 Task: Calculate the route for a scenic bicycle ride through wine country.
Action: Mouse moved to (115, 94)
Screenshot: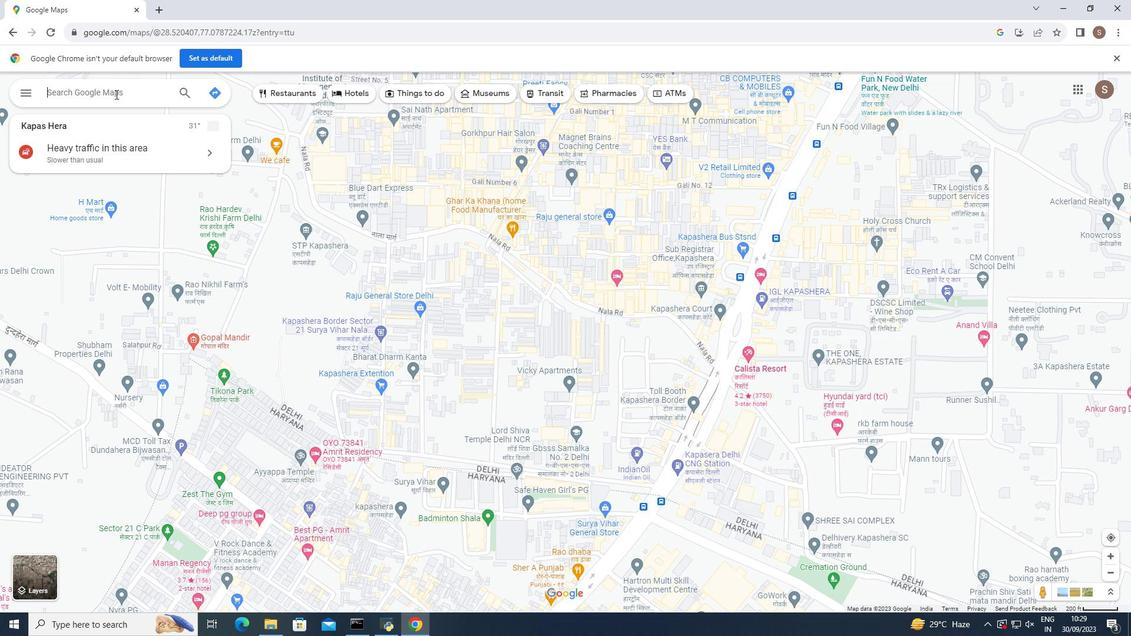 
Action: Mouse pressed left at (115, 94)
Screenshot: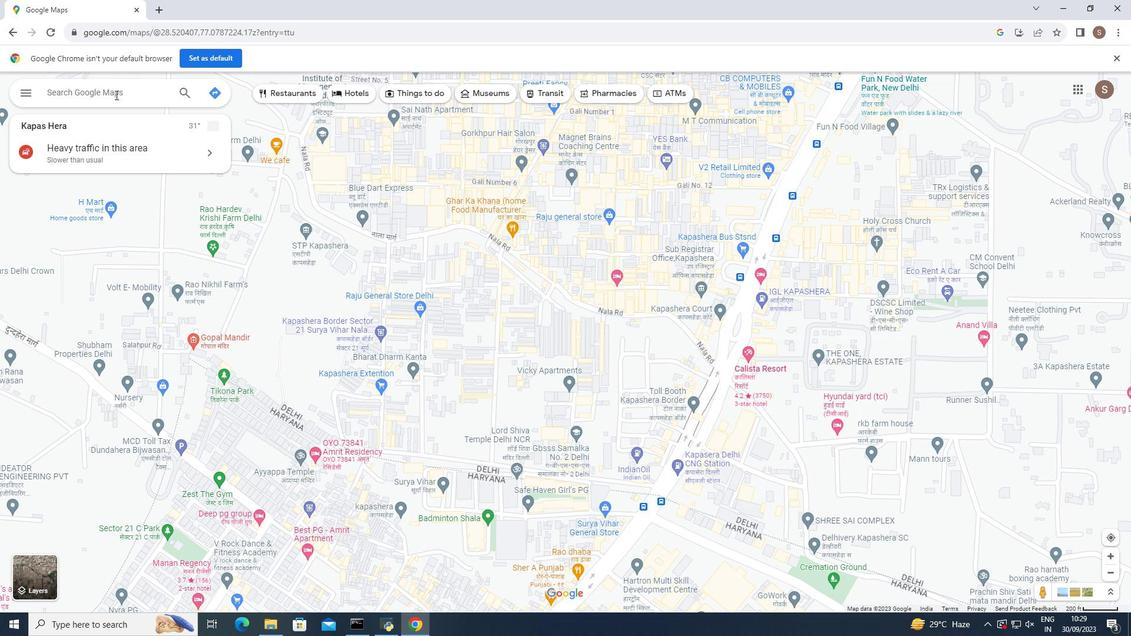 
Action: Key pressed wine<Key.space>country
Screenshot: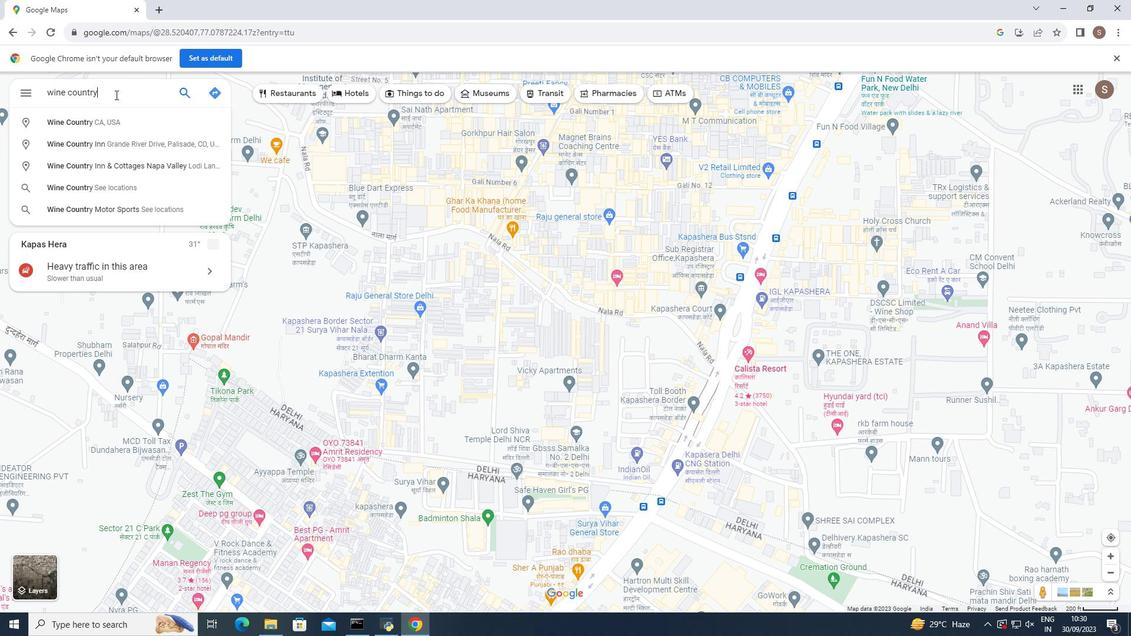 
Action: Mouse moved to (113, 121)
Screenshot: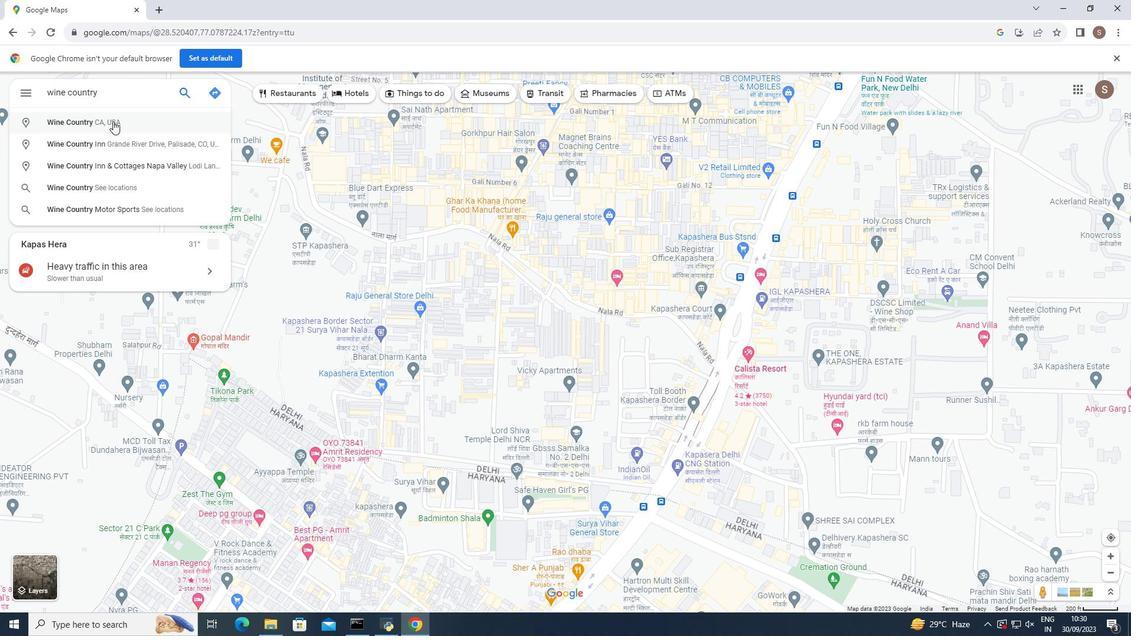 
Action: Mouse pressed left at (113, 121)
Screenshot: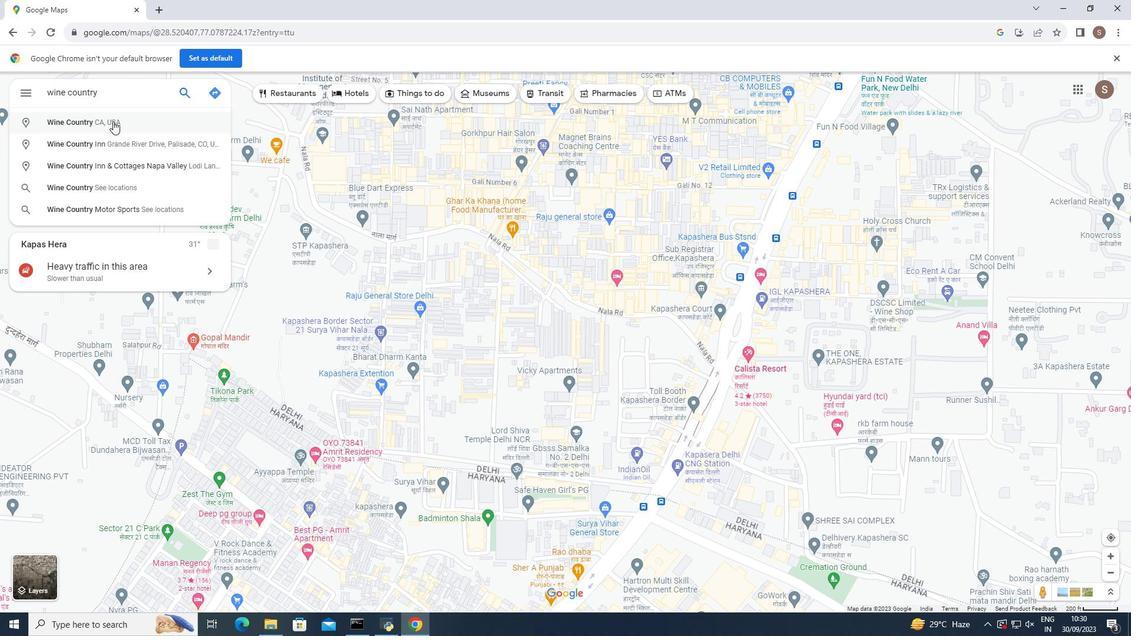 
Action: Mouse moved to (34, 294)
Screenshot: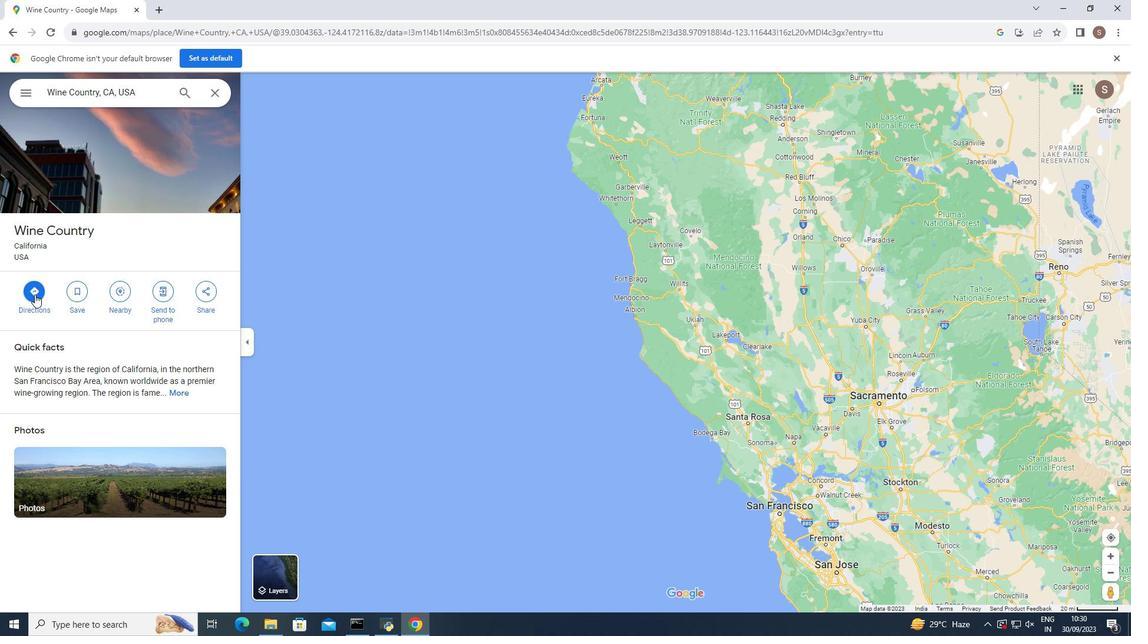 
Action: Mouse pressed left at (34, 294)
Screenshot: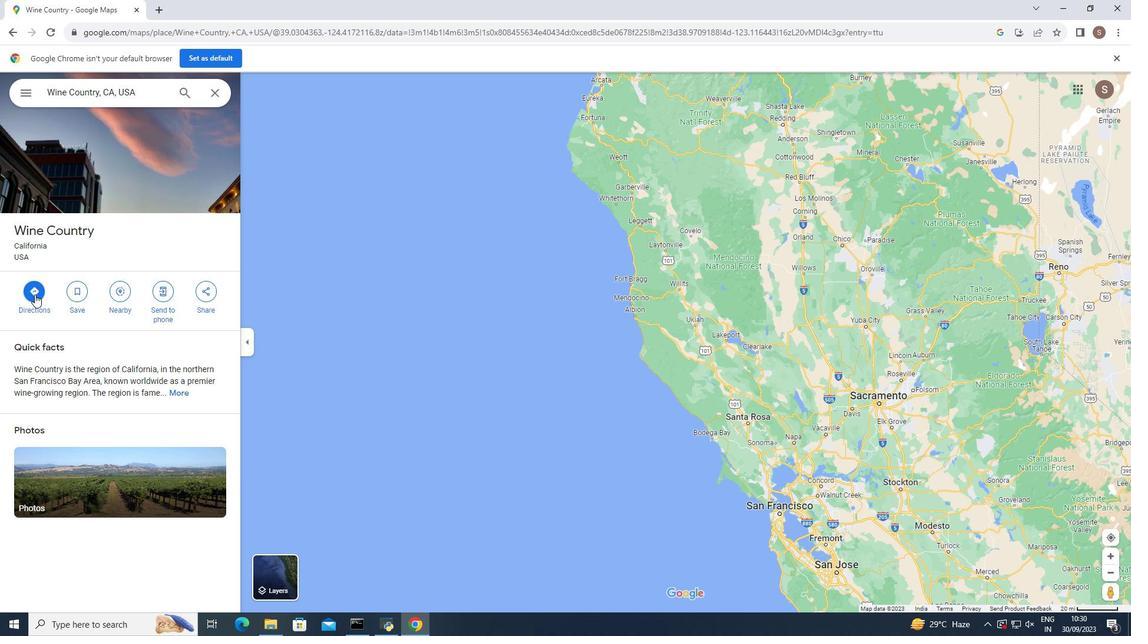 
Action: Mouse moved to (51, 143)
Screenshot: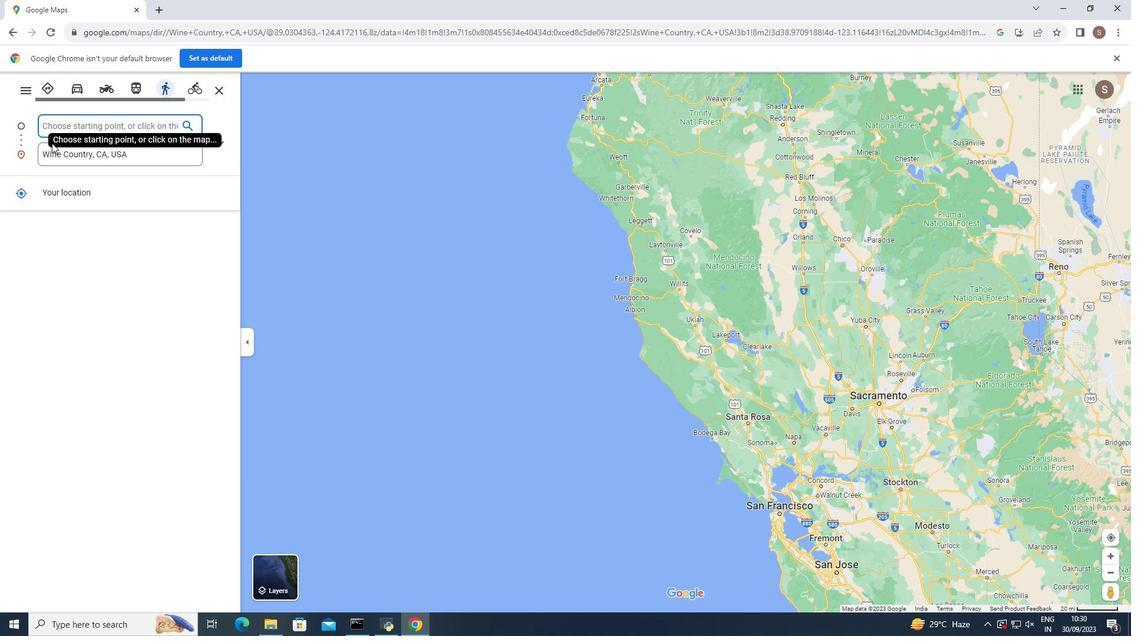 
Action: Key pressed scen
Screenshot: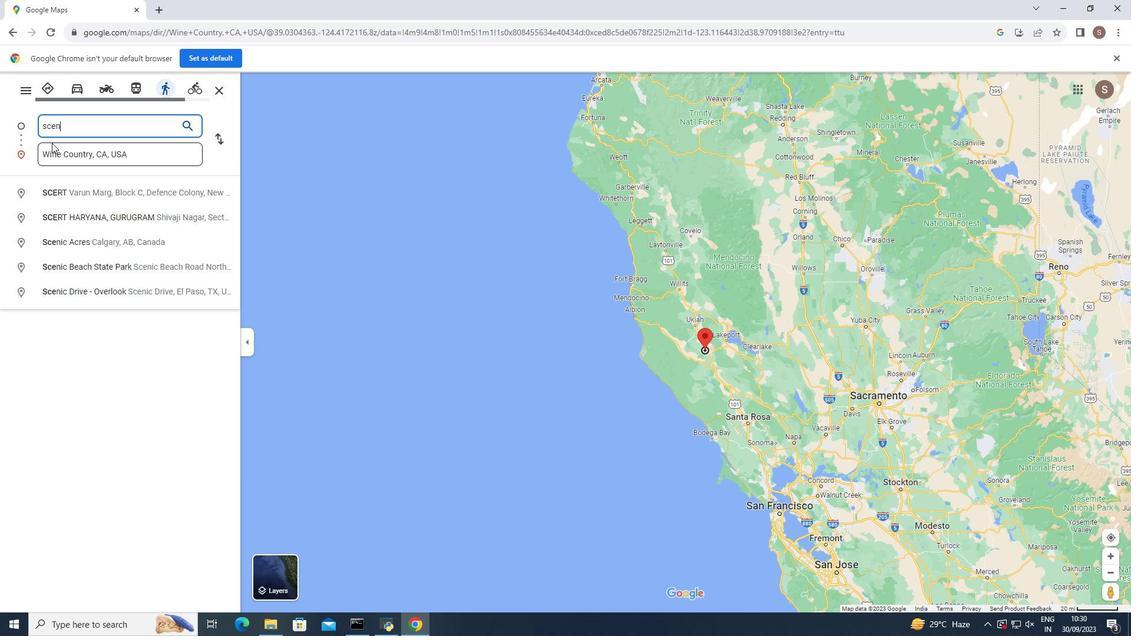 
Action: Mouse moved to (51, 143)
Screenshot: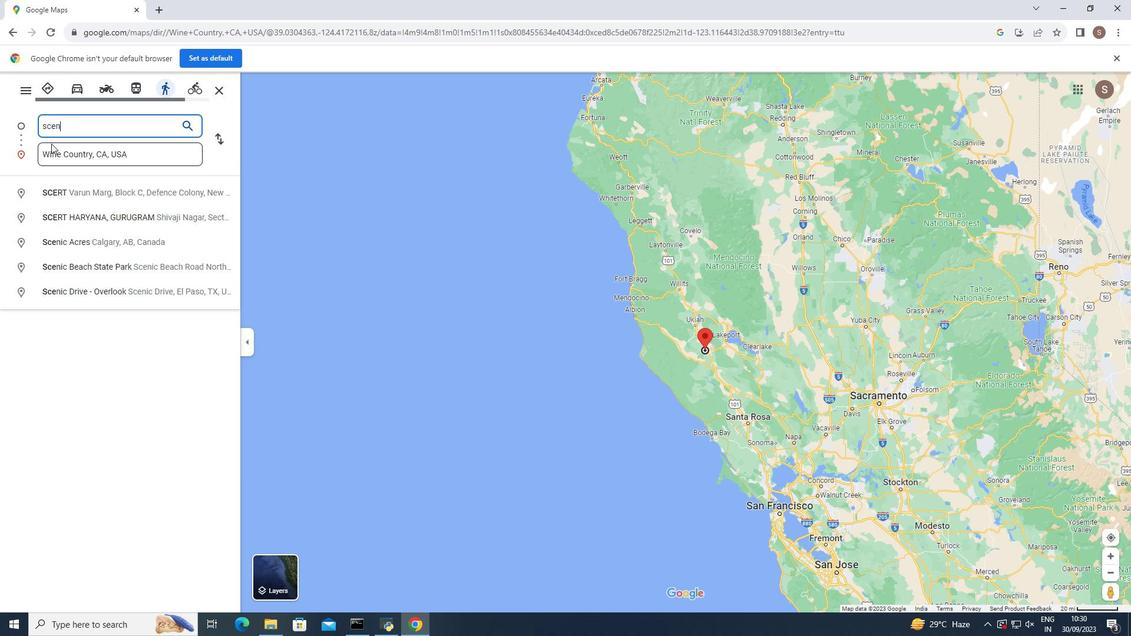 
Action: Key pressed ic<Key.space>bicycle<Key.space>ride
Screenshot: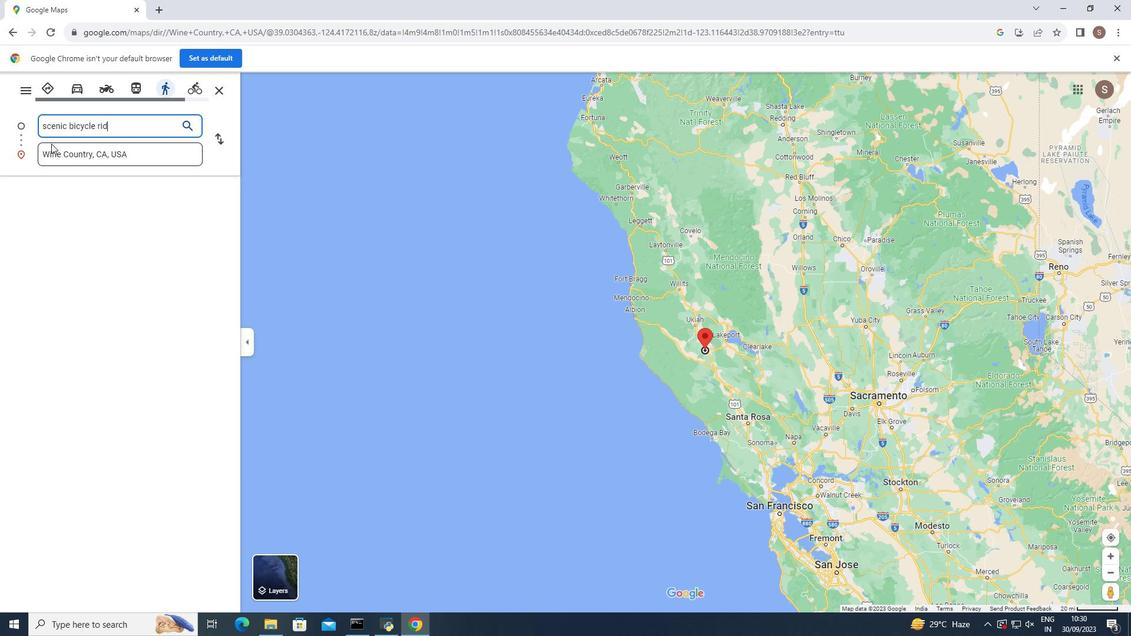 
Action: Mouse moved to (192, 127)
Screenshot: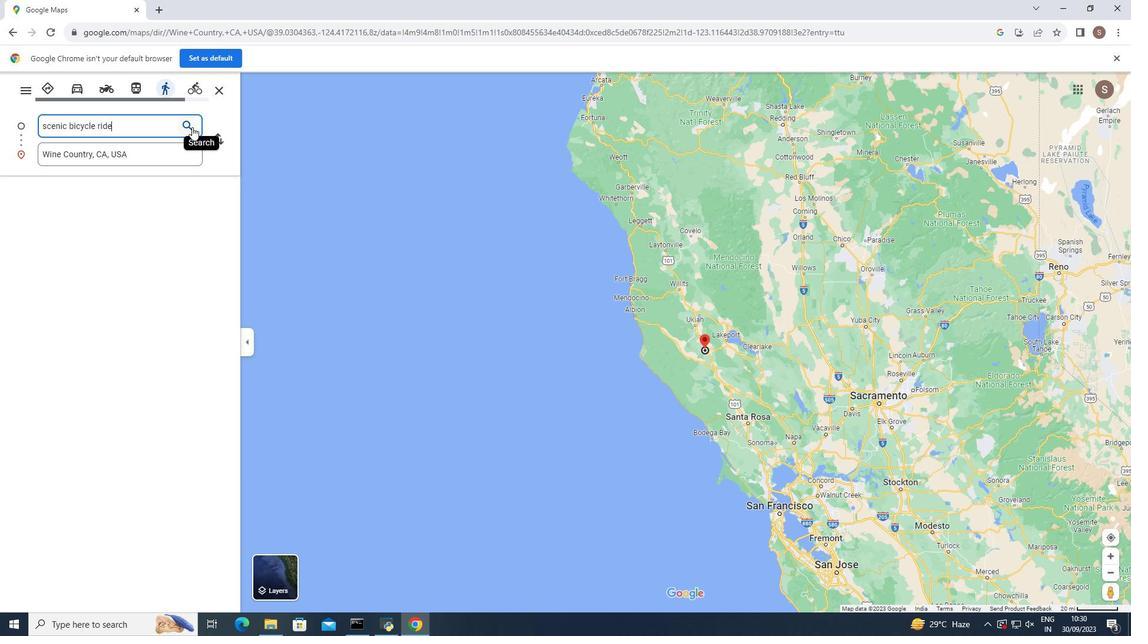 
Action: Mouse pressed left at (192, 127)
Screenshot: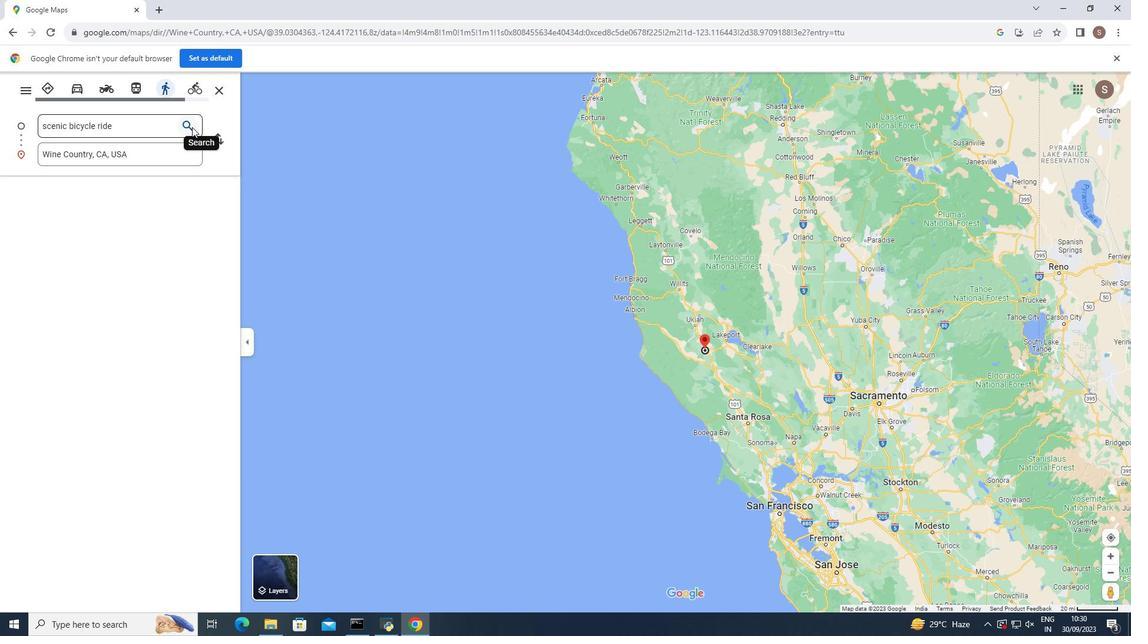 
Action: Mouse moved to (76, 88)
Screenshot: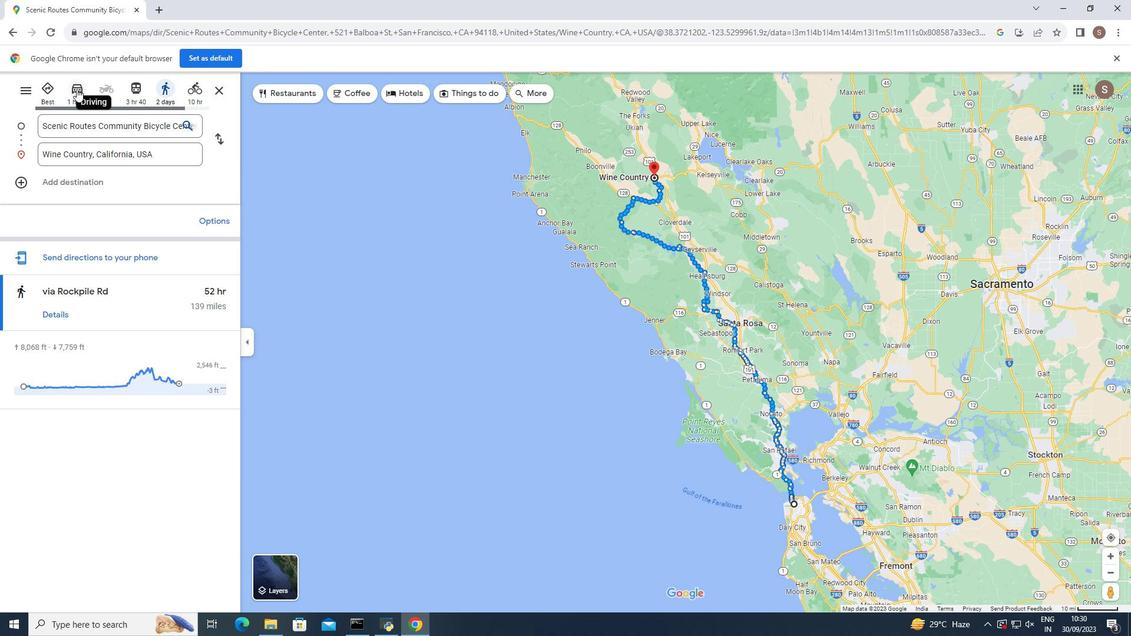 
Action: Mouse pressed left at (76, 88)
Screenshot: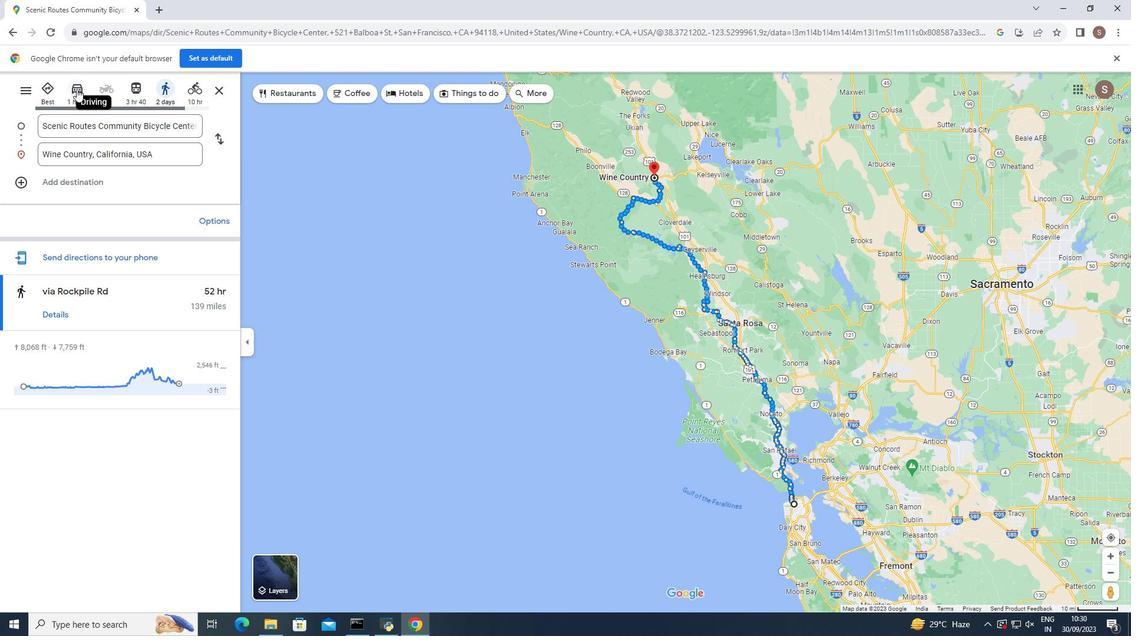 
Action: Mouse moved to (163, 88)
Screenshot: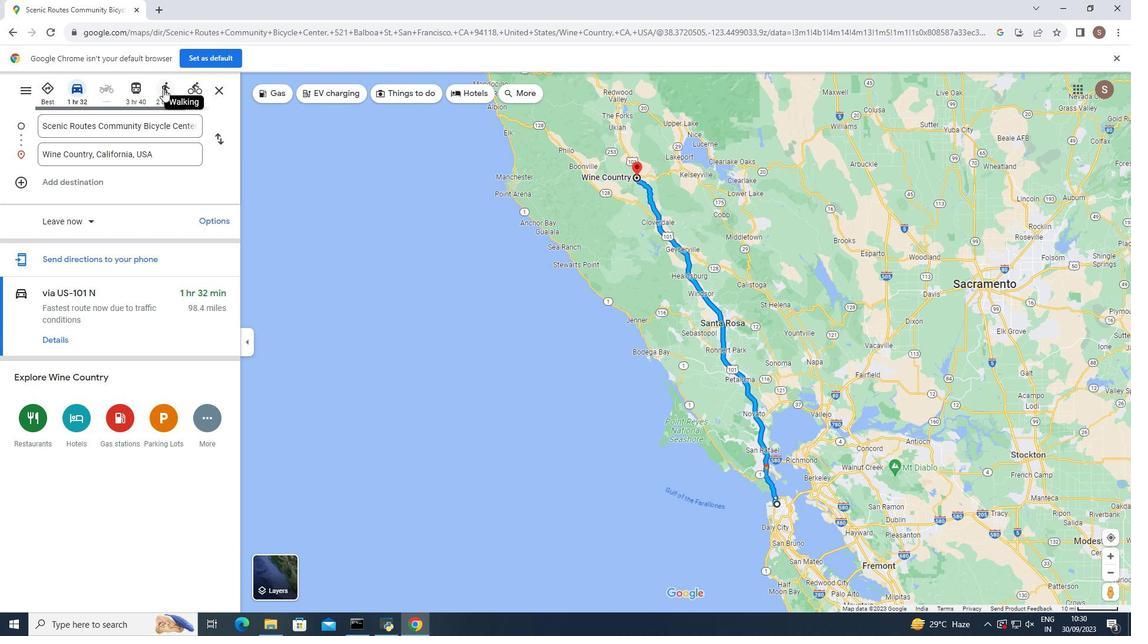 
Action: Mouse pressed left at (163, 88)
Screenshot: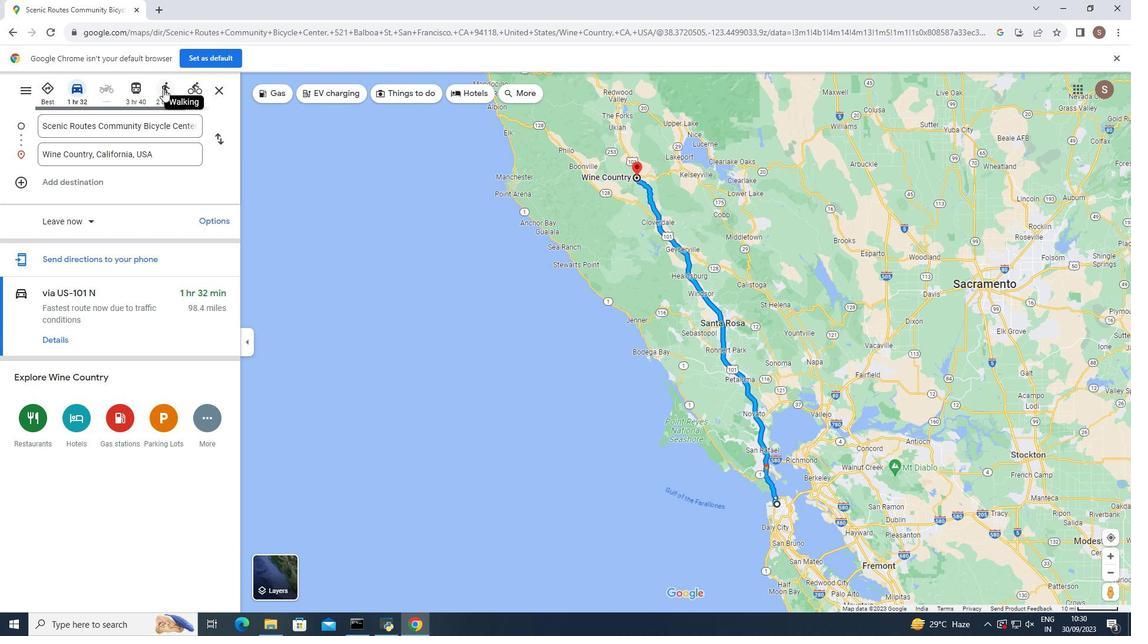 
Action: Mouse moved to (195, 90)
Screenshot: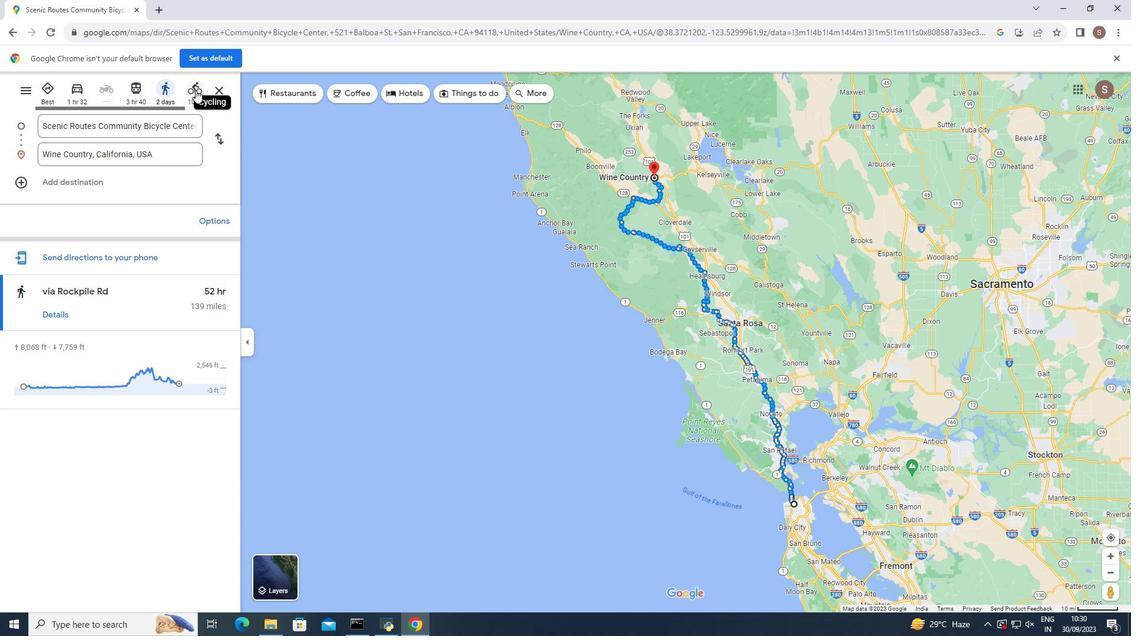 
Action: Mouse pressed left at (195, 90)
Screenshot: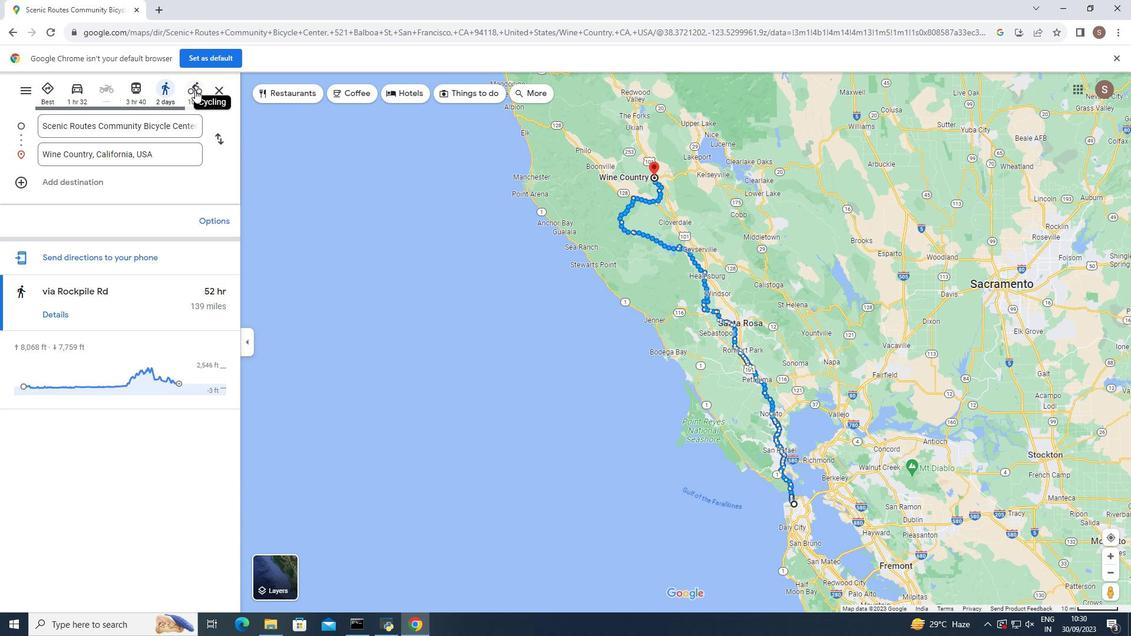 
Action: Mouse moved to (57, 340)
Screenshot: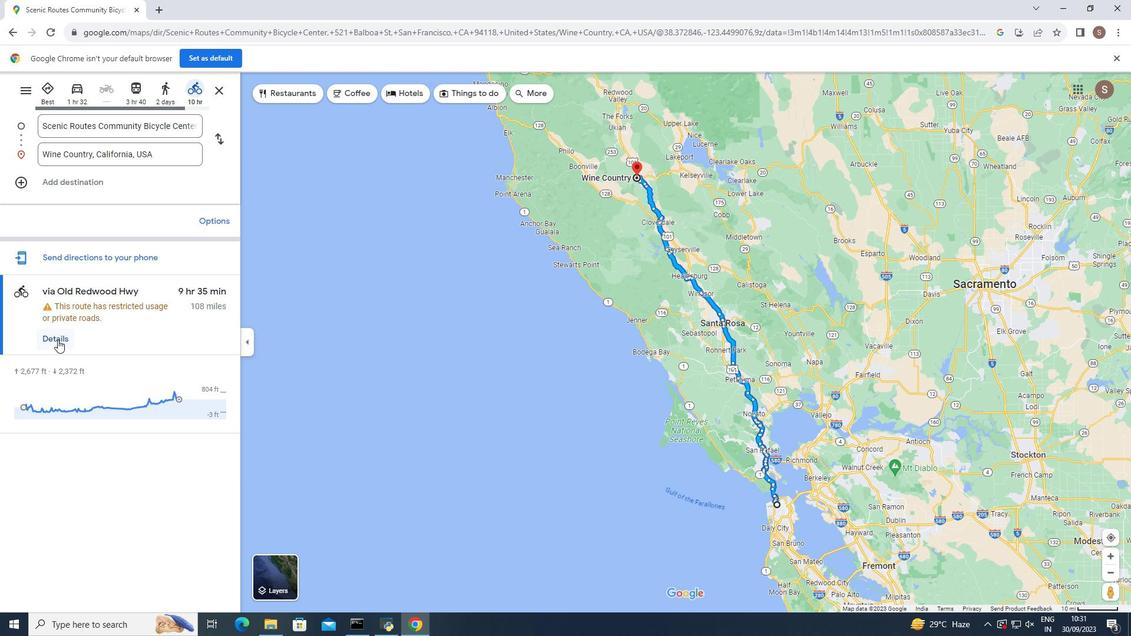 
Action: Mouse pressed left at (57, 340)
Screenshot: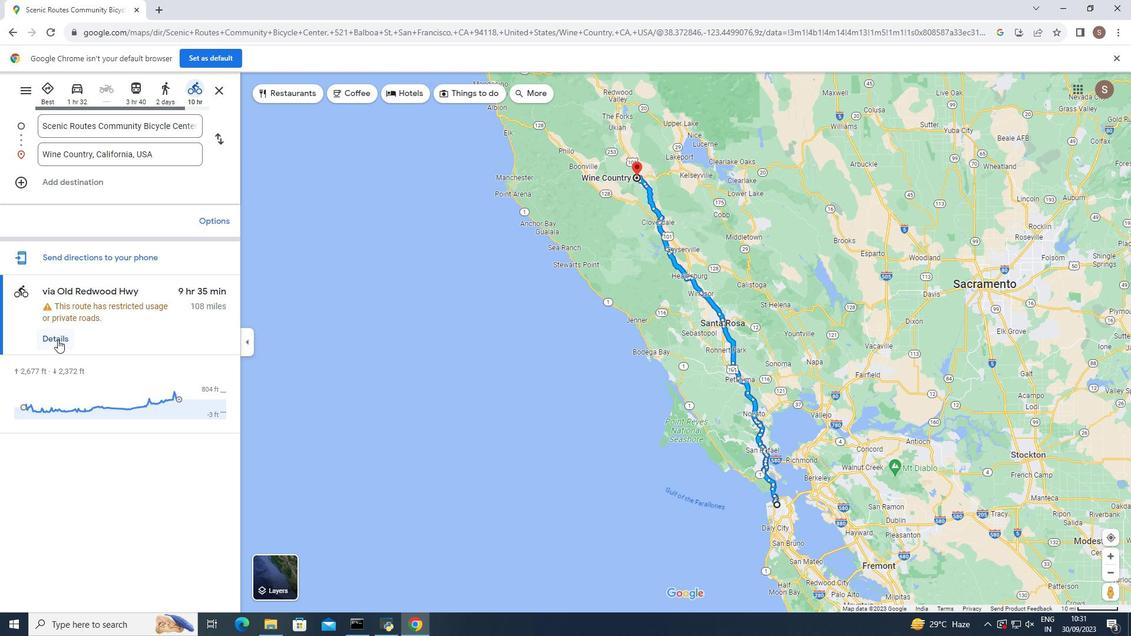 
Action: Mouse moved to (149, 222)
Screenshot: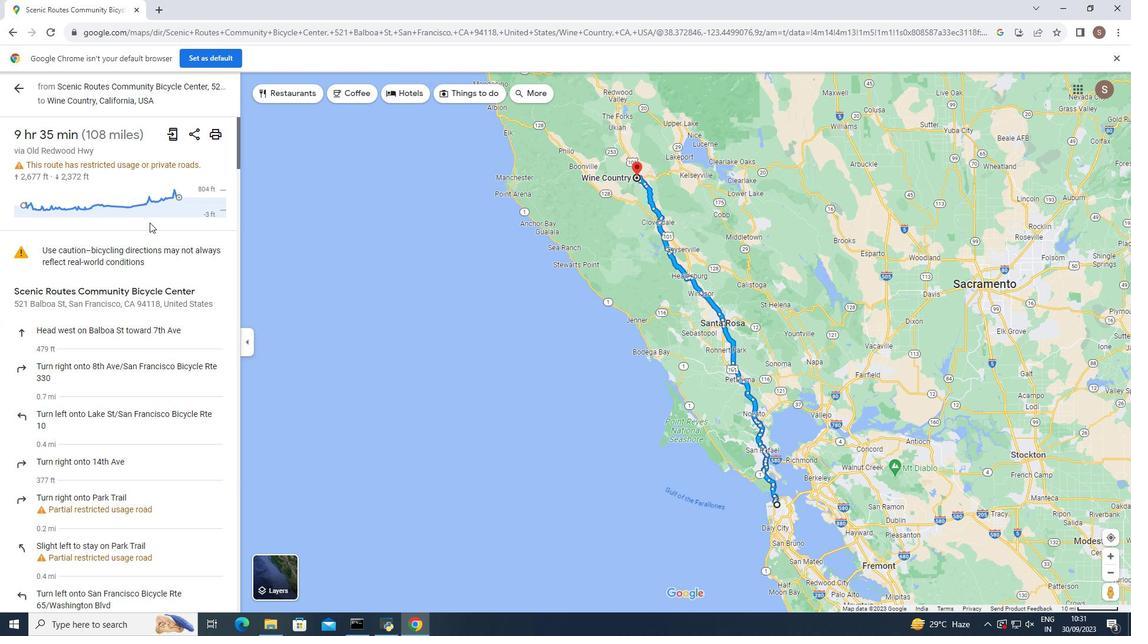 
Action: Mouse scrolled (149, 222) with delta (0, 0)
Screenshot: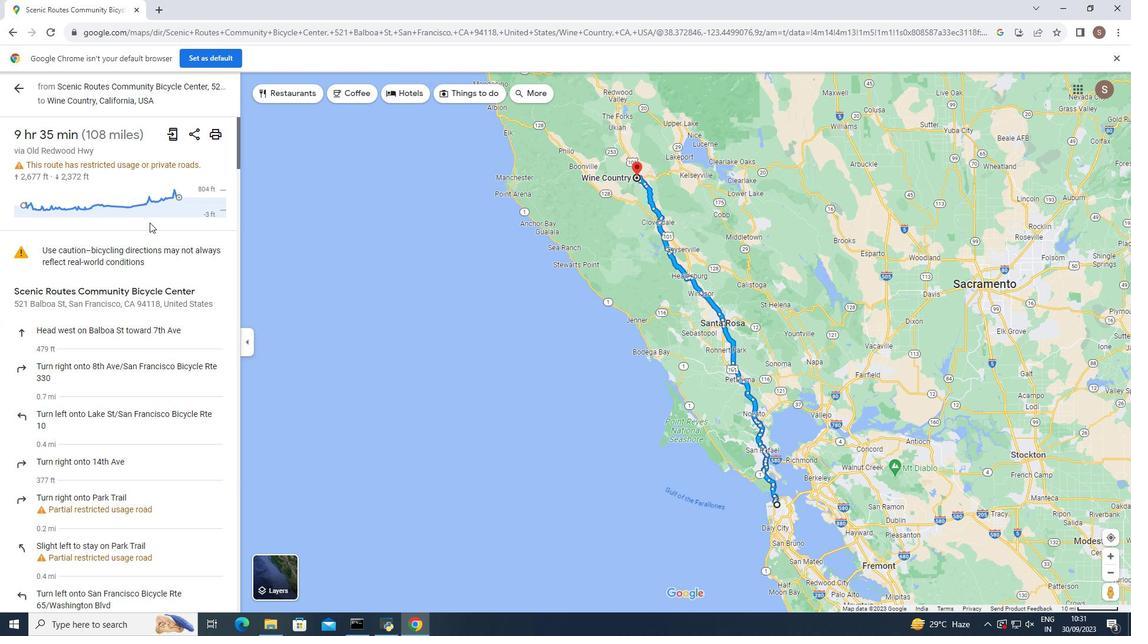 
Action: Mouse moved to (150, 222)
Screenshot: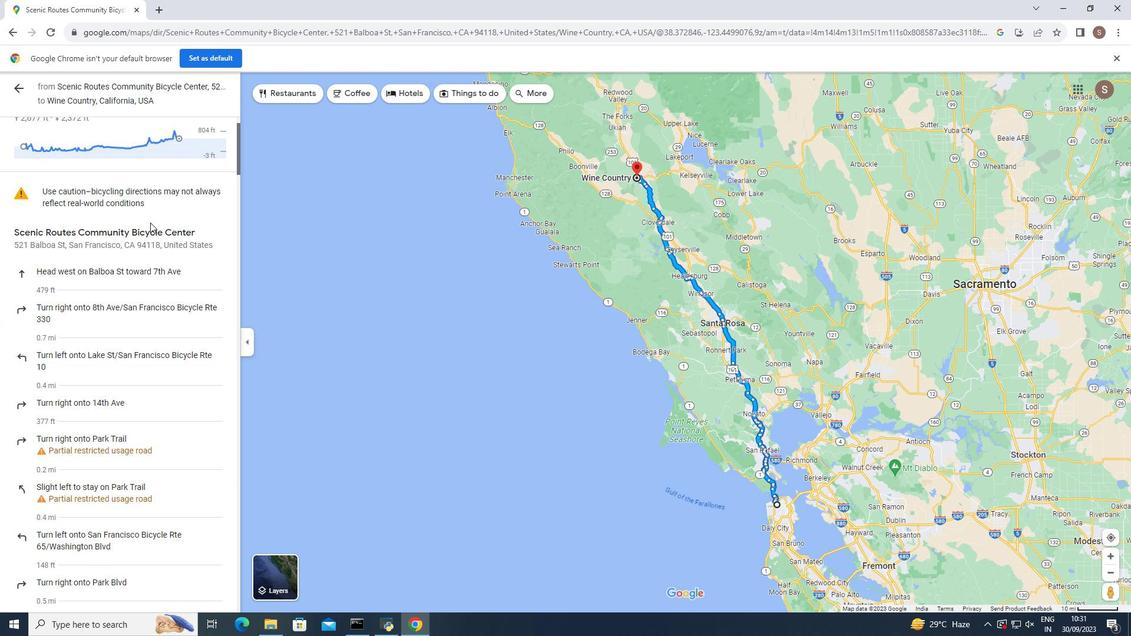 
Action: Mouse scrolled (150, 222) with delta (0, 0)
Screenshot: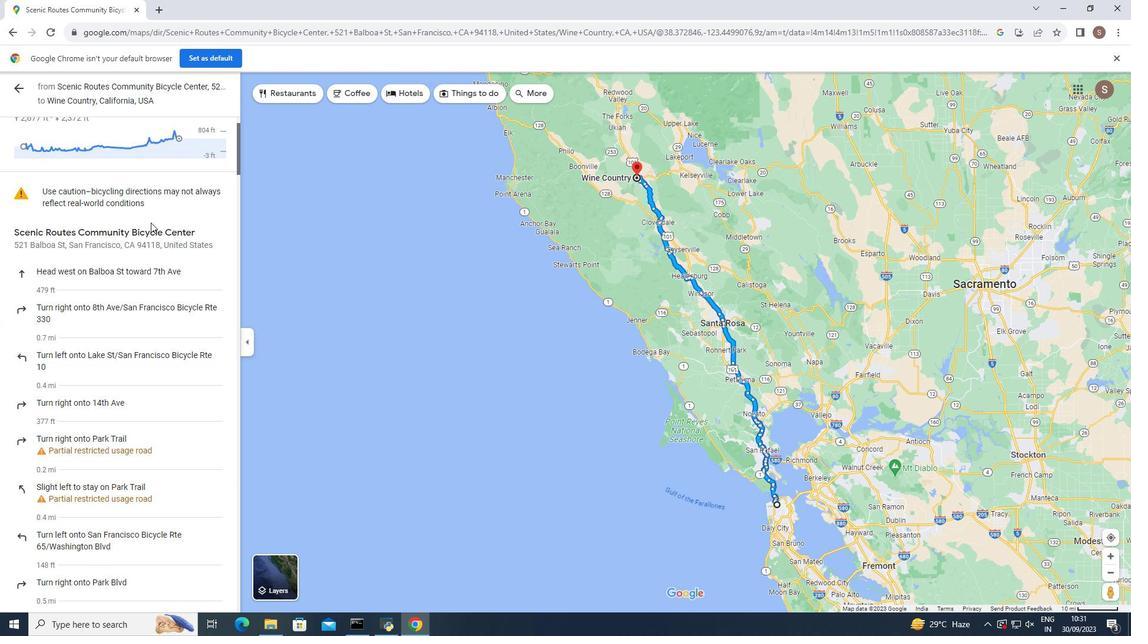 
Action: Mouse scrolled (150, 222) with delta (0, 0)
Screenshot: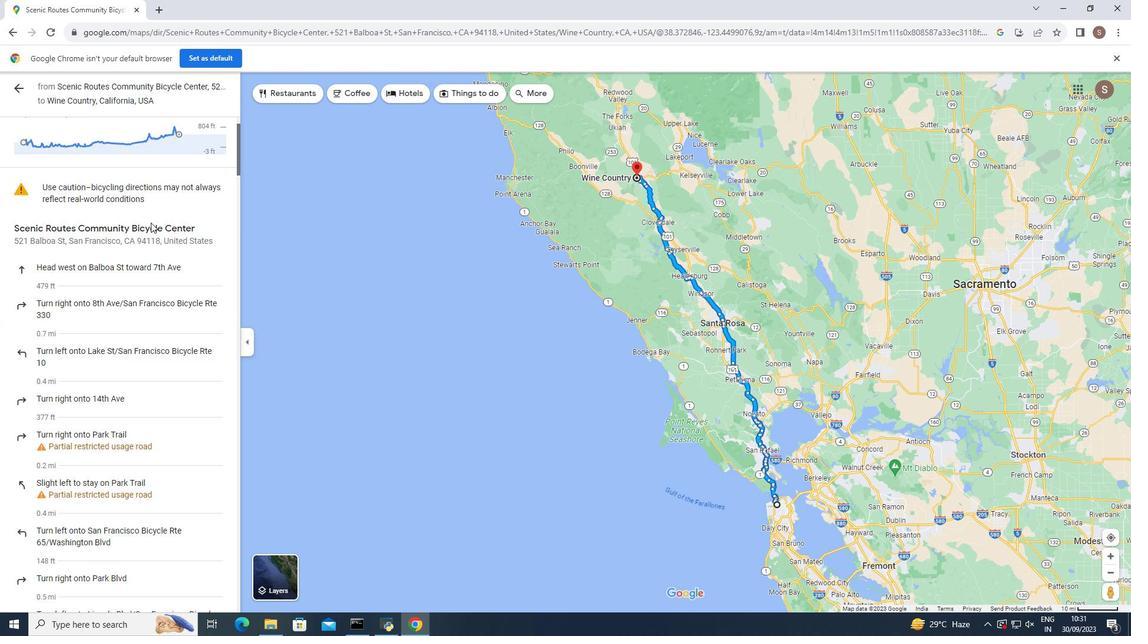 
Action: Mouse scrolled (150, 222) with delta (0, 0)
Screenshot: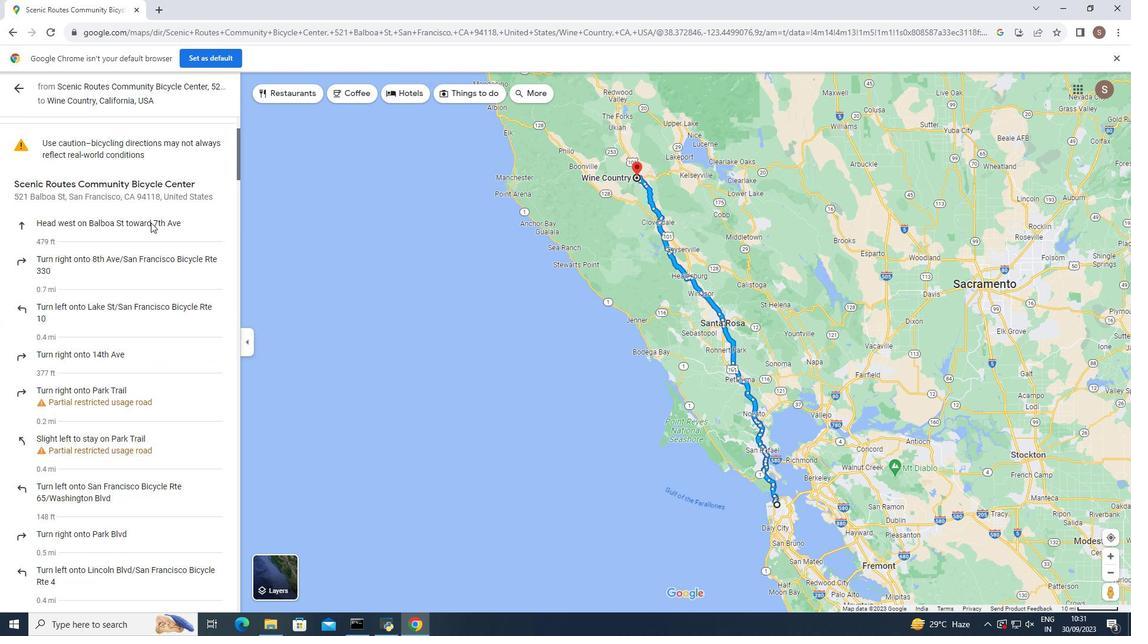 
Action: Mouse moved to (150, 222)
Screenshot: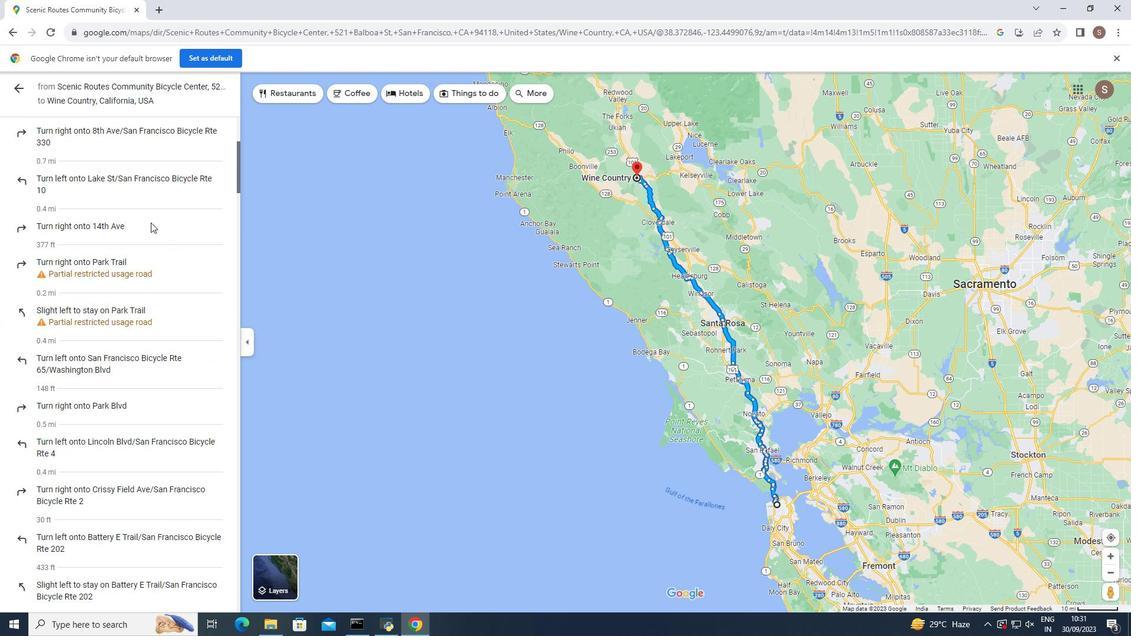 
Action: Mouse scrolled (150, 222) with delta (0, 0)
Screenshot: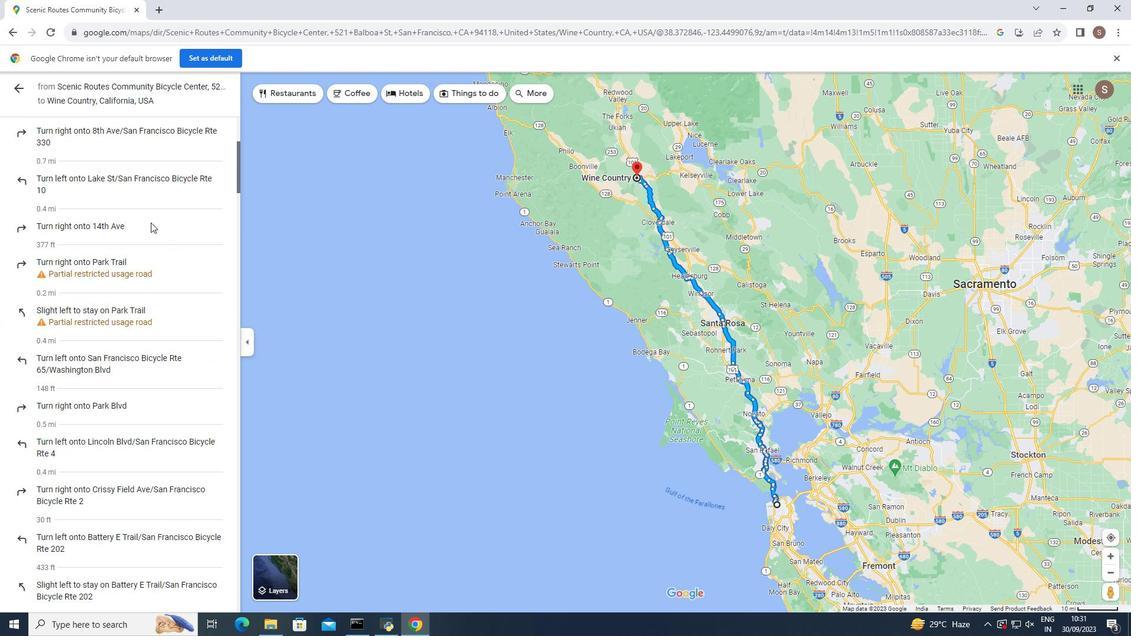 
Action: Mouse scrolled (150, 222) with delta (0, 0)
Screenshot: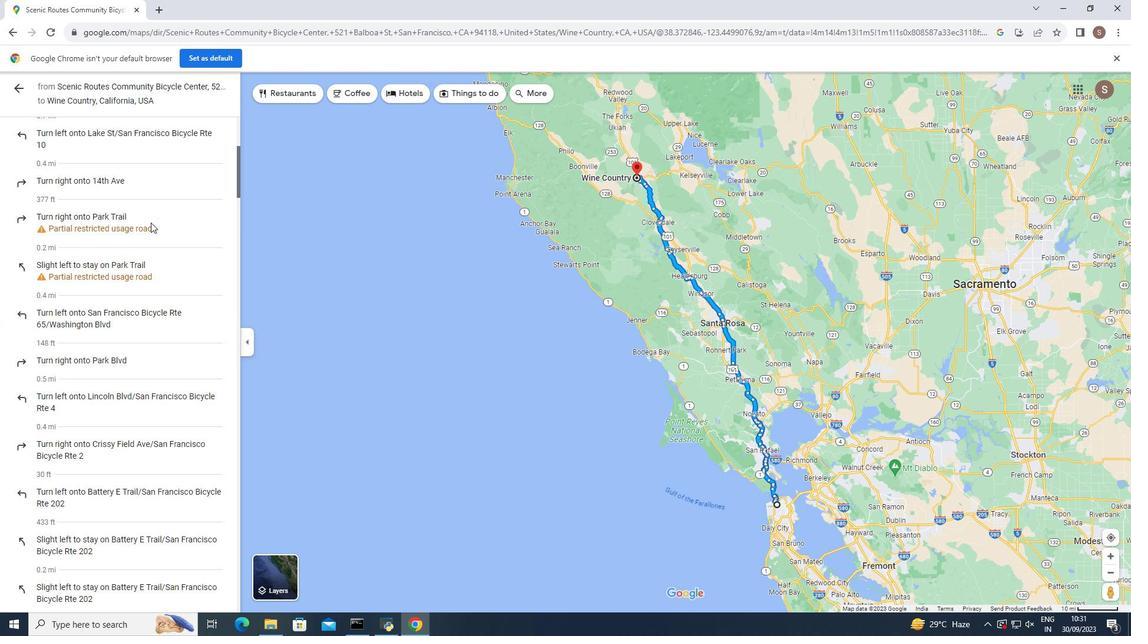 
Action: Mouse scrolled (150, 222) with delta (0, 0)
Screenshot: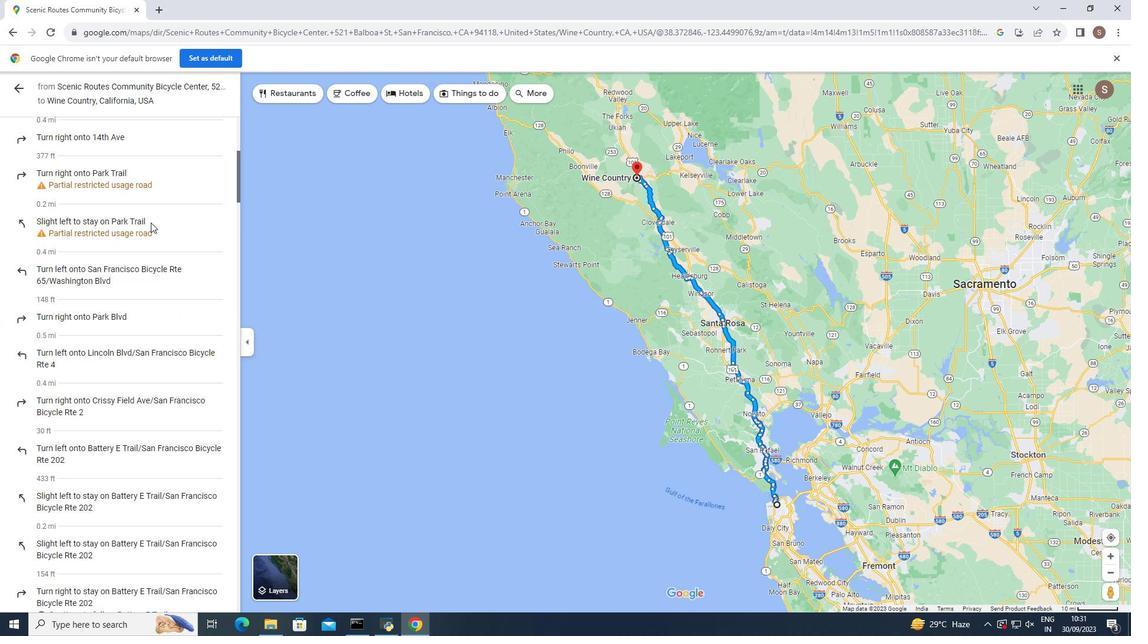 
Action: Mouse moved to (151, 222)
Screenshot: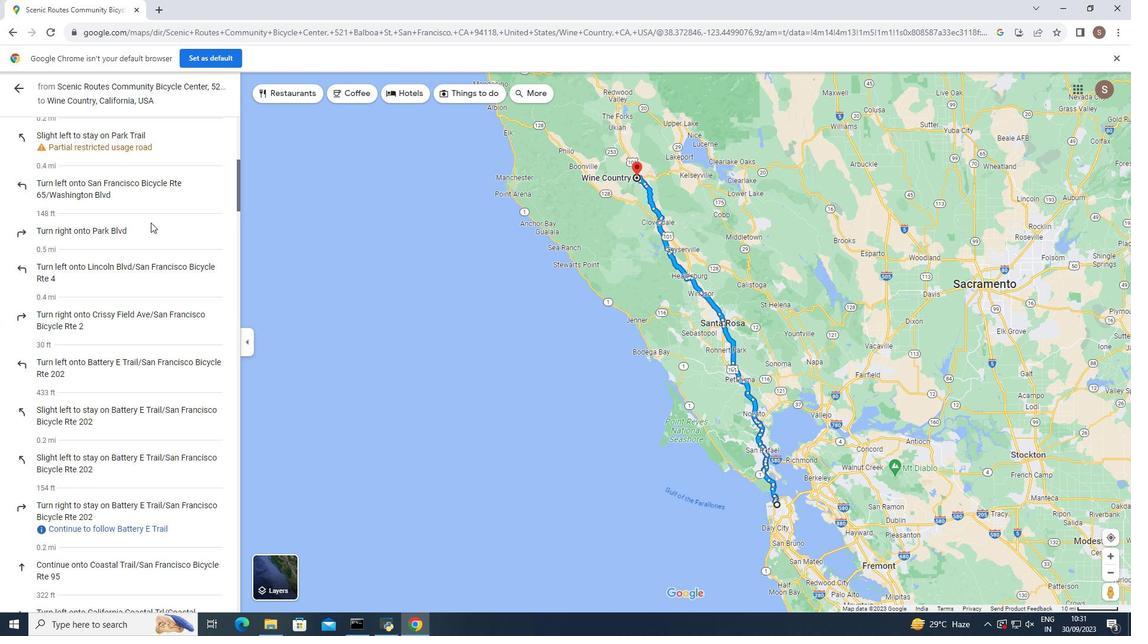 
Action: Mouse scrolled (151, 221) with delta (0, 0)
Screenshot: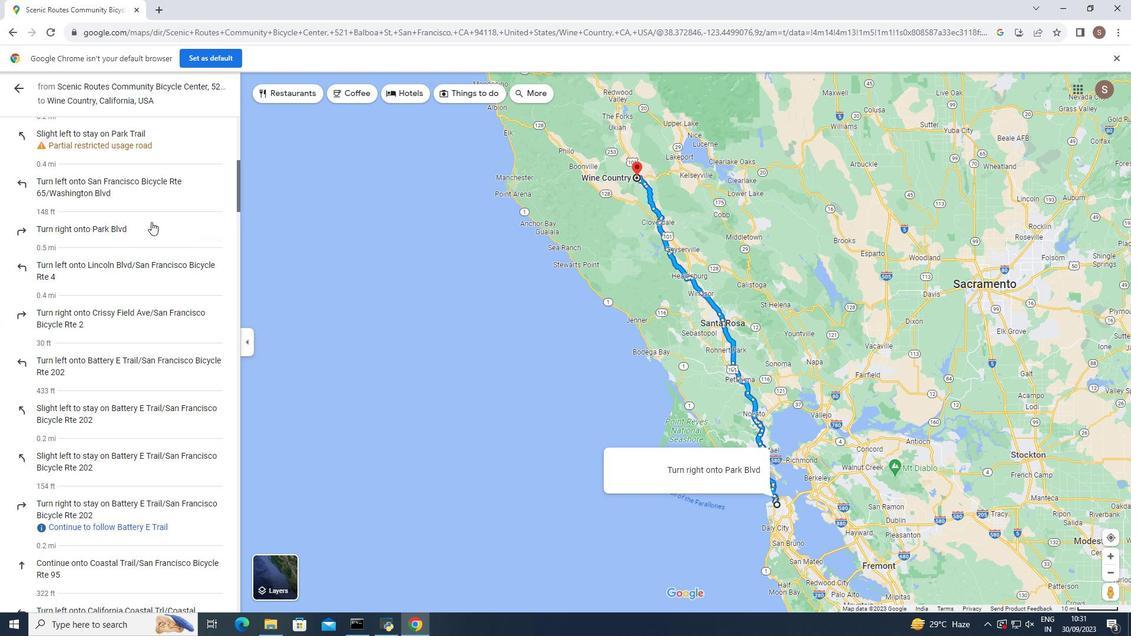
Action: Mouse scrolled (151, 221) with delta (0, 0)
Screenshot: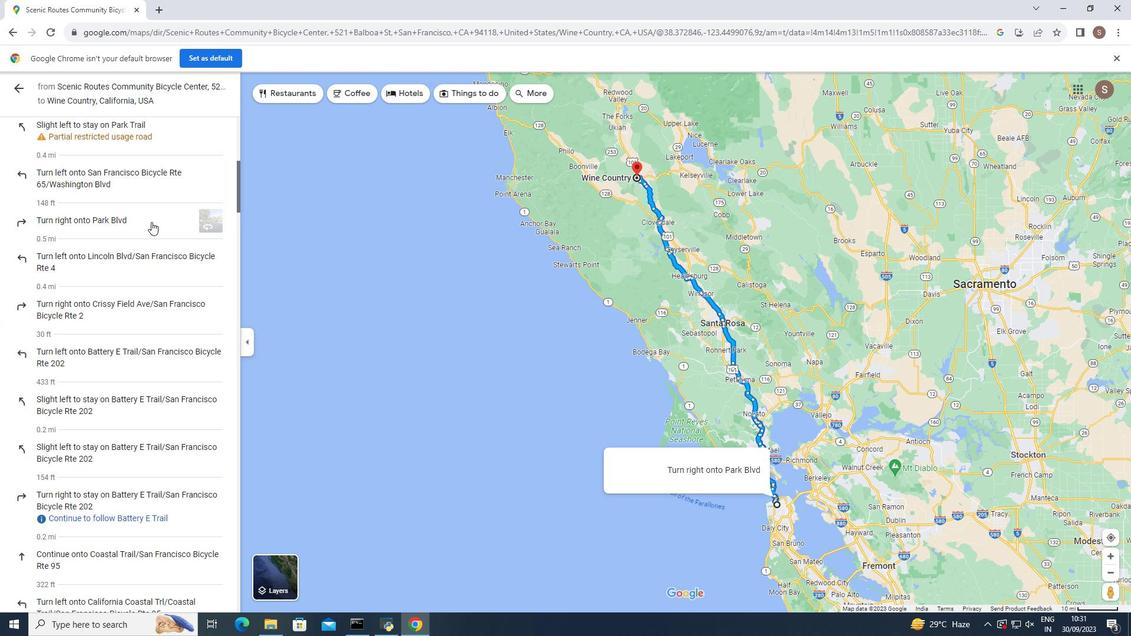 
Action: Mouse scrolled (151, 221) with delta (0, 0)
Screenshot: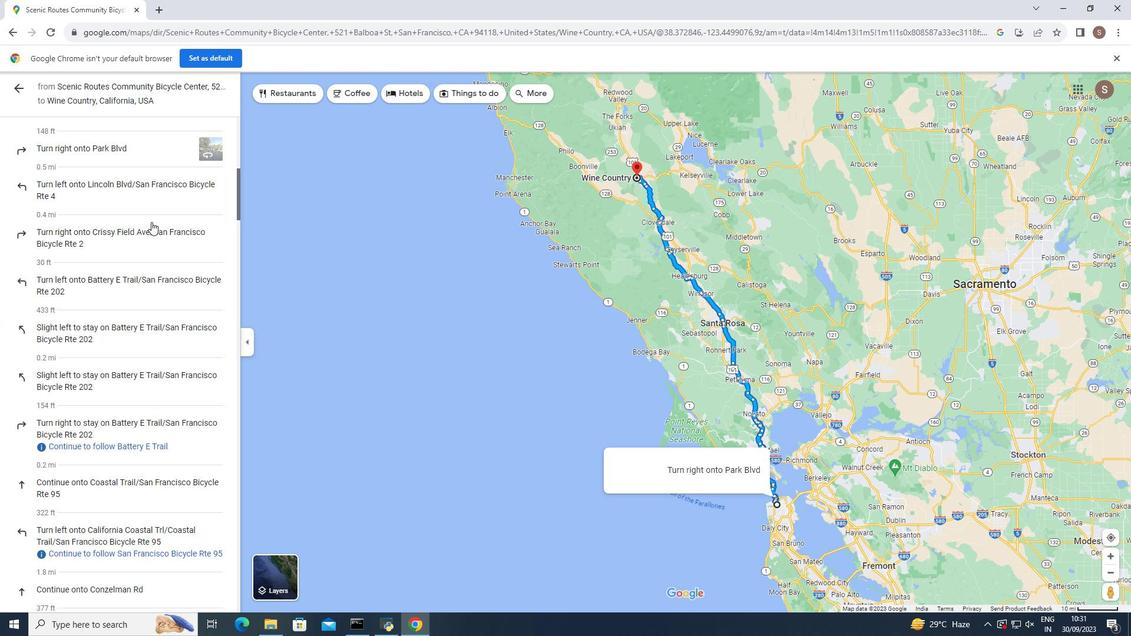 
Action: Mouse scrolled (151, 221) with delta (0, 0)
Screenshot: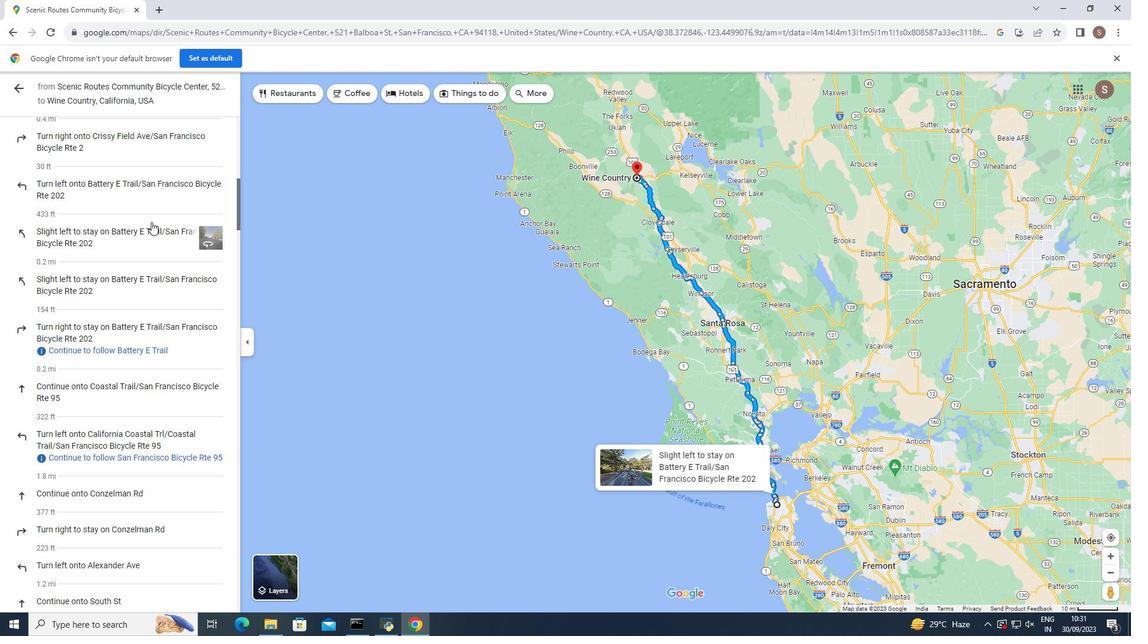
Action: Mouse scrolled (151, 221) with delta (0, 0)
Screenshot: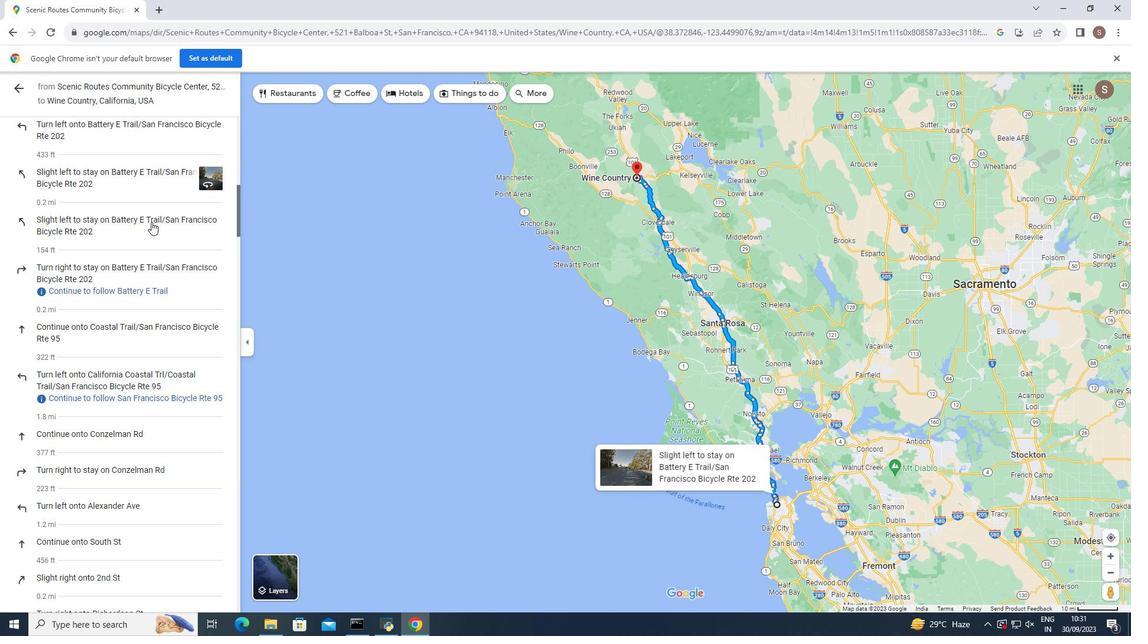 
Action: Mouse scrolled (151, 221) with delta (0, 0)
Screenshot: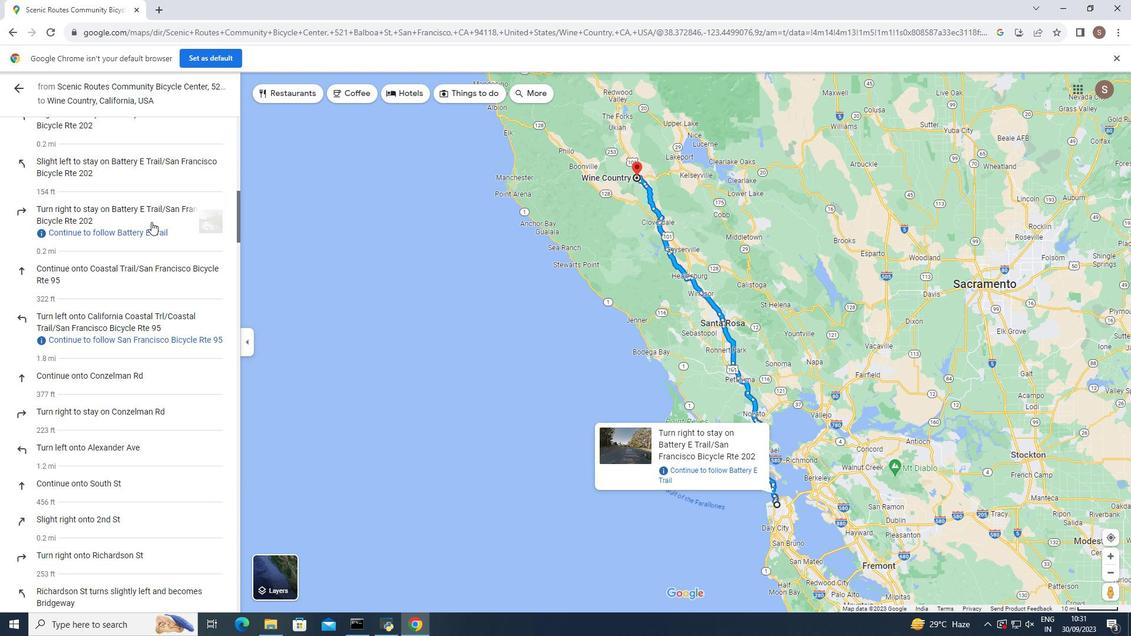 
Action: Mouse scrolled (151, 221) with delta (0, 0)
Screenshot: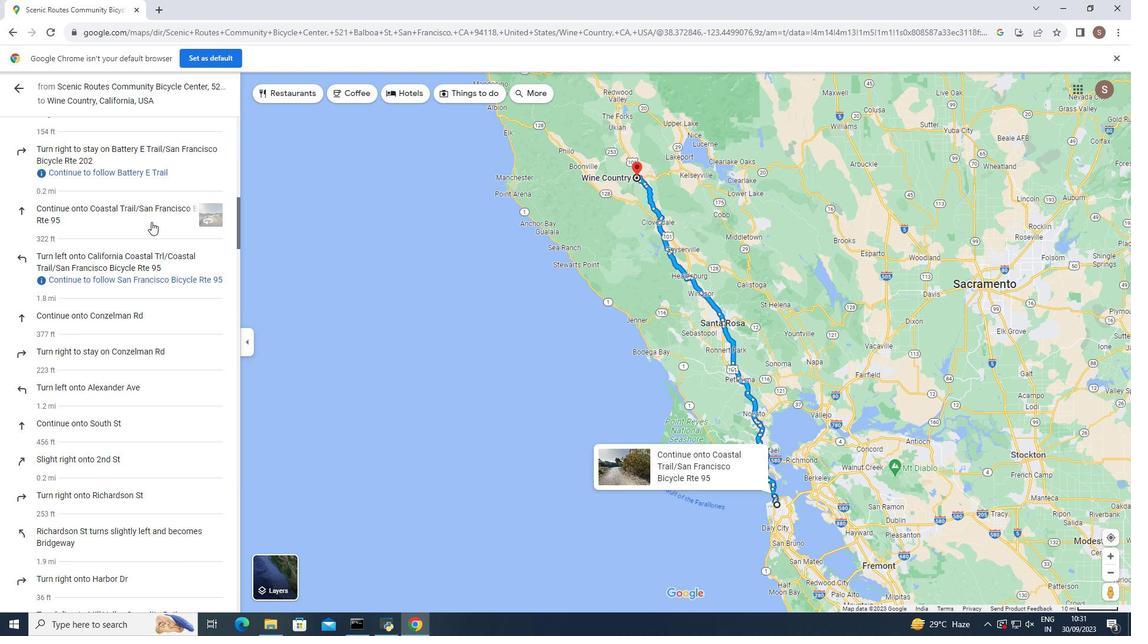 
Action: Mouse scrolled (151, 221) with delta (0, 0)
Screenshot: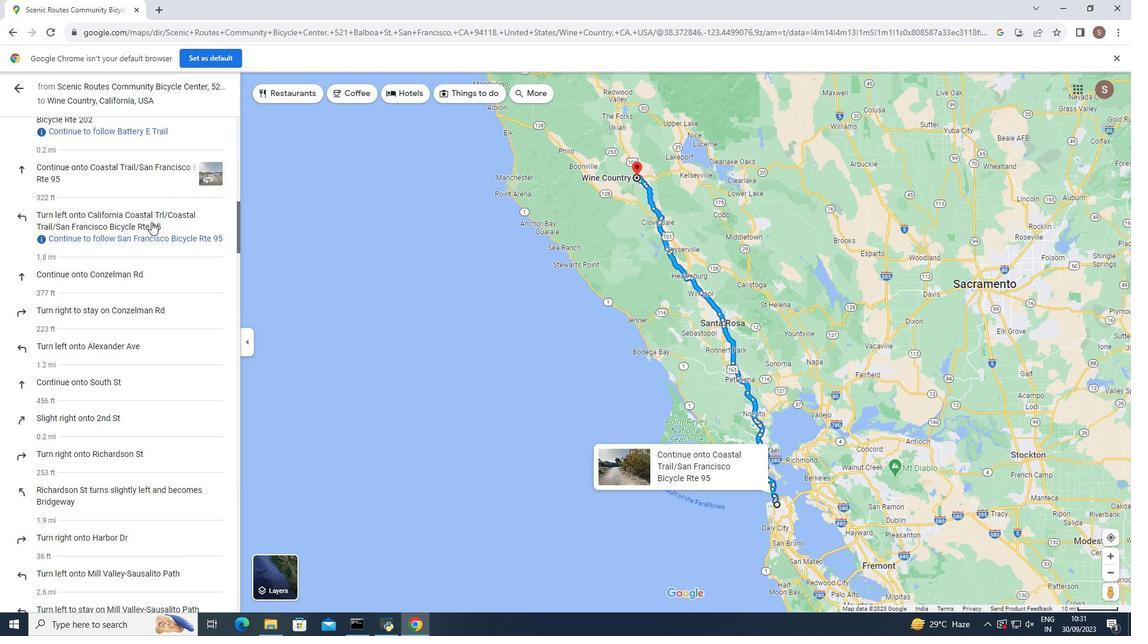 
Action: Mouse scrolled (151, 221) with delta (0, 0)
Screenshot: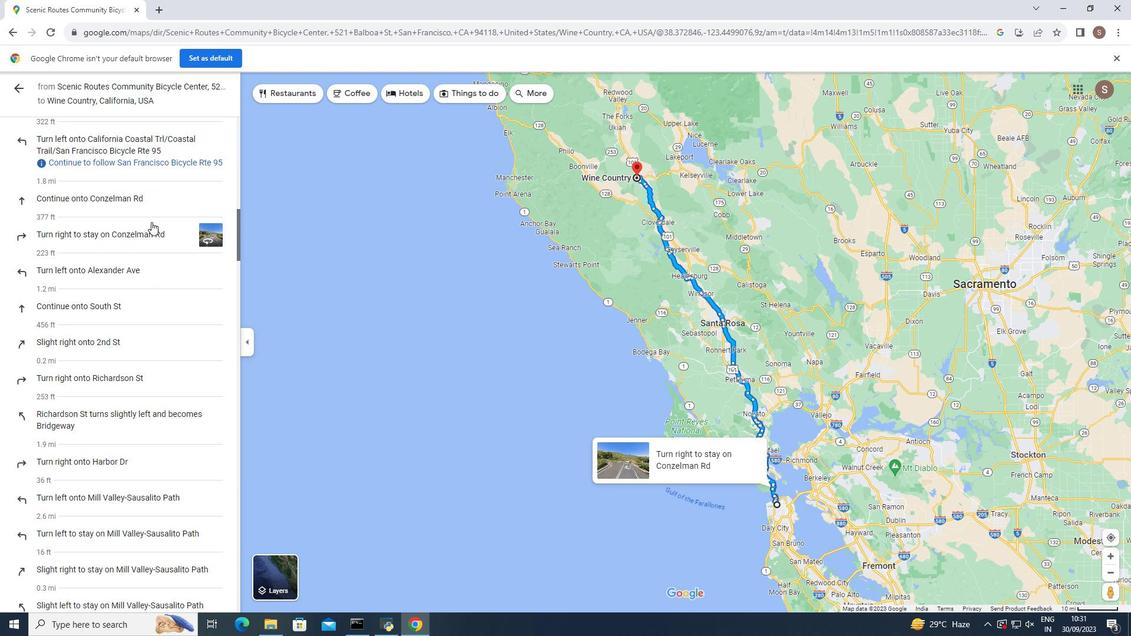 
Action: Mouse scrolled (151, 221) with delta (0, 0)
Screenshot: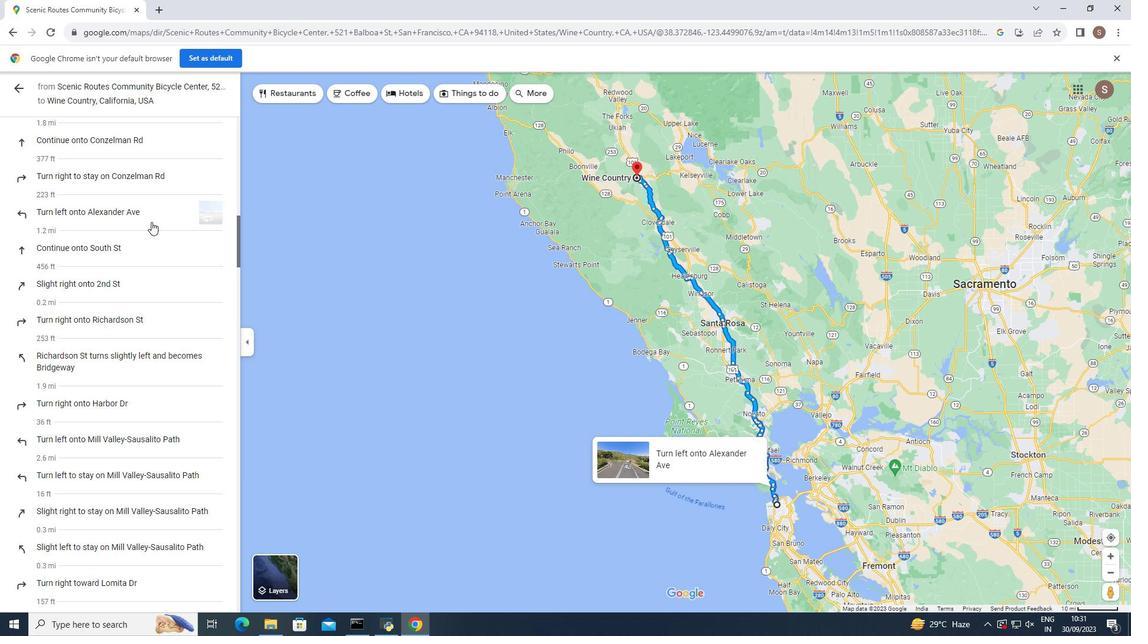 
Action: Mouse scrolled (151, 221) with delta (0, 0)
Screenshot: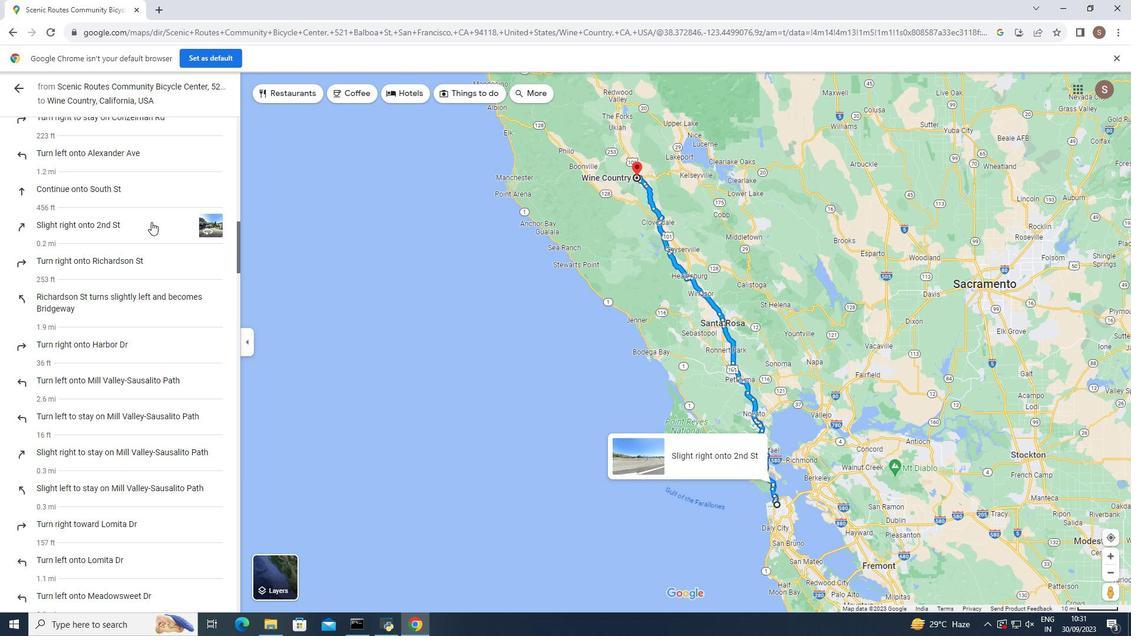 
Action: Mouse scrolled (151, 221) with delta (0, 0)
Screenshot: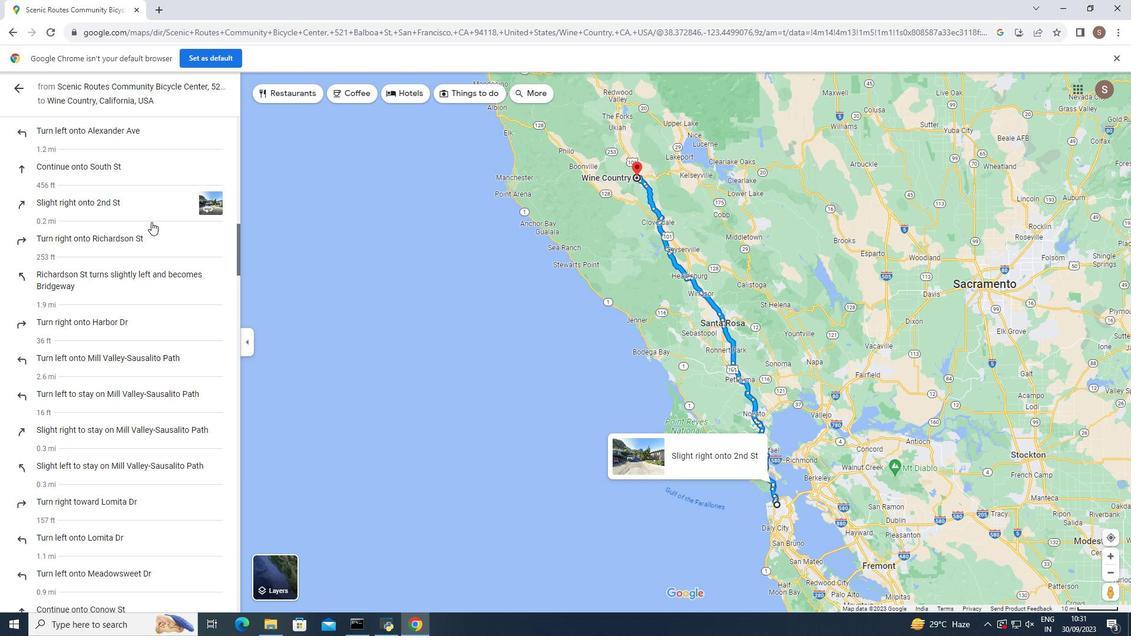 
Action: Mouse scrolled (151, 221) with delta (0, 0)
Screenshot: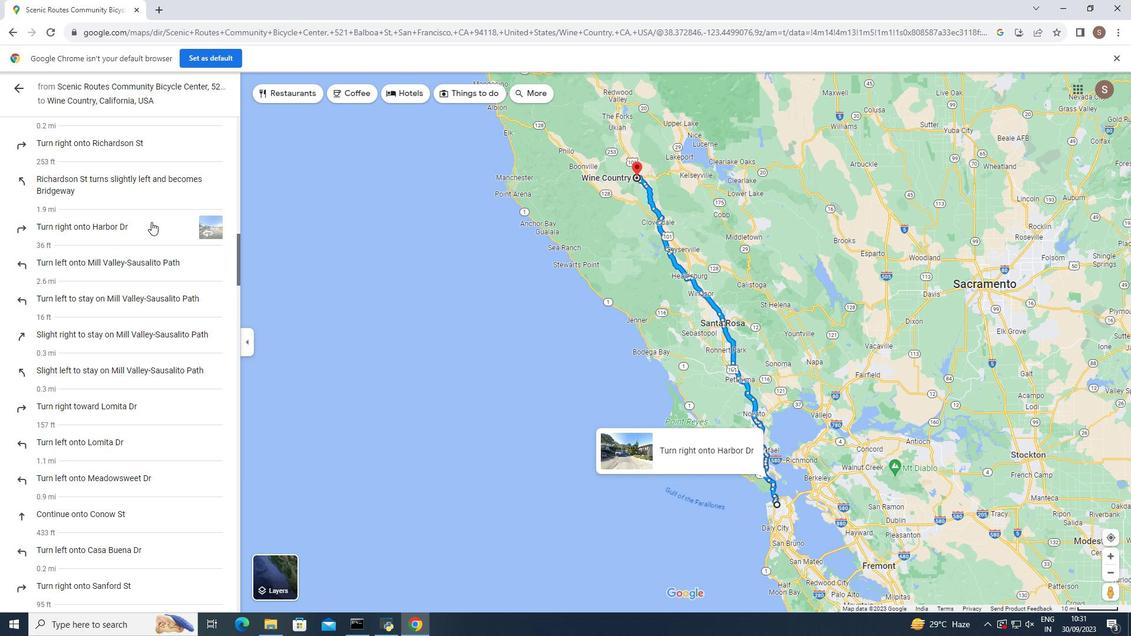 
Action: Mouse scrolled (151, 221) with delta (0, 0)
Screenshot: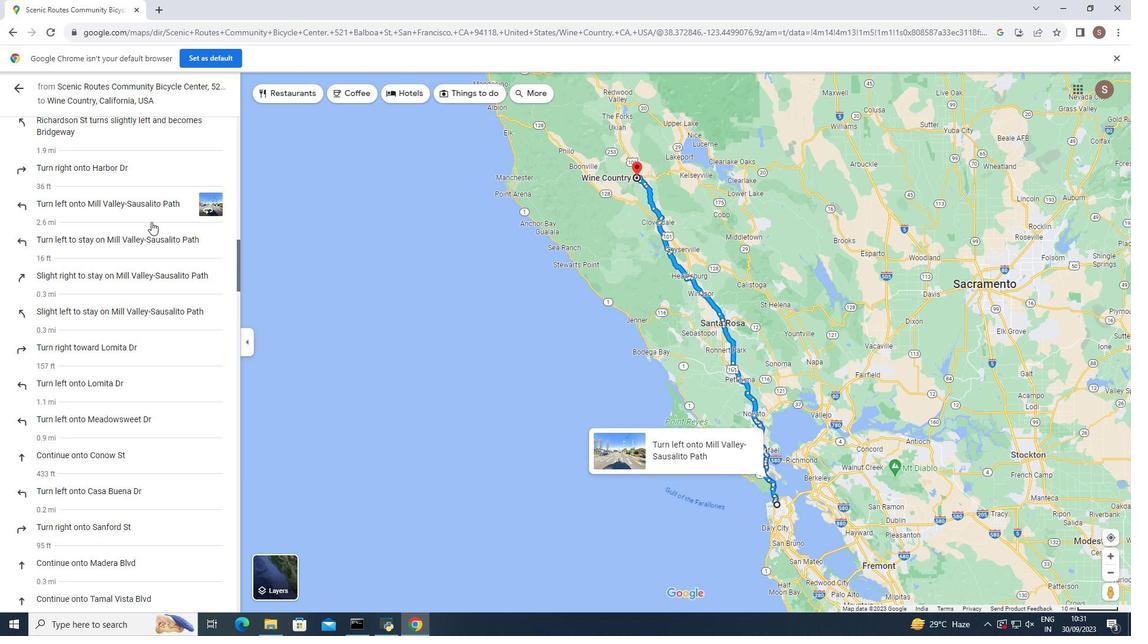 
Action: Mouse scrolled (151, 221) with delta (0, 0)
Screenshot: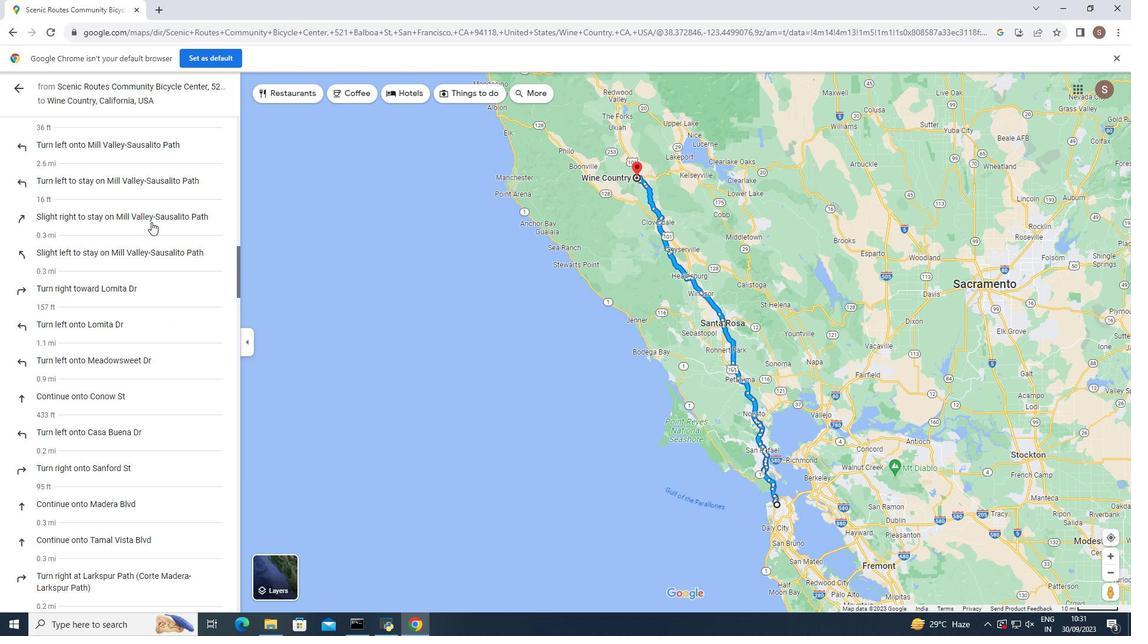 
Action: Mouse scrolled (151, 221) with delta (0, 0)
Screenshot: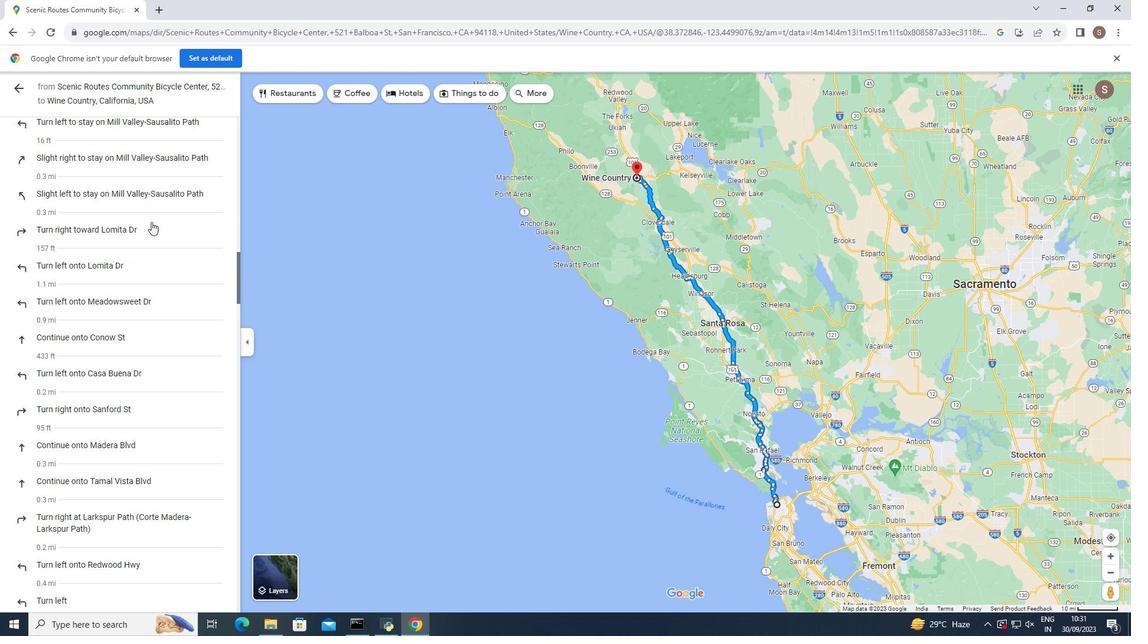
Action: Mouse scrolled (151, 221) with delta (0, 0)
Screenshot: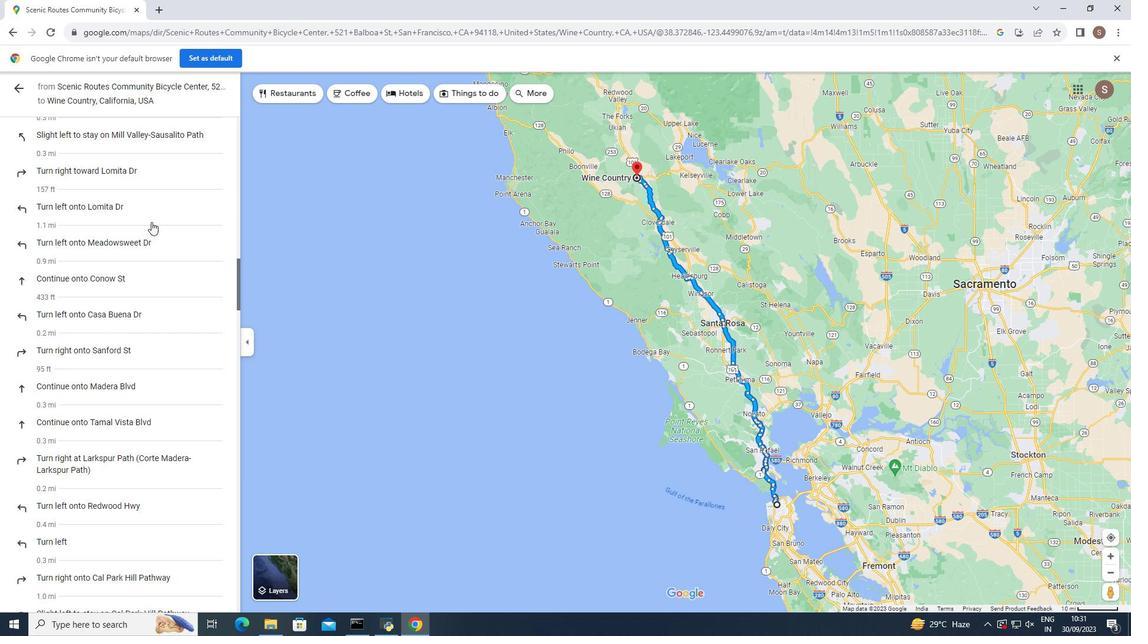 
Action: Mouse moved to (151, 222)
Screenshot: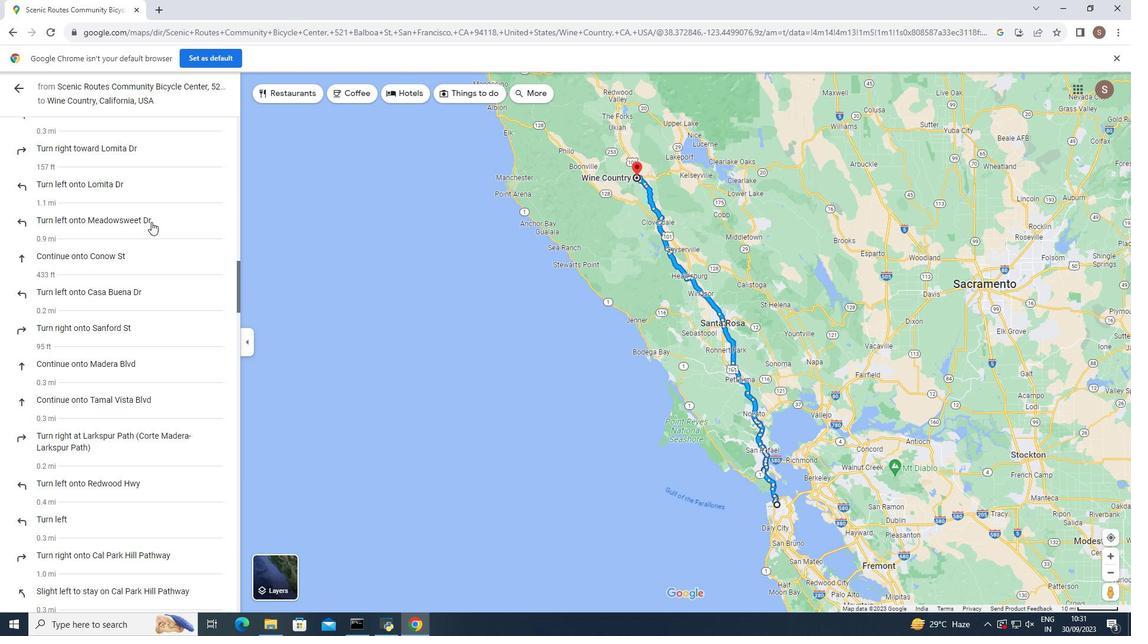 
Action: Mouse scrolled (151, 221) with delta (0, 0)
Screenshot: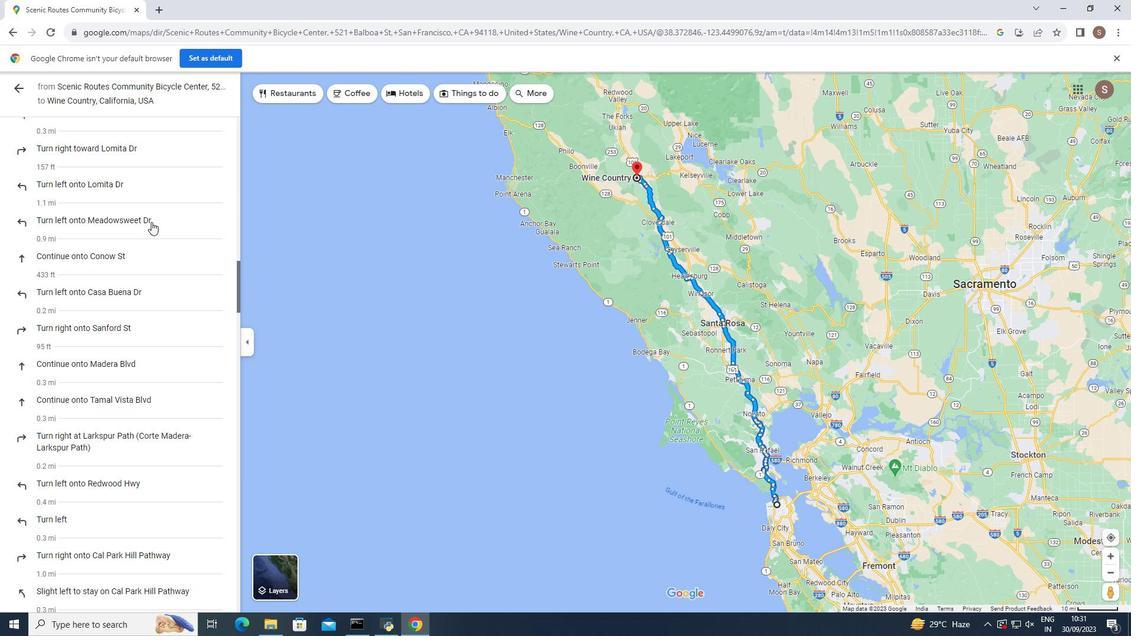 
Action: Mouse scrolled (151, 221) with delta (0, 0)
Screenshot: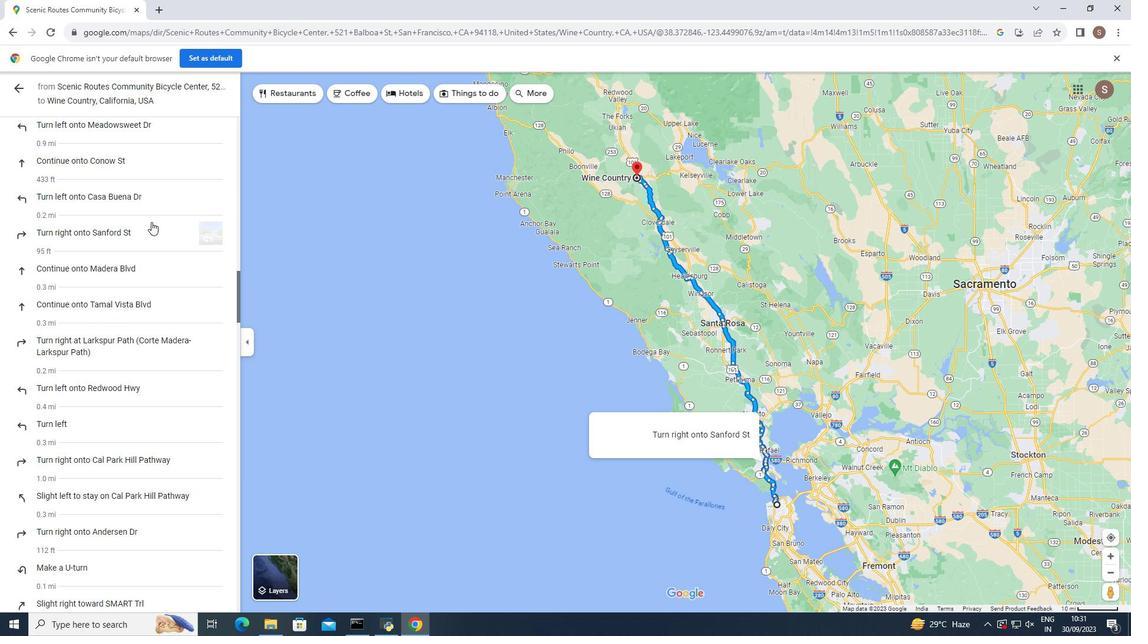 
Action: Mouse scrolled (151, 221) with delta (0, 0)
Screenshot: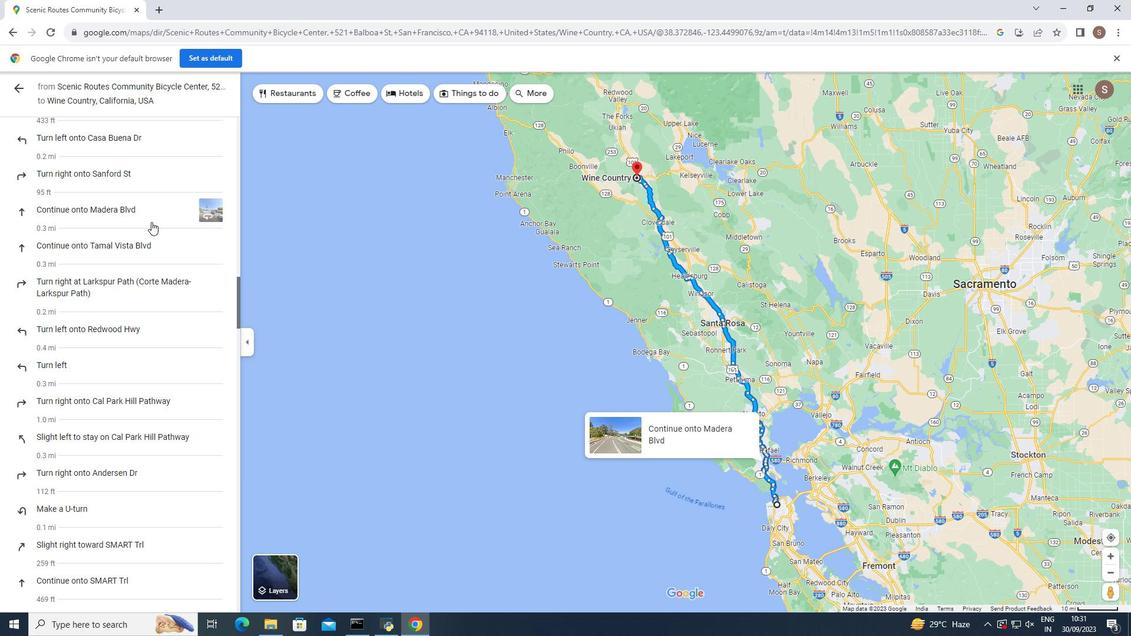 
Action: Mouse scrolled (151, 221) with delta (0, 0)
Screenshot: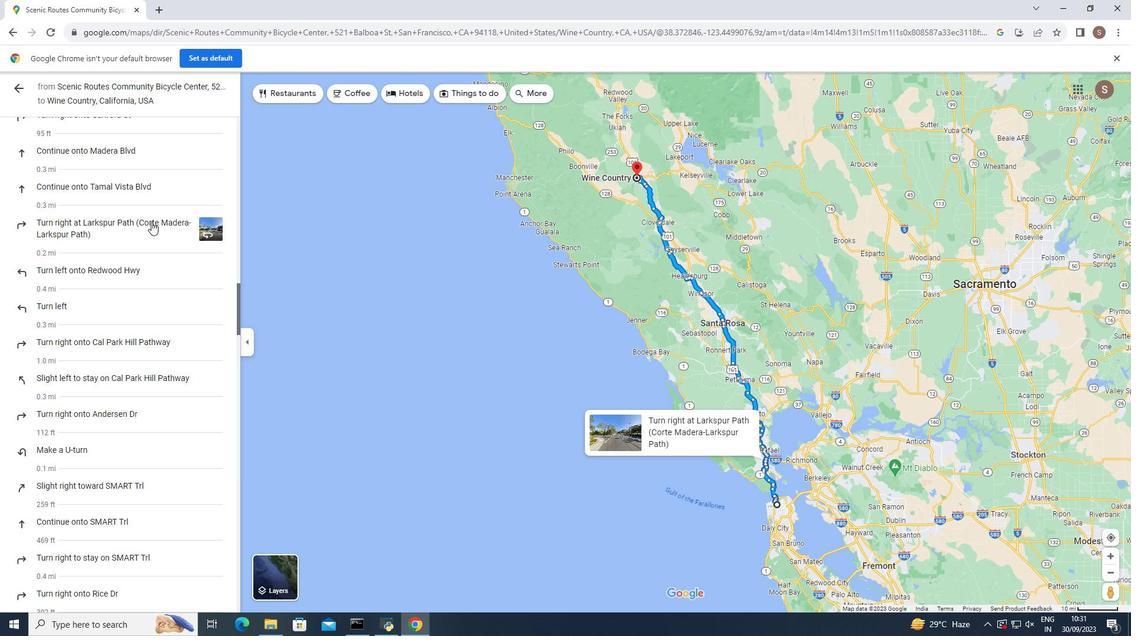 
Action: Mouse scrolled (151, 221) with delta (0, 0)
Screenshot: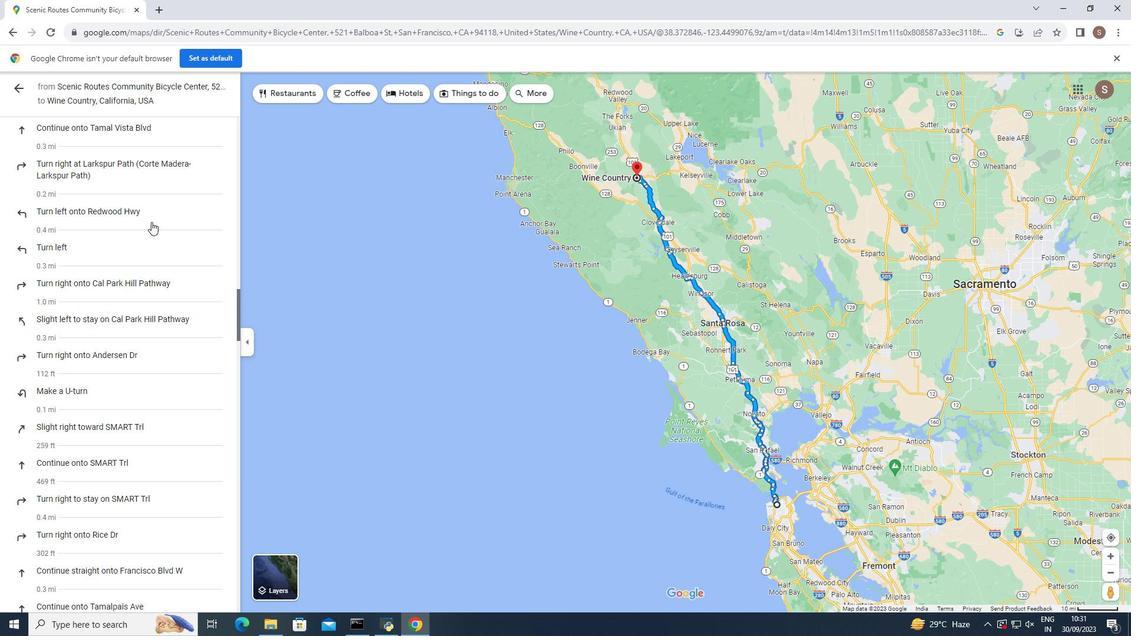 
Action: Mouse scrolled (151, 221) with delta (0, 0)
Screenshot: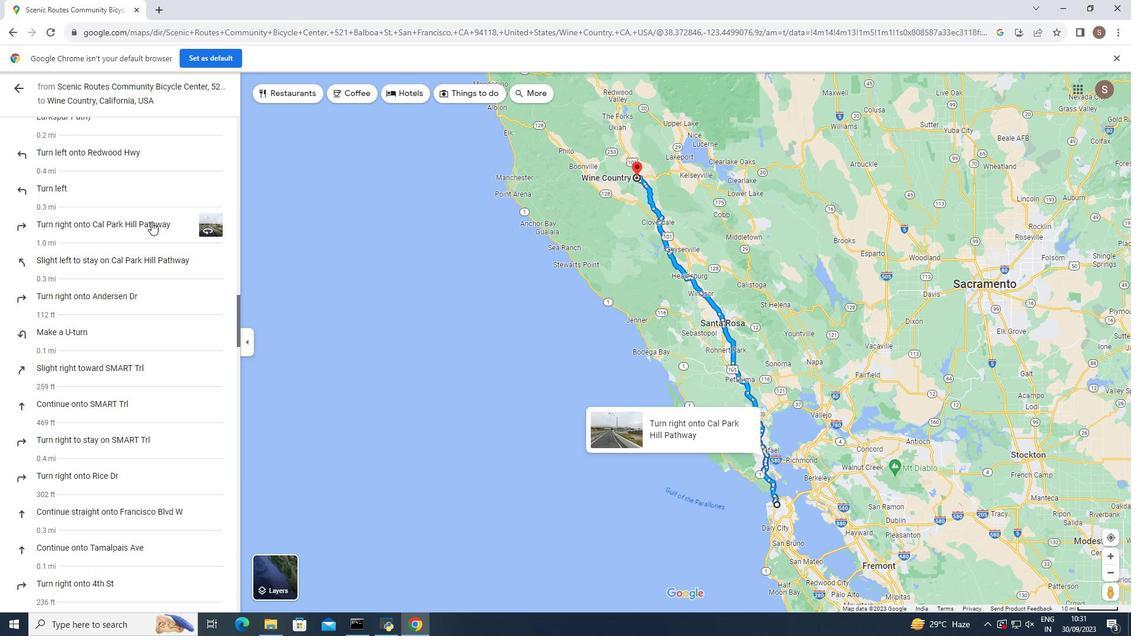 
Action: Mouse moved to (152, 220)
Screenshot: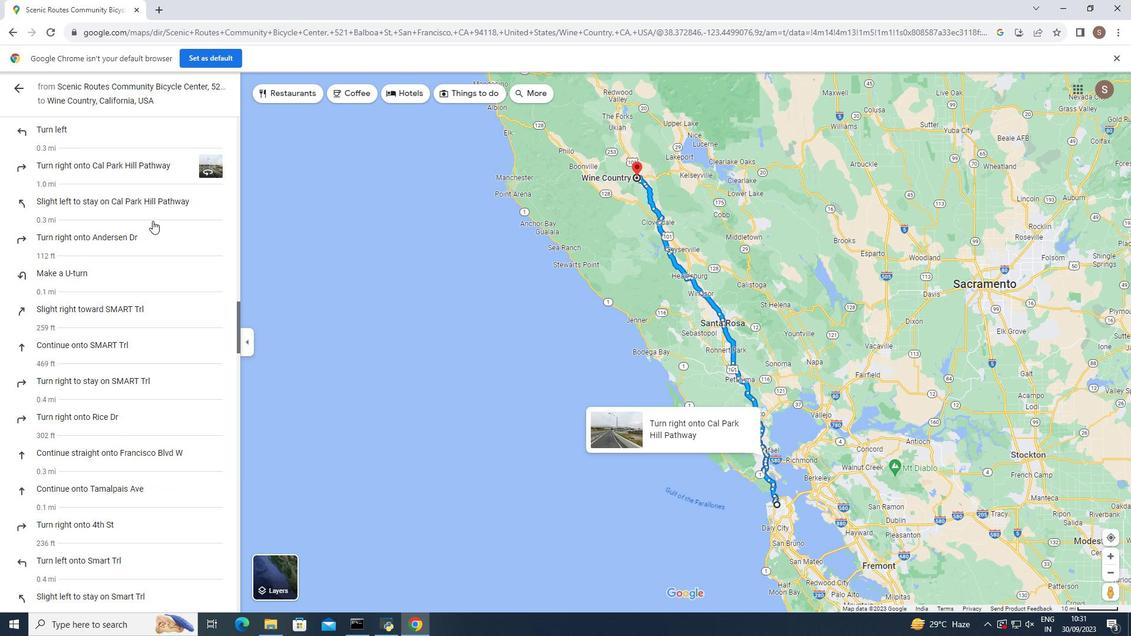 
Action: Mouse scrolled (152, 220) with delta (0, 0)
Screenshot: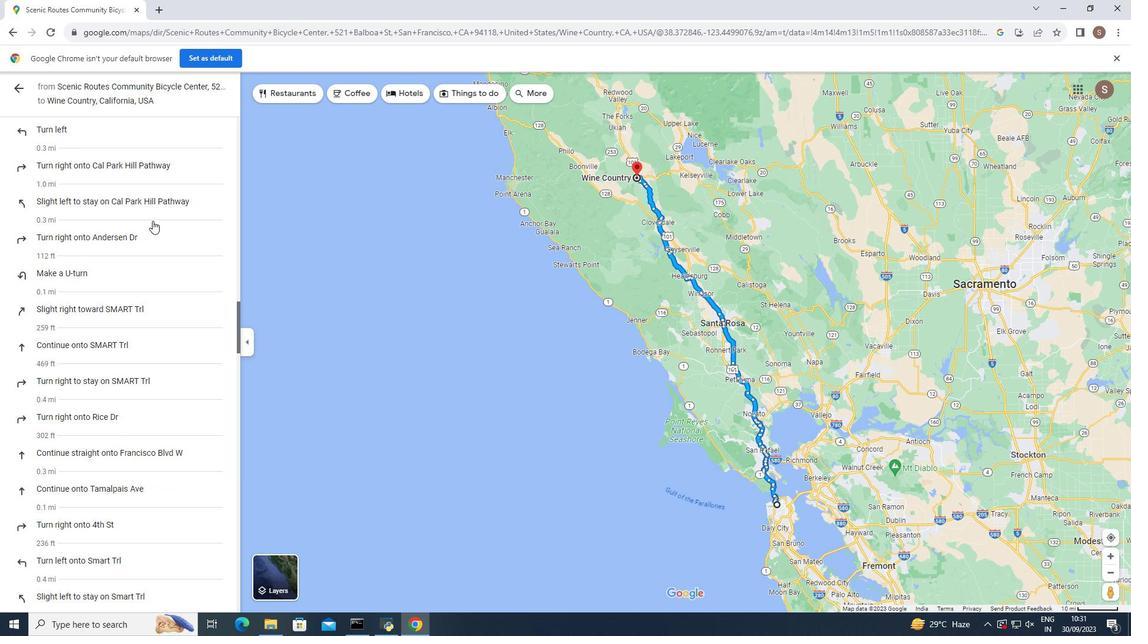 
Action: Mouse moved to (153, 220)
Screenshot: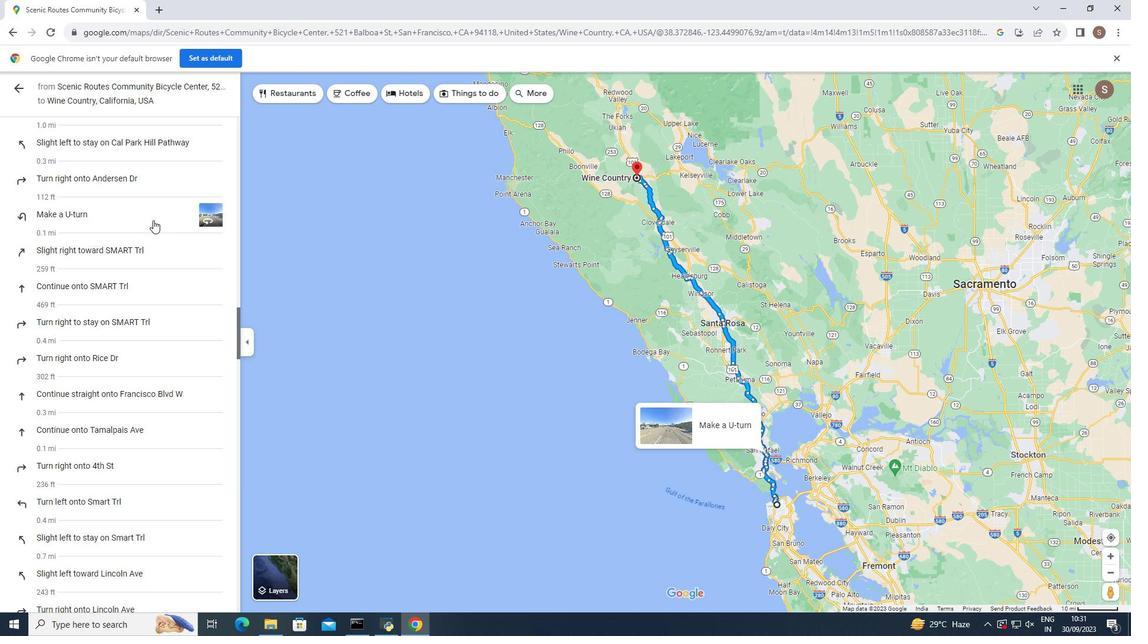 
Action: Mouse scrolled (153, 219) with delta (0, 0)
Screenshot: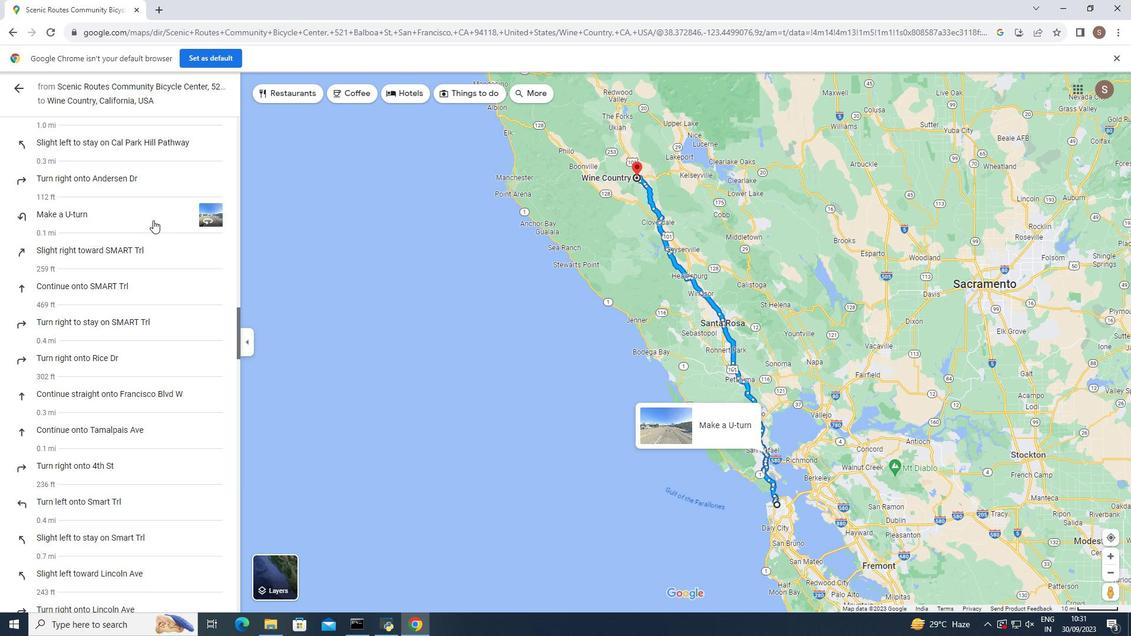 
Action: Mouse scrolled (153, 219) with delta (0, 0)
Screenshot: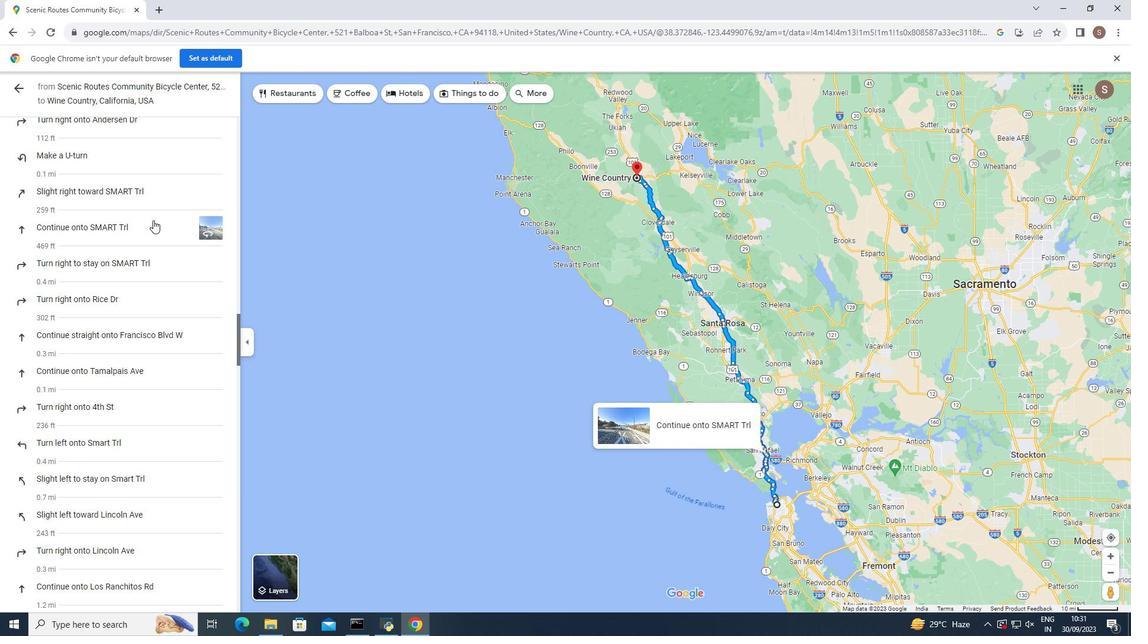 
Action: Mouse scrolled (153, 219) with delta (0, 0)
Screenshot: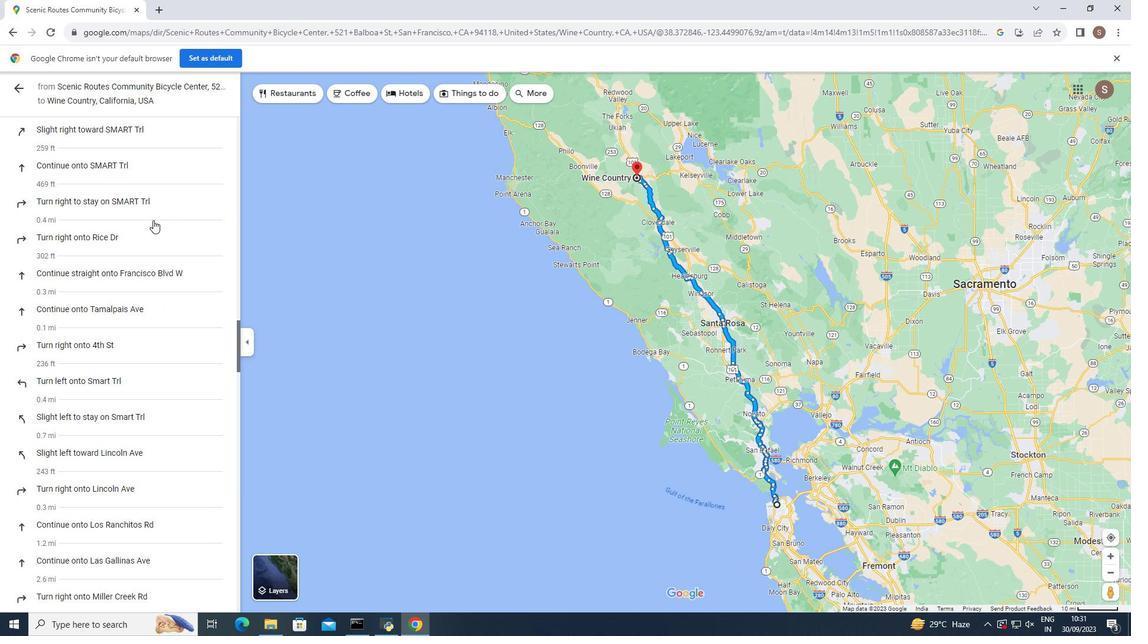 
Action: Mouse scrolled (153, 219) with delta (0, 0)
Screenshot: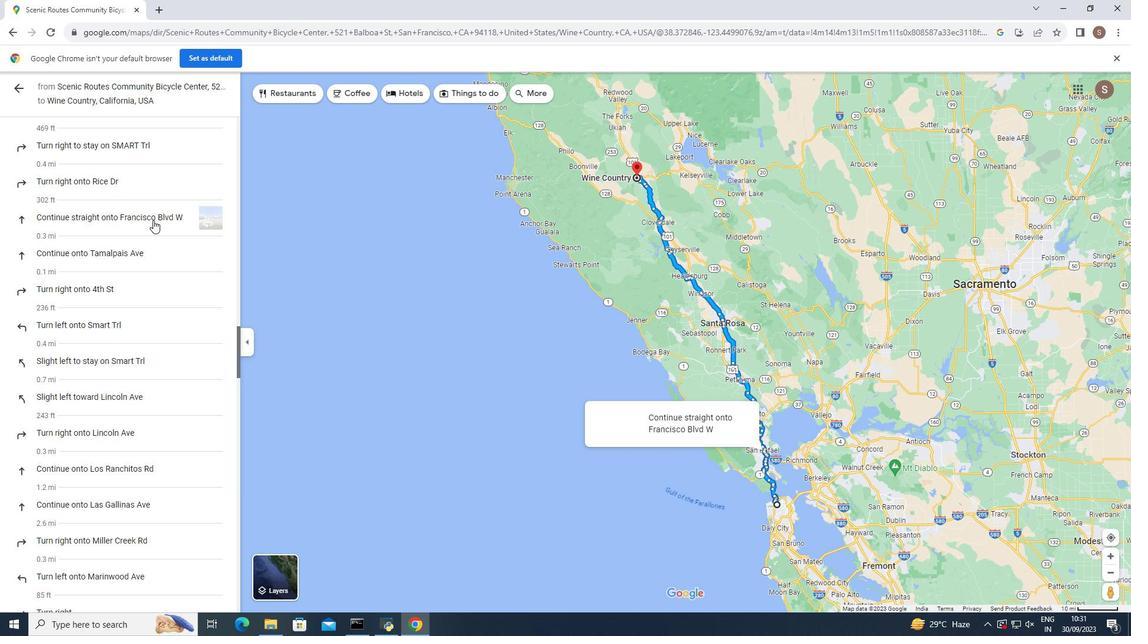 
Action: Mouse scrolled (153, 219) with delta (0, 0)
Screenshot: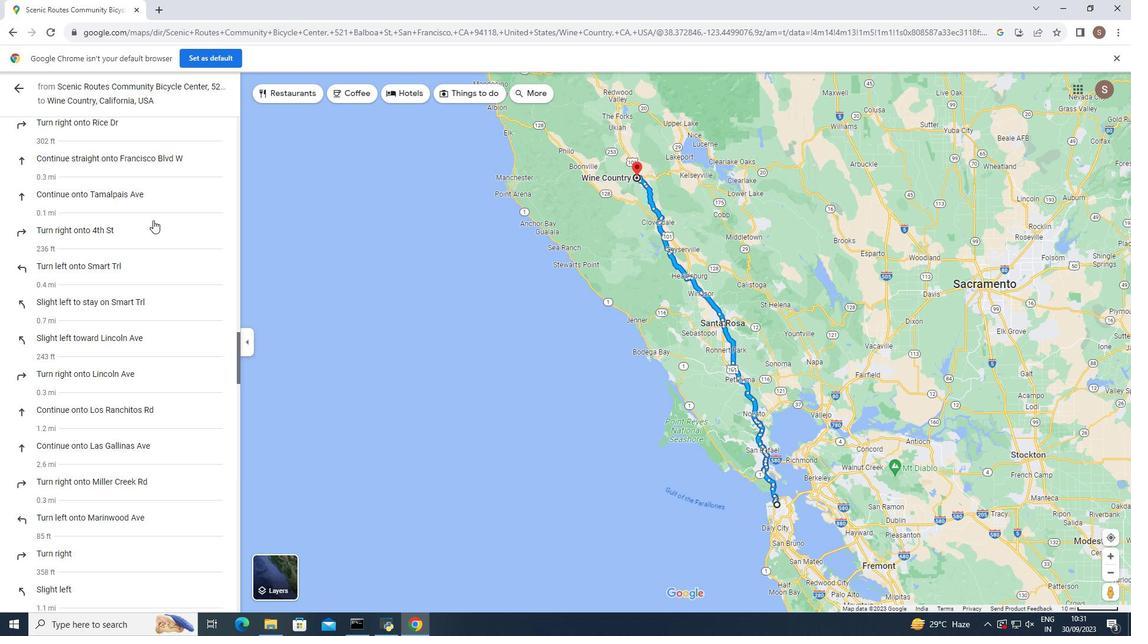 
Action: Mouse scrolled (153, 219) with delta (0, 0)
Screenshot: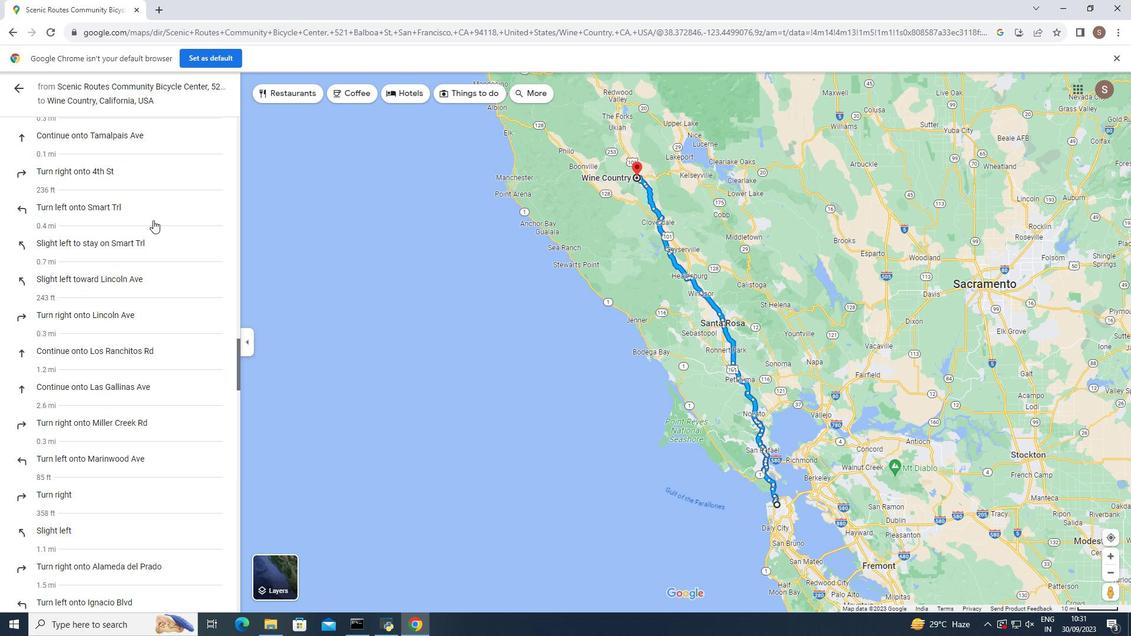 
Action: Mouse moved to (154, 219)
Screenshot: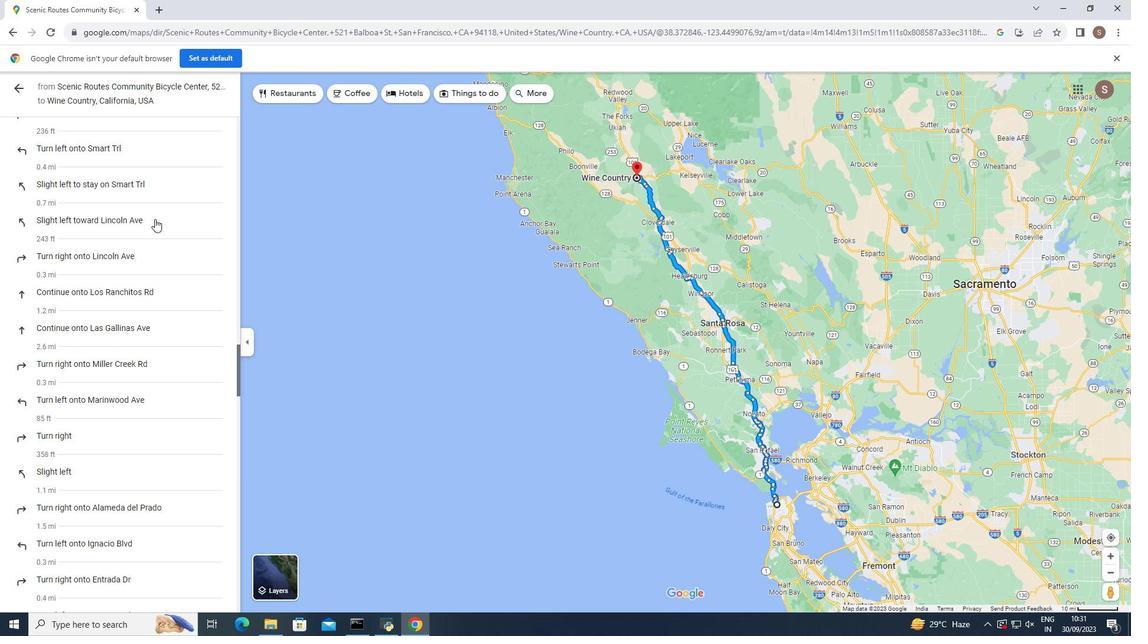 
Action: Mouse scrolled (154, 218) with delta (0, 0)
Screenshot: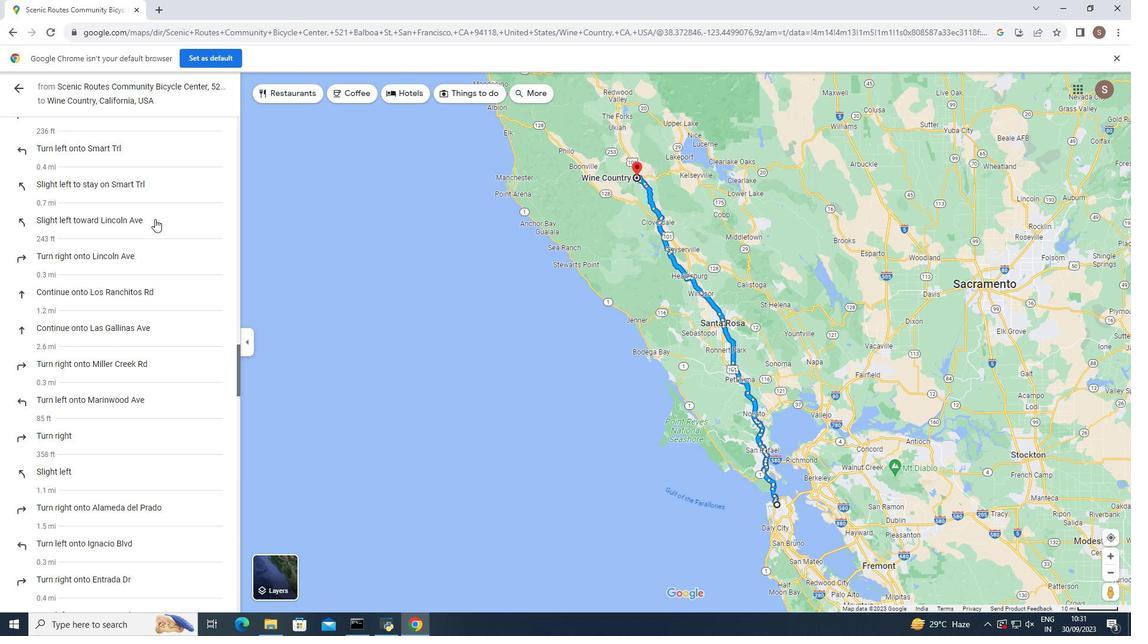
Action: Mouse scrolled (154, 218) with delta (0, 0)
Screenshot: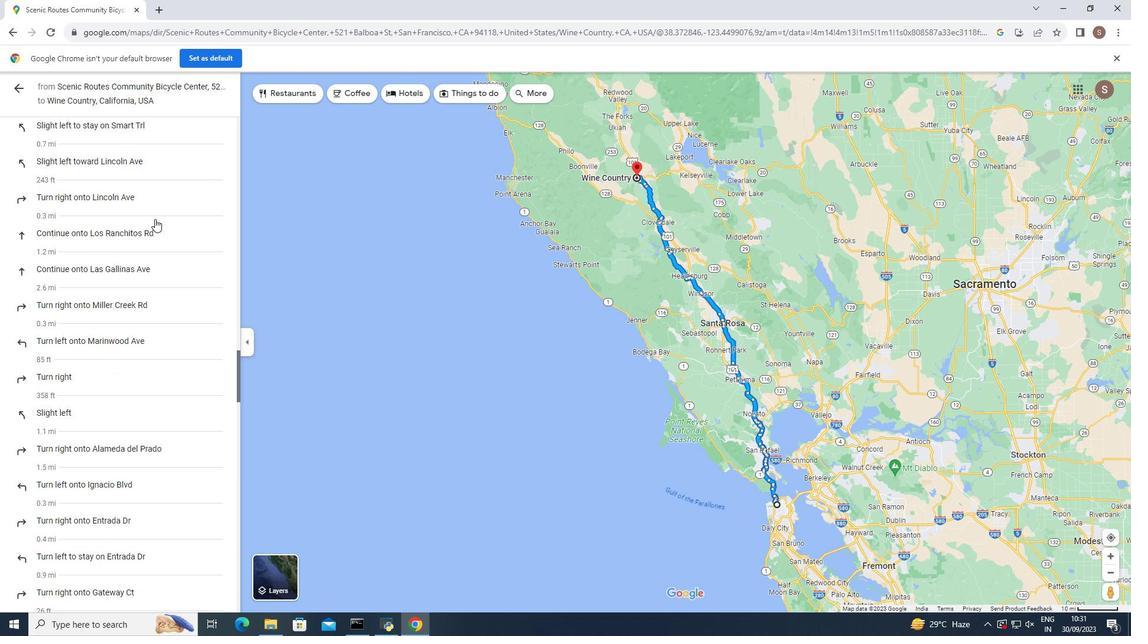 
Action: Mouse scrolled (154, 218) with delta (0, 0)
Screenshot: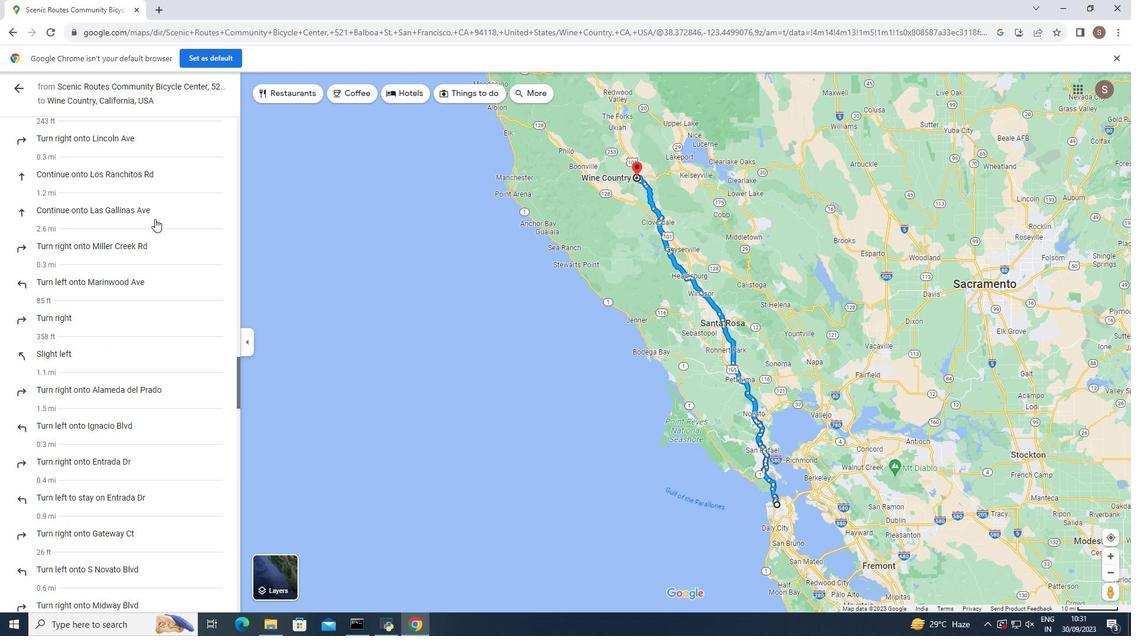 
Action: Mouse scrolled (154, 218) with delta (0, 0)
Screenshot: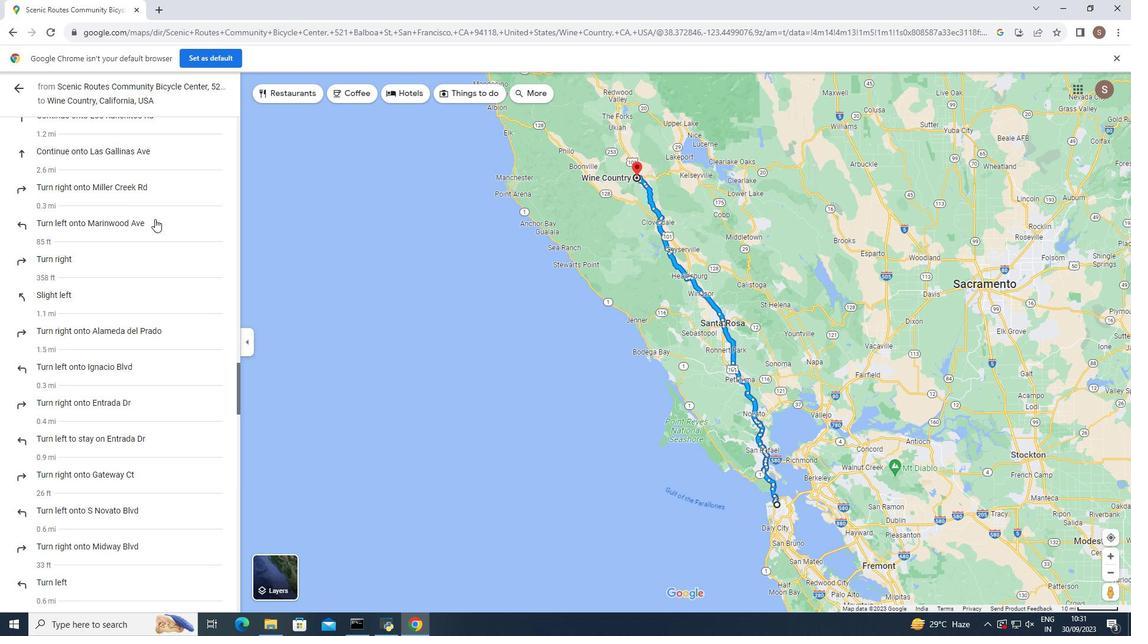 
Action: Mouse scrolled (154, 218) with delta (0, 0)
Screenshot: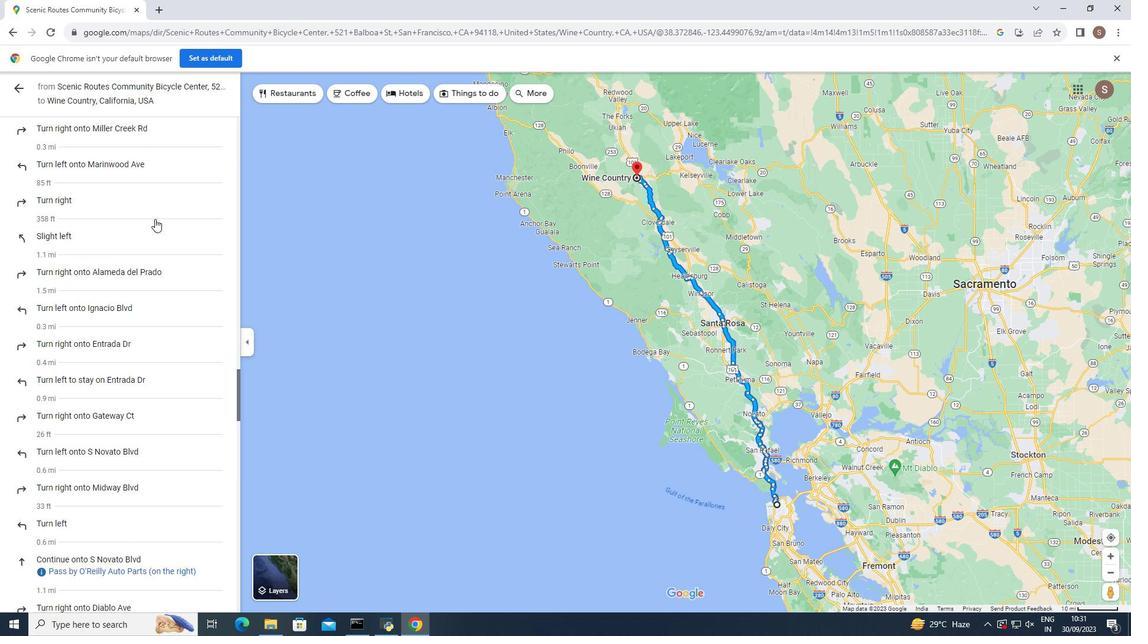 
Action: Mouse scrolled (154, 218) with delta (0, 0)
Screenshot: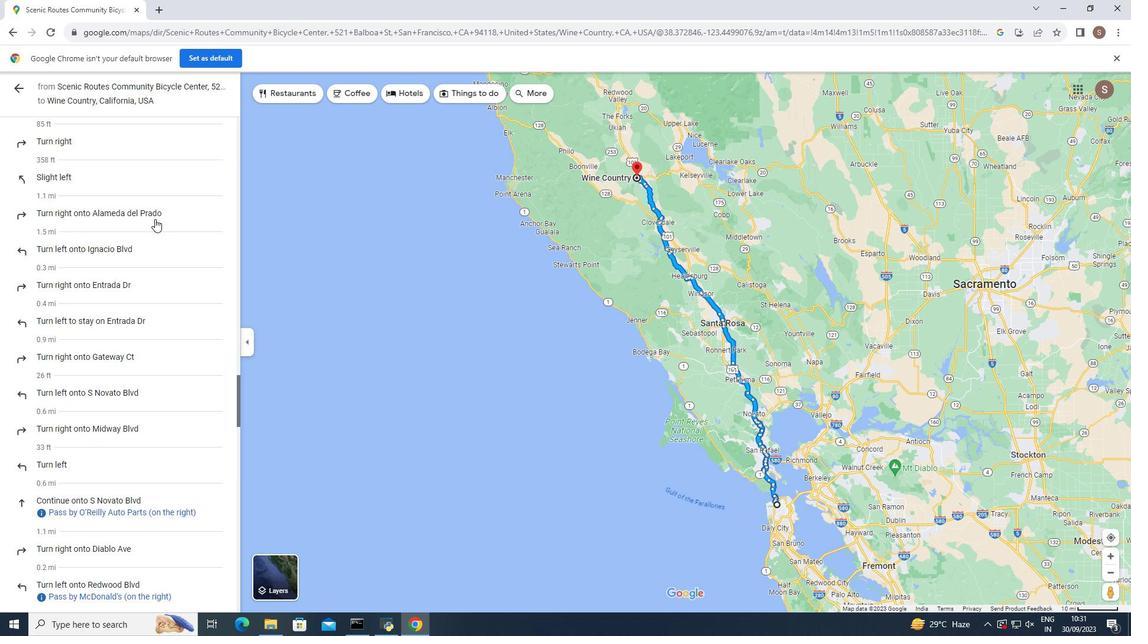 
Action: Mouse scrolled (154, 218) with delta (0, 0)
Screenshot: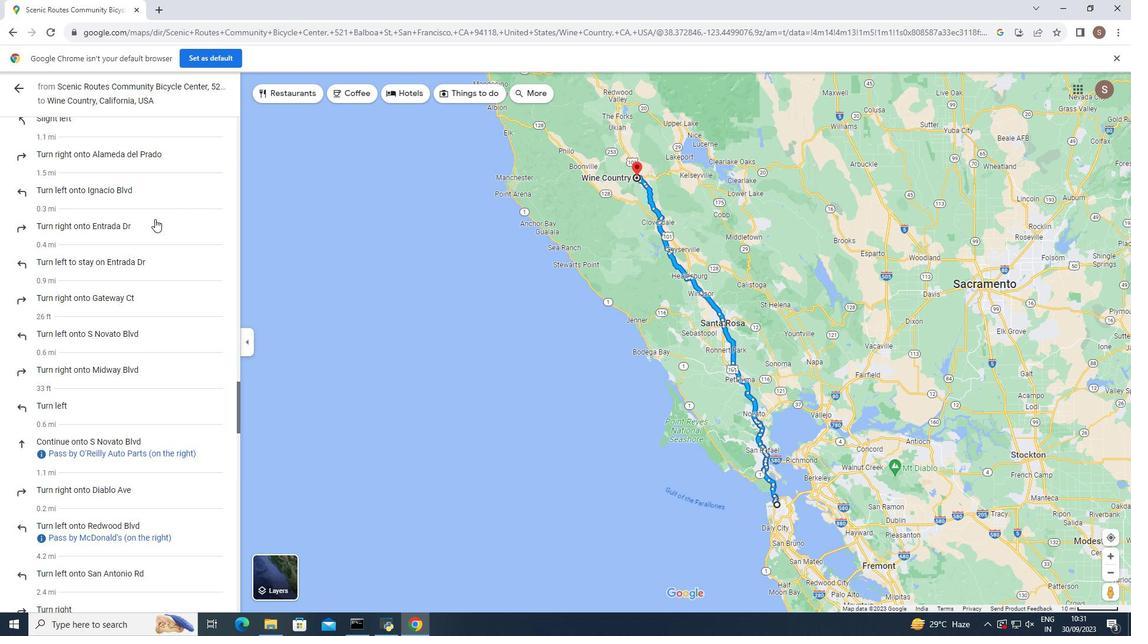 
Action: Mouse scrolled (154, 218) with delta (0, 0)
Screenshot: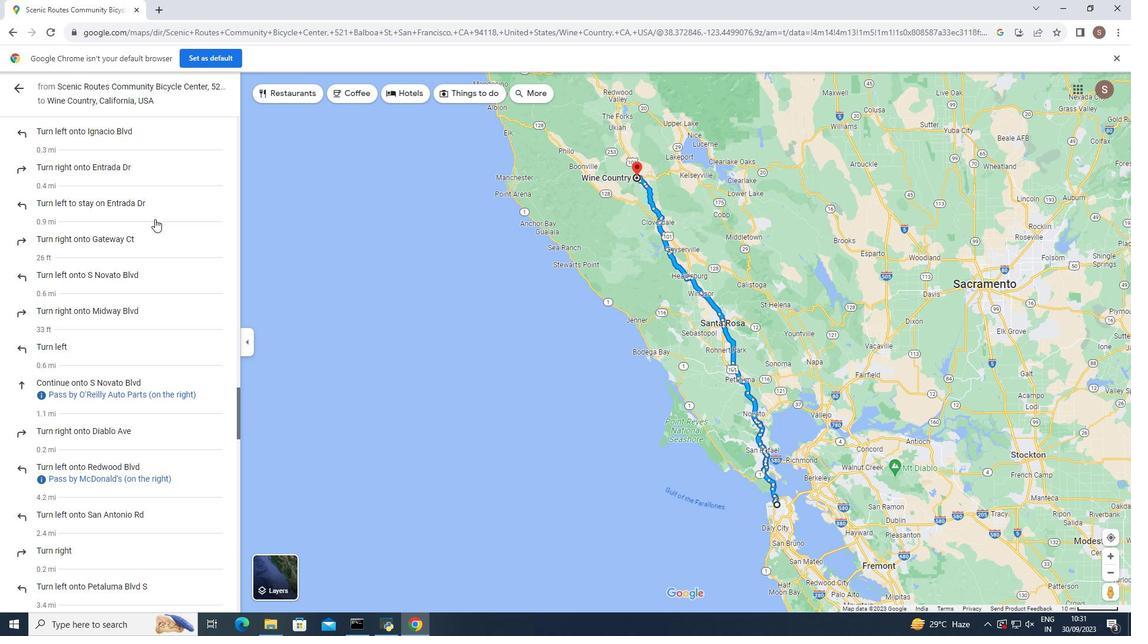 
Action: Mouse scrolled (154, 218) with delta (0, 0)
Screenshot: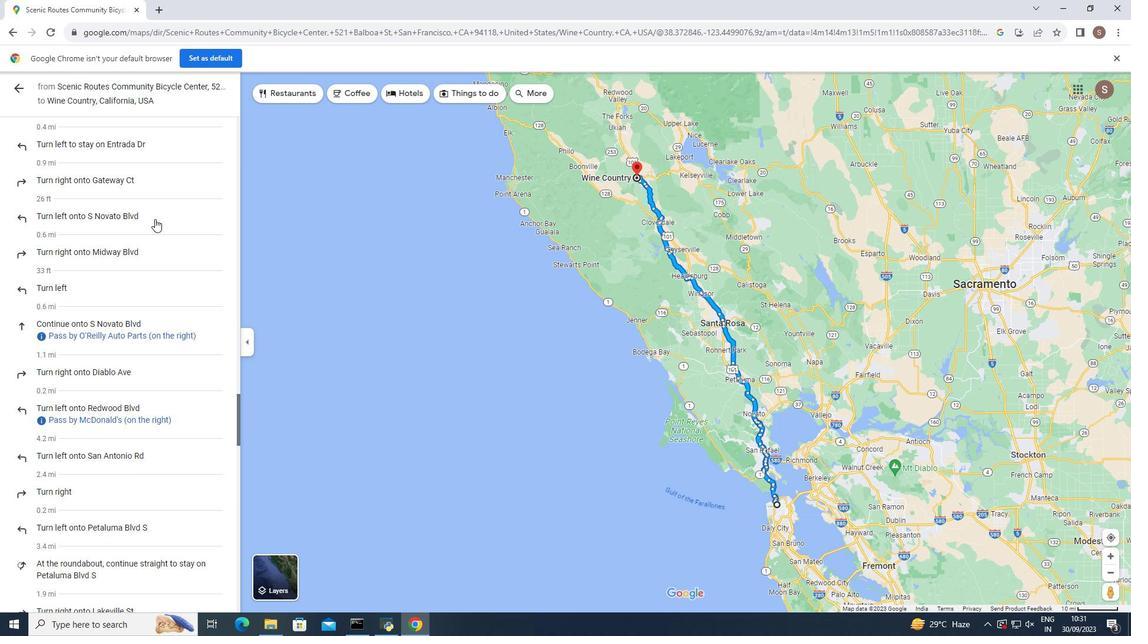
Action: Mouse scrolled (154, 218) with delta (0, 0)
Screenshot: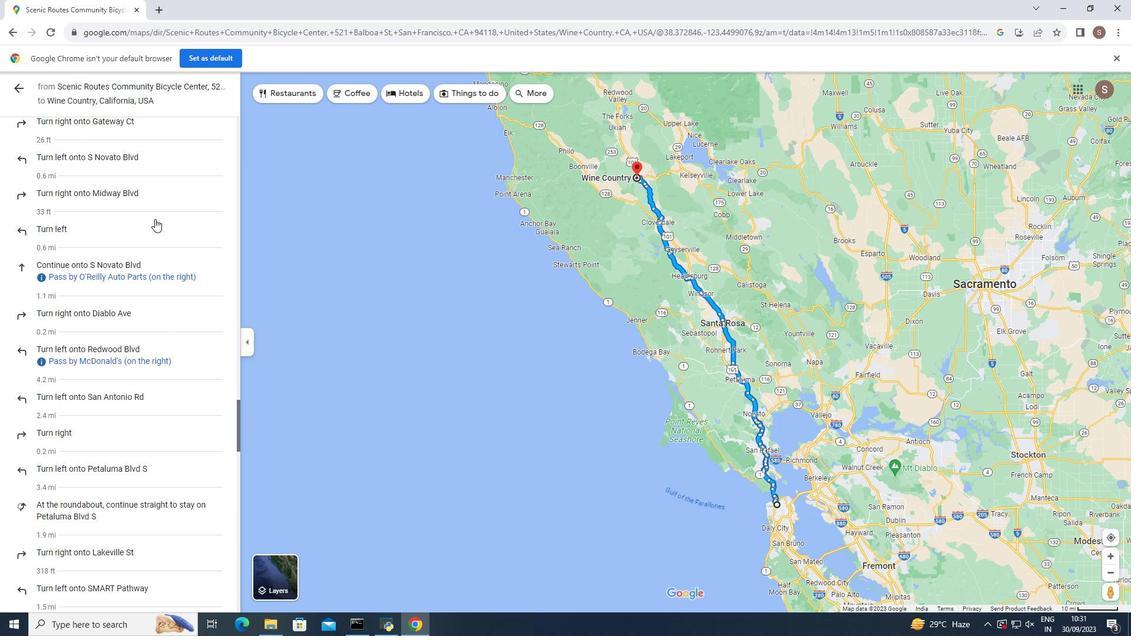 
Action: Mouse scrolled (154, 218) with delta (0, 0)
Screenshot: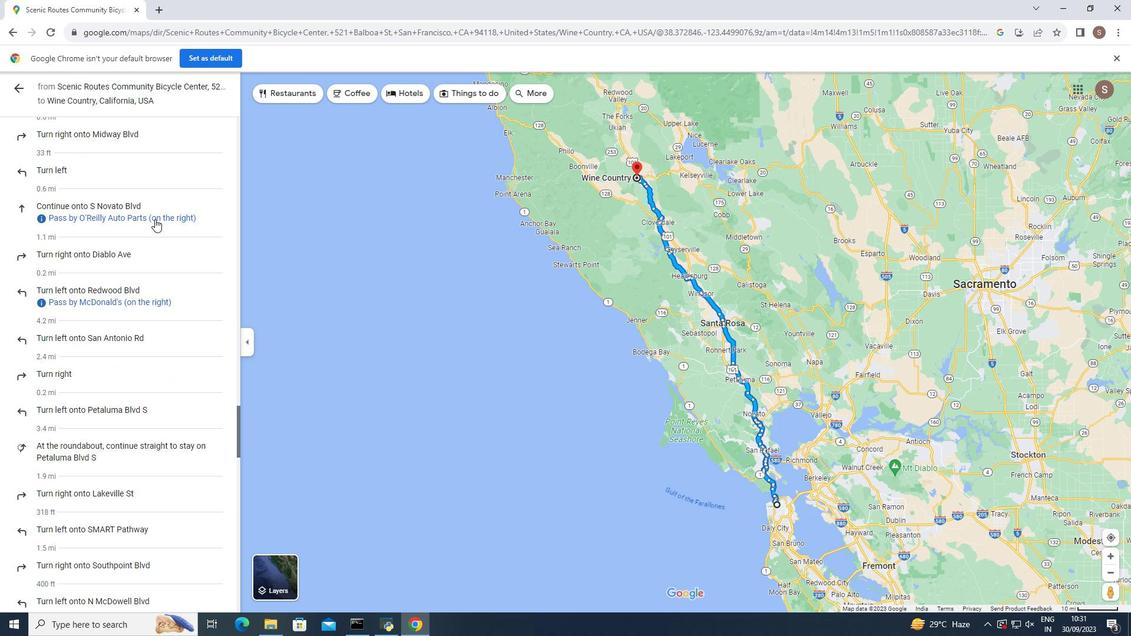 
Action: Mouse scrolled (154, 218) with delta (0, 0)
Screenshot: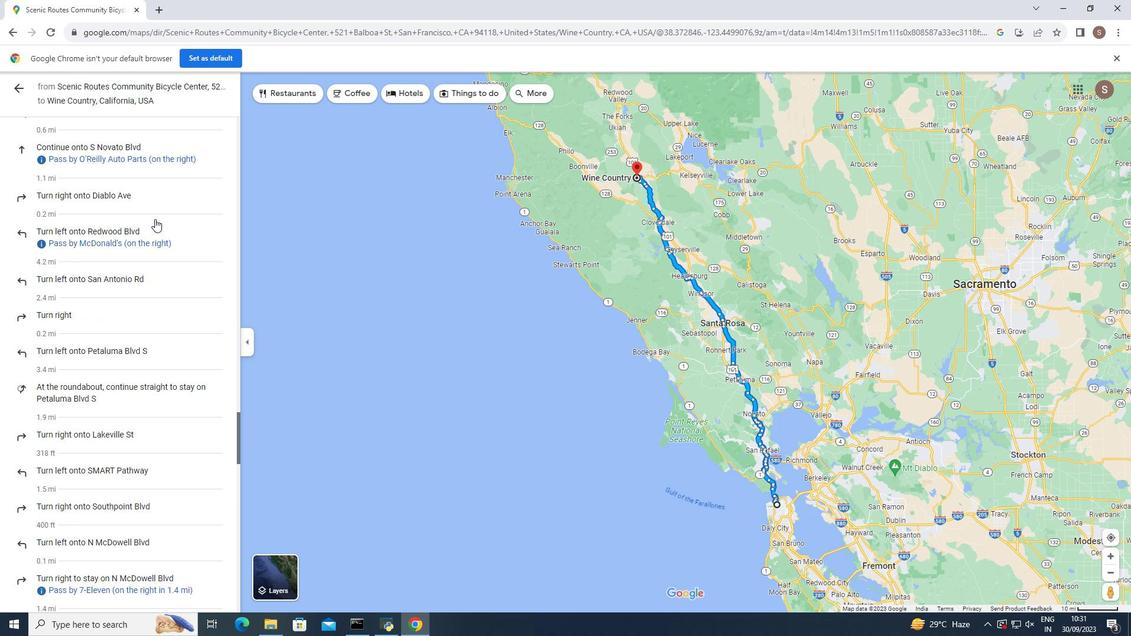 
Action: Mouse scrolled (154, 218) with delta (0, 0)
Screenshot: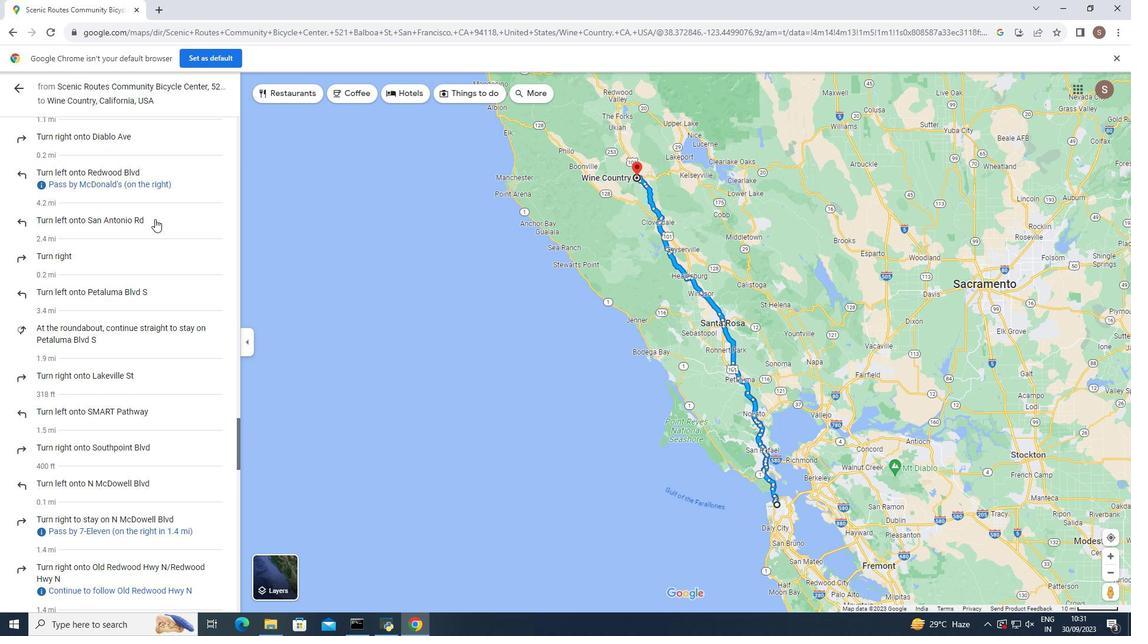 
Action: Mouse scrolled (154, 218) with delta (0, 0)
Screenshot: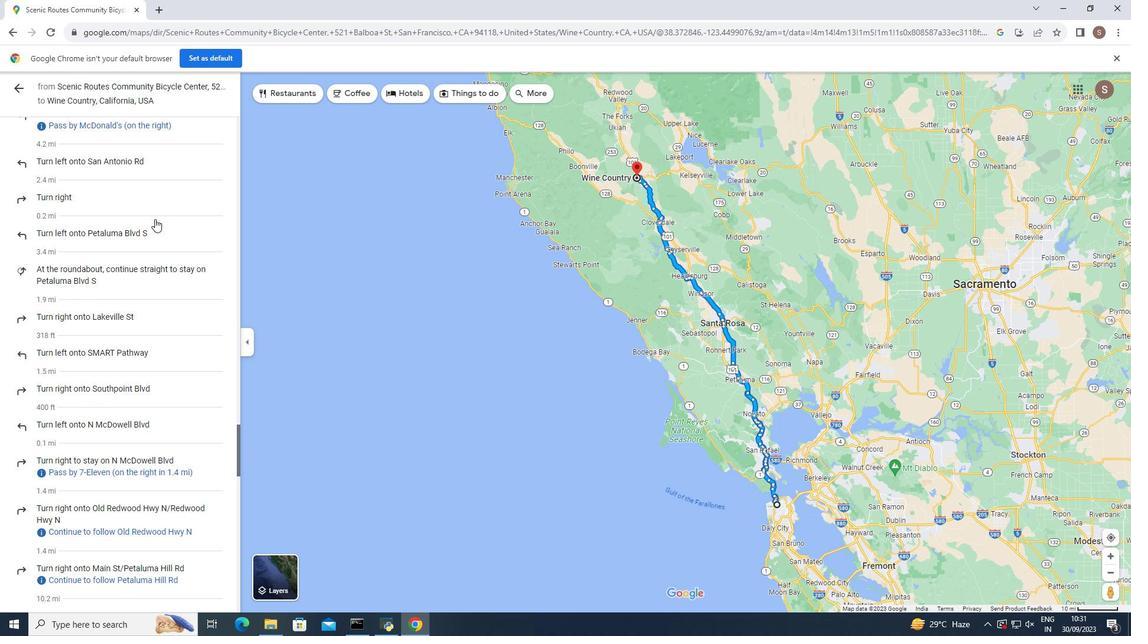 
Action: Mouse scrolled (154, 218) with delta (0, 0)
Screenshot: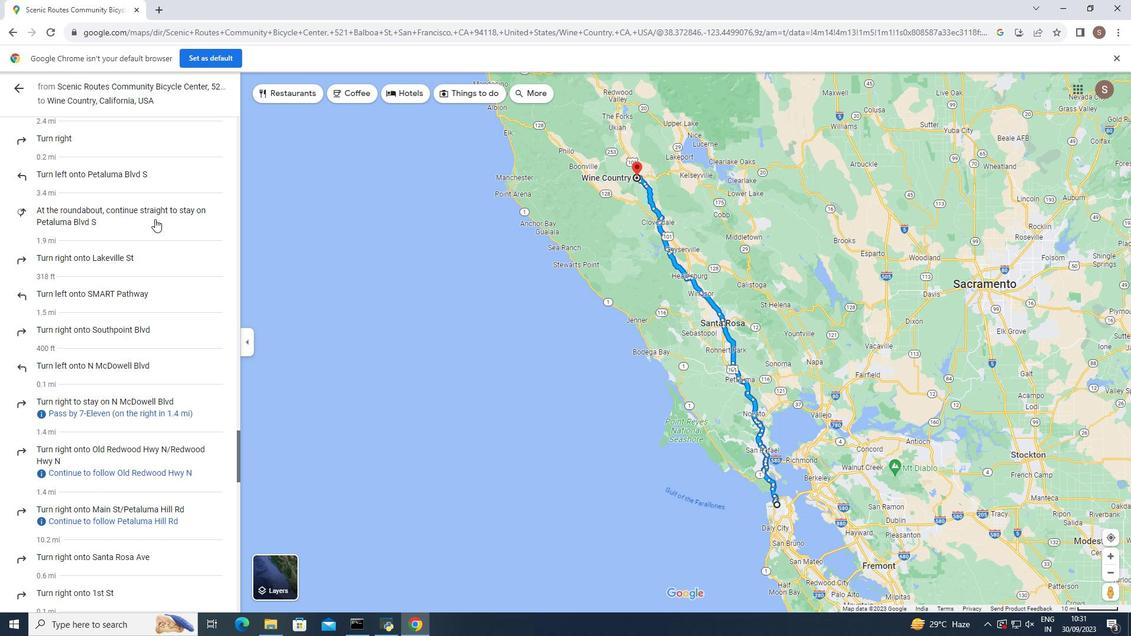 
Action: Mouse moved to (154, 220)
Screenshot: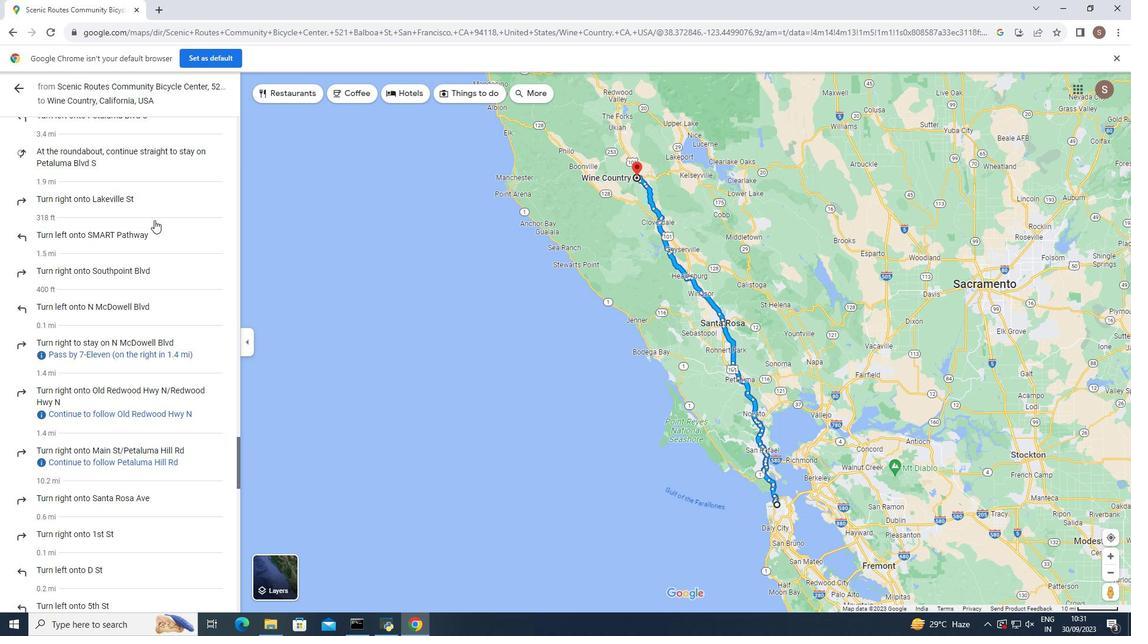 
Action: Mouse scrolled (154, 219) with delta (0, 0)
Screenshot: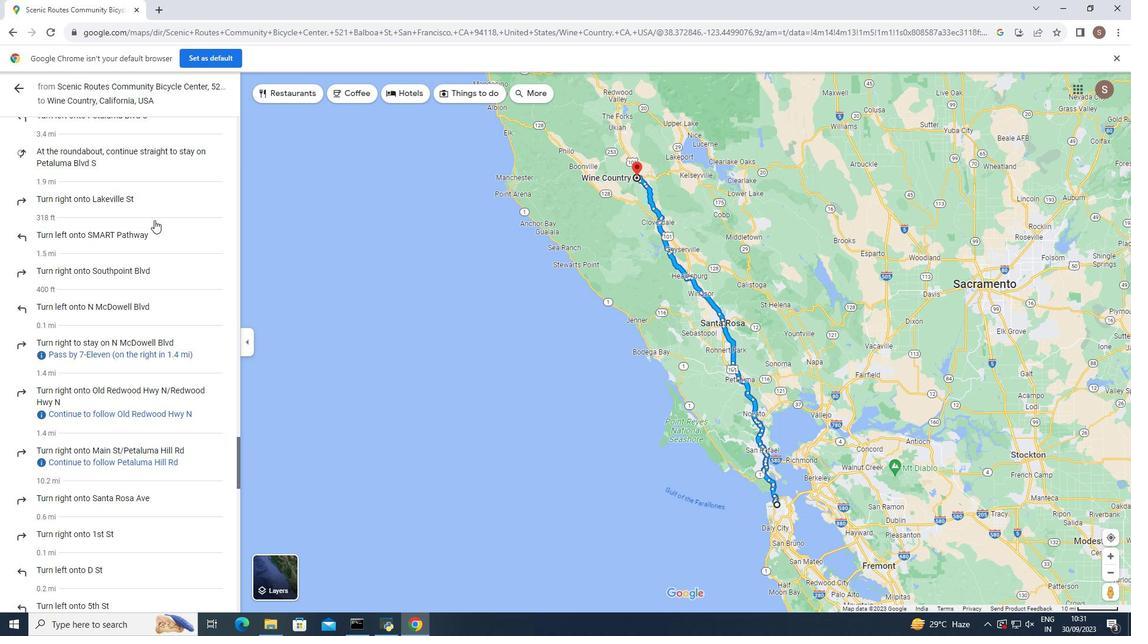 
Action: Mouse moved to (147, 228)
Screenshot: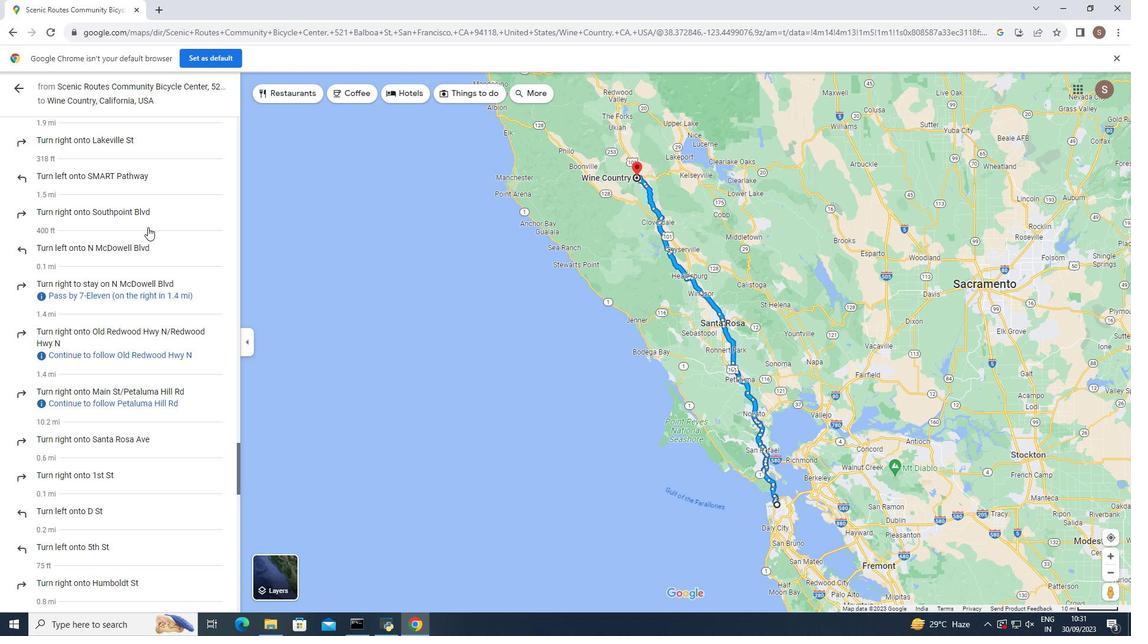 
Action: Mouse scrolled (147, 227) with delta (0, 0)
Screenshot: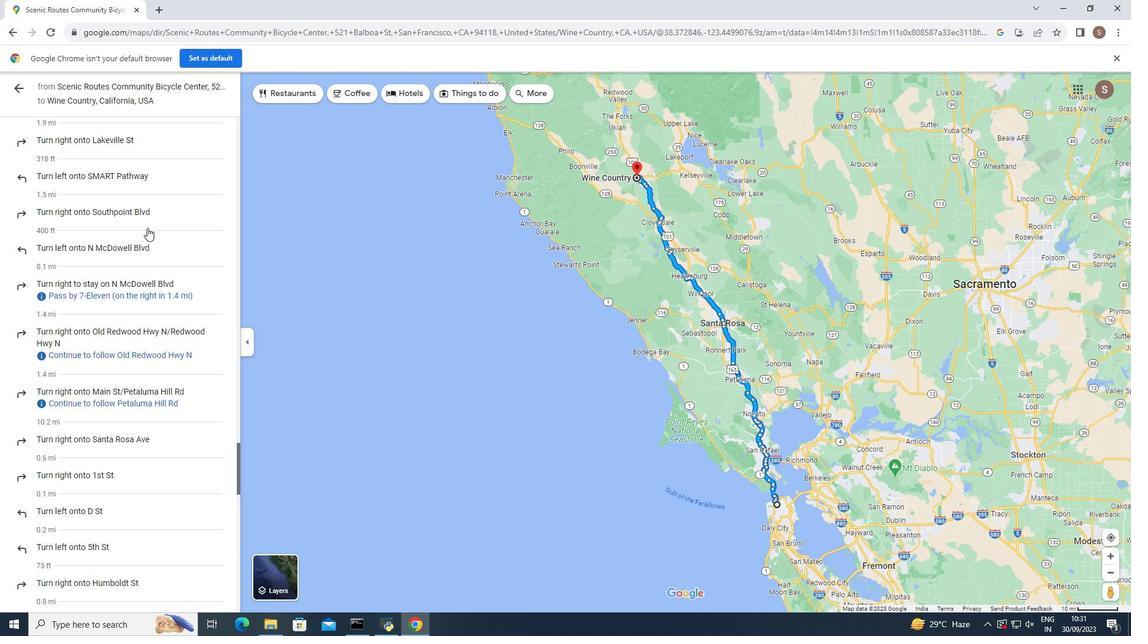 
Action: Mouse scrolled (147, 227) with delta (0, 0)
Screenshot: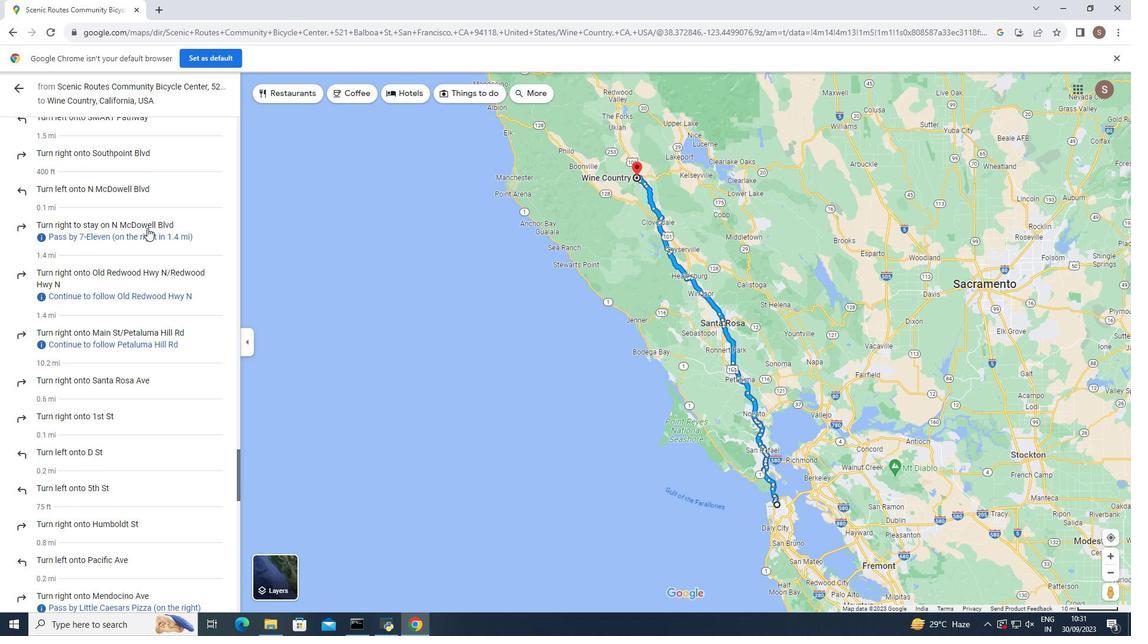 
Action: Mouse moved to (146, 227)
Screenshot: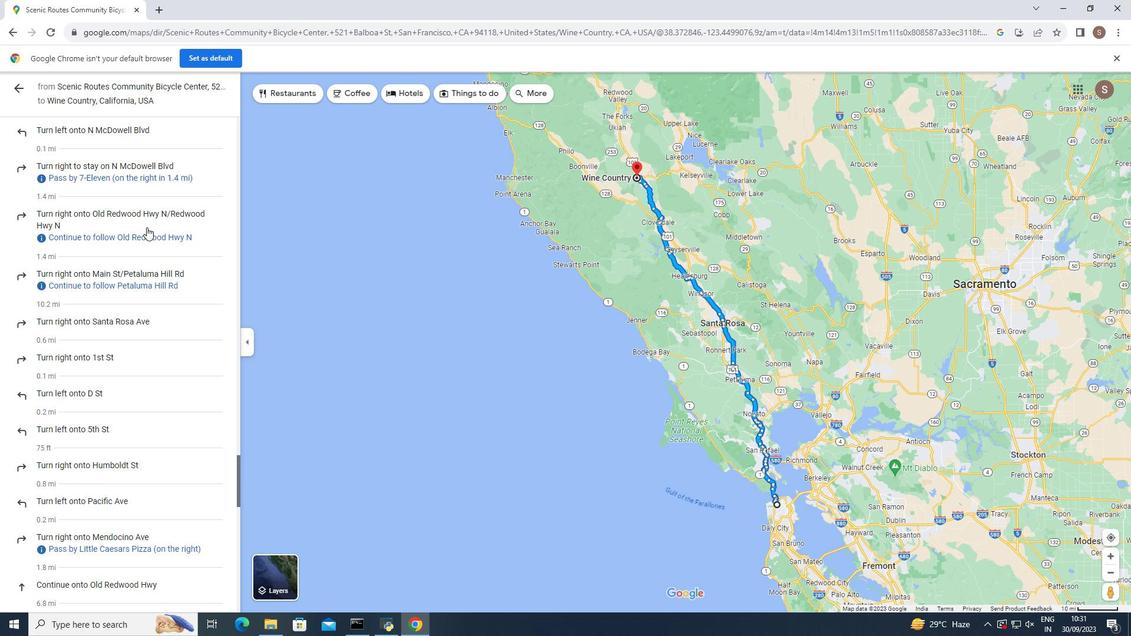 
Action: Mouse scrolled (146, 226) with delta (0, 0)
Screenshot: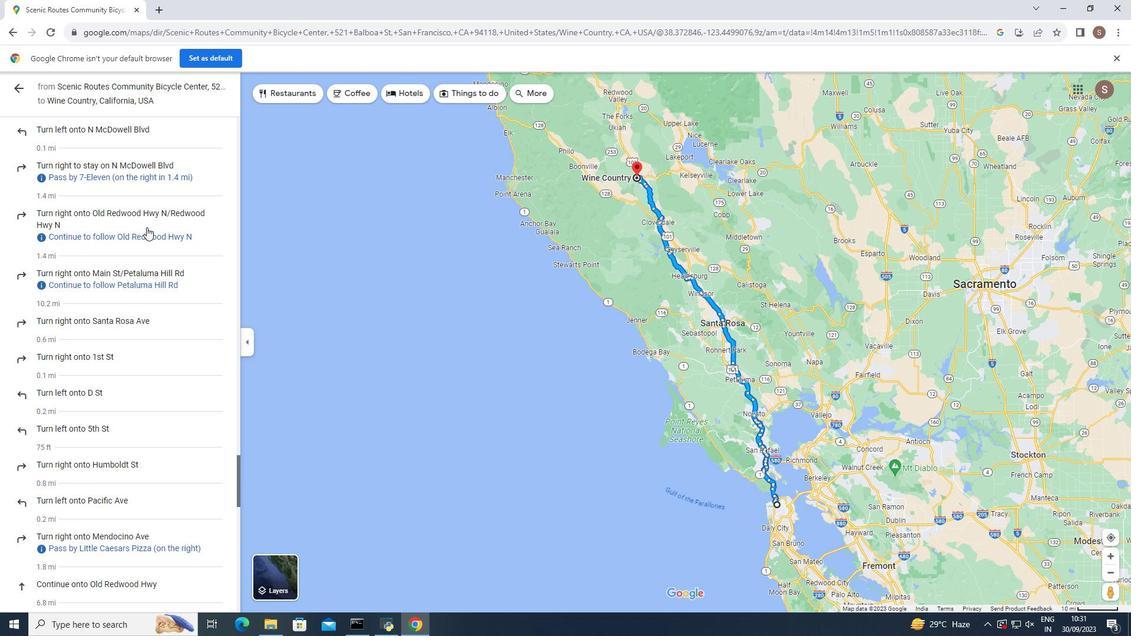 
Action: Mouse scrolled (146, 226) with delta (0, 0)
Screenshot: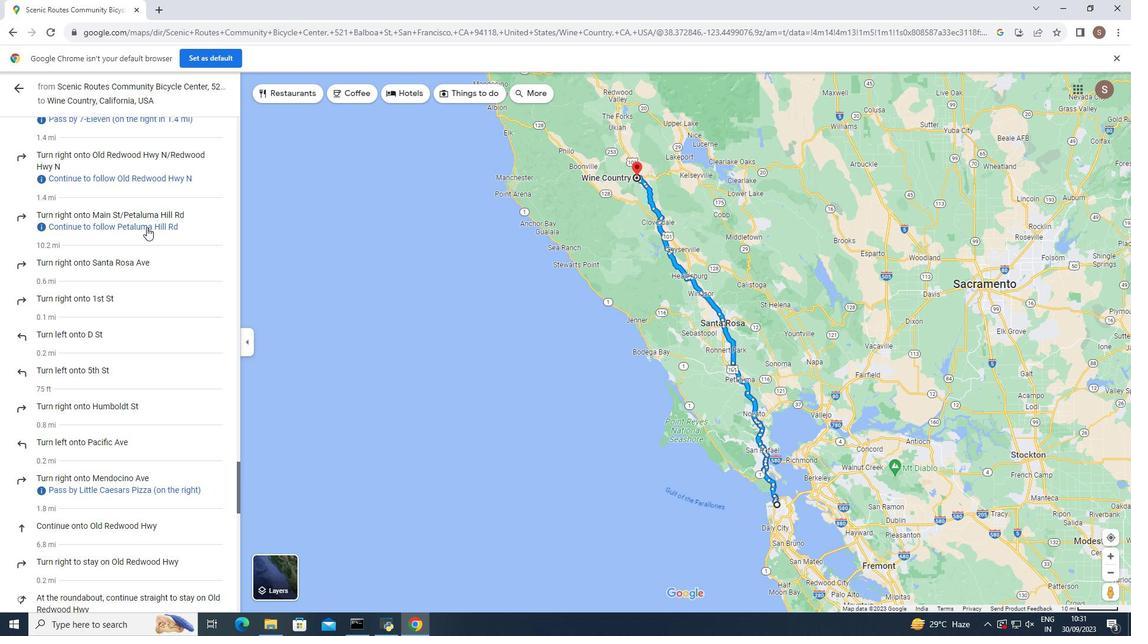 
Action: Mouse moved to (151, 225)
Screenshot: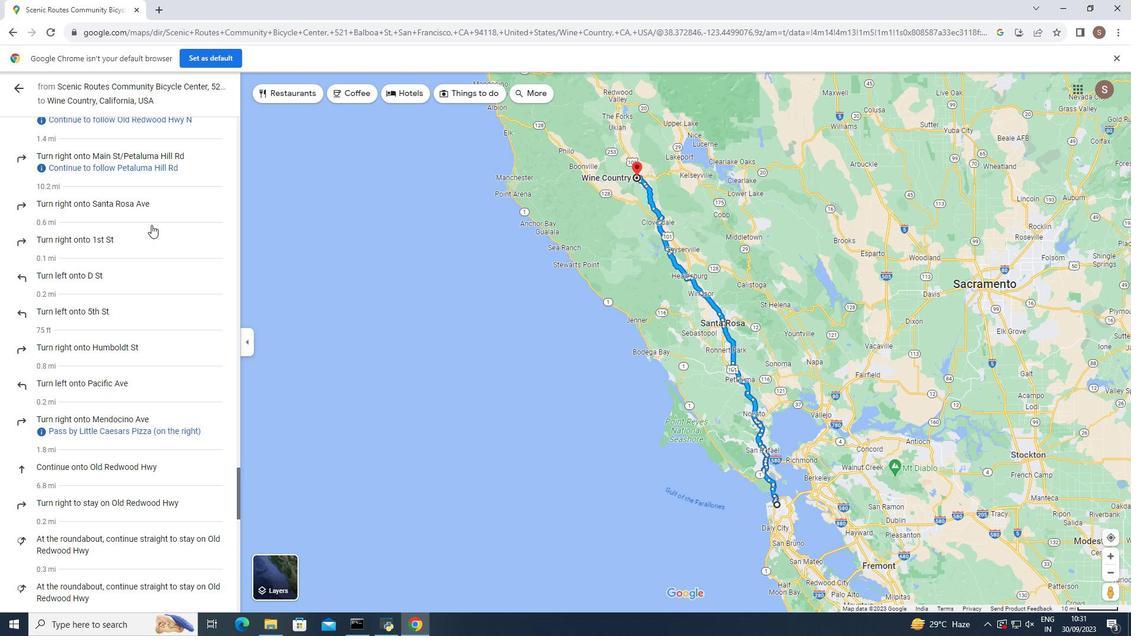 
Action: Mouse scrolled (151, 224) with delta (0, 0)
Screenshot: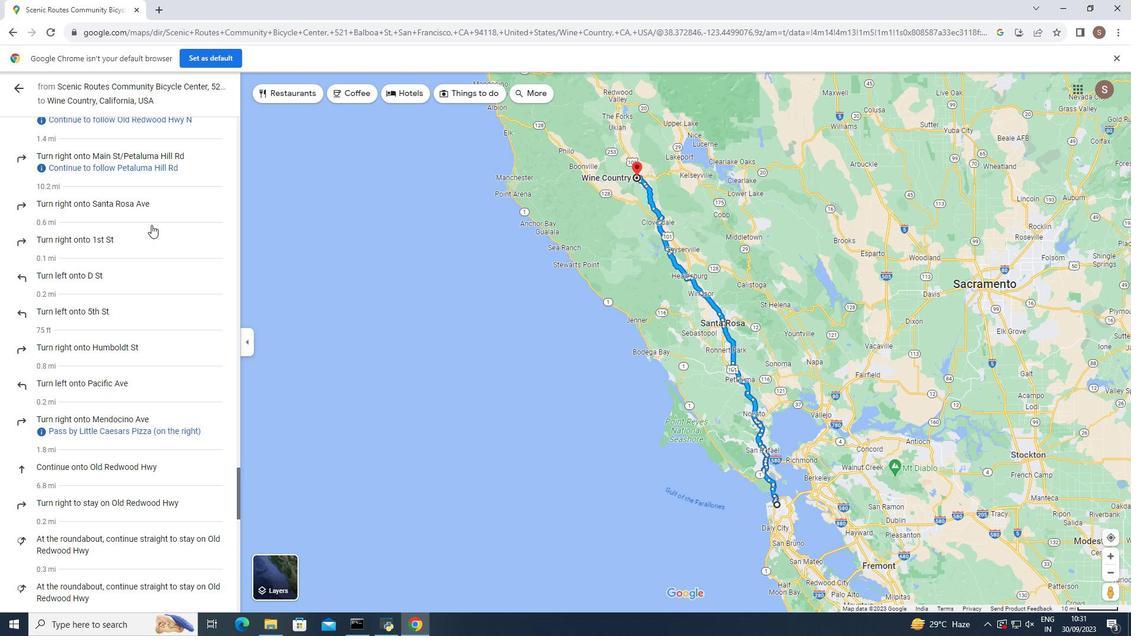 
Action: Mouse moved to (152, 224)
Screenshot: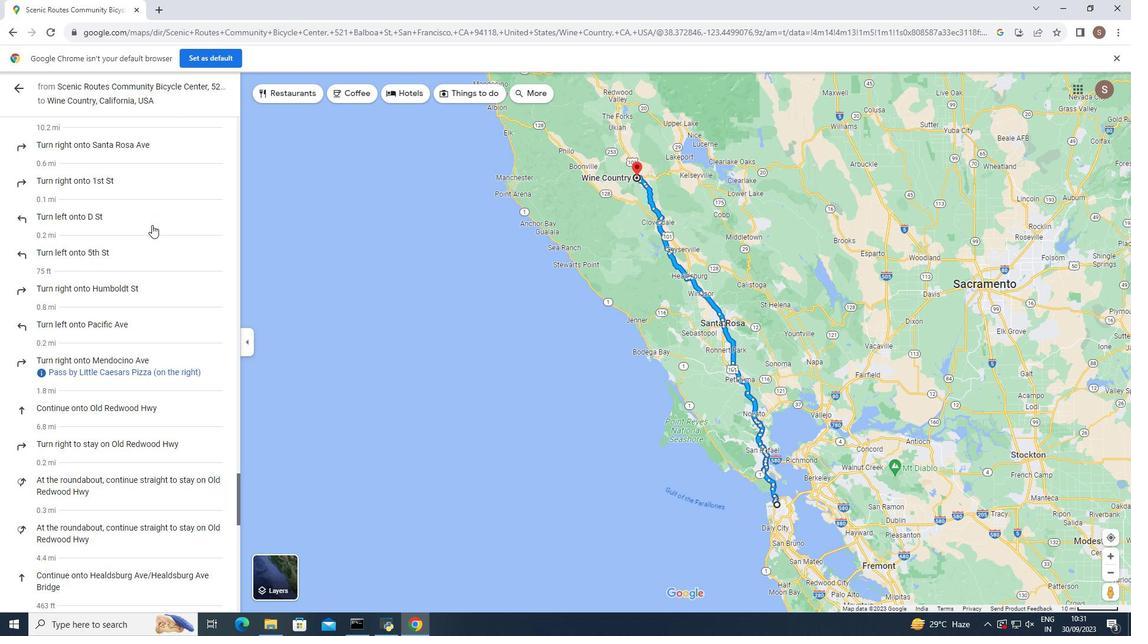 
Action: Mouse scrolled (152, 223) with delta (0, 0)
Screenshot: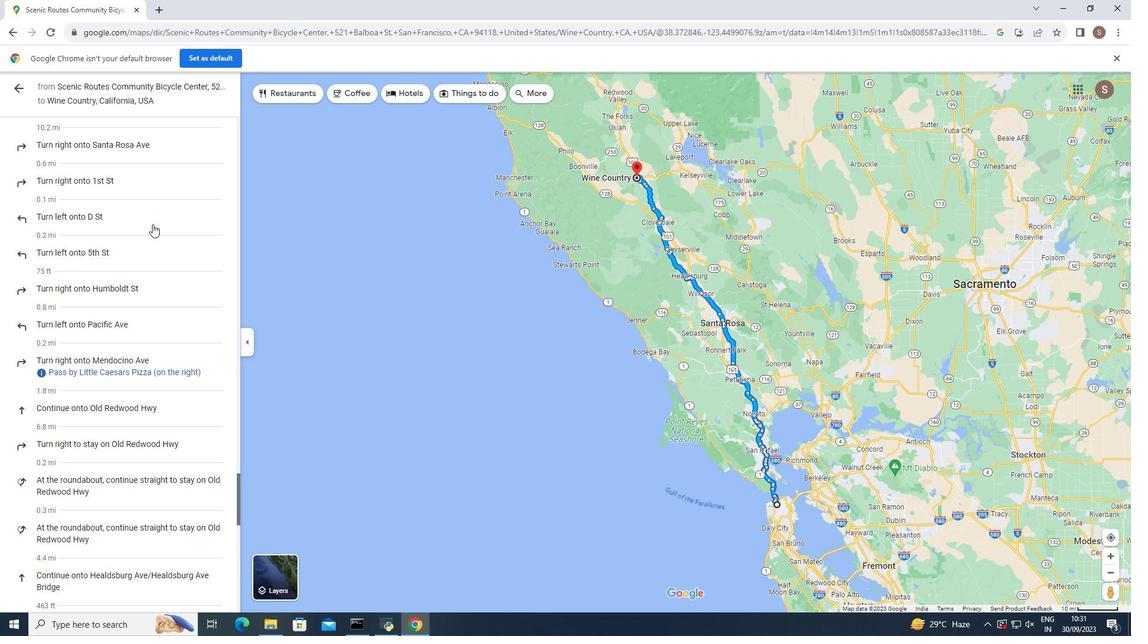 
Action: Mouse moved to (152, 224)
Screenshot: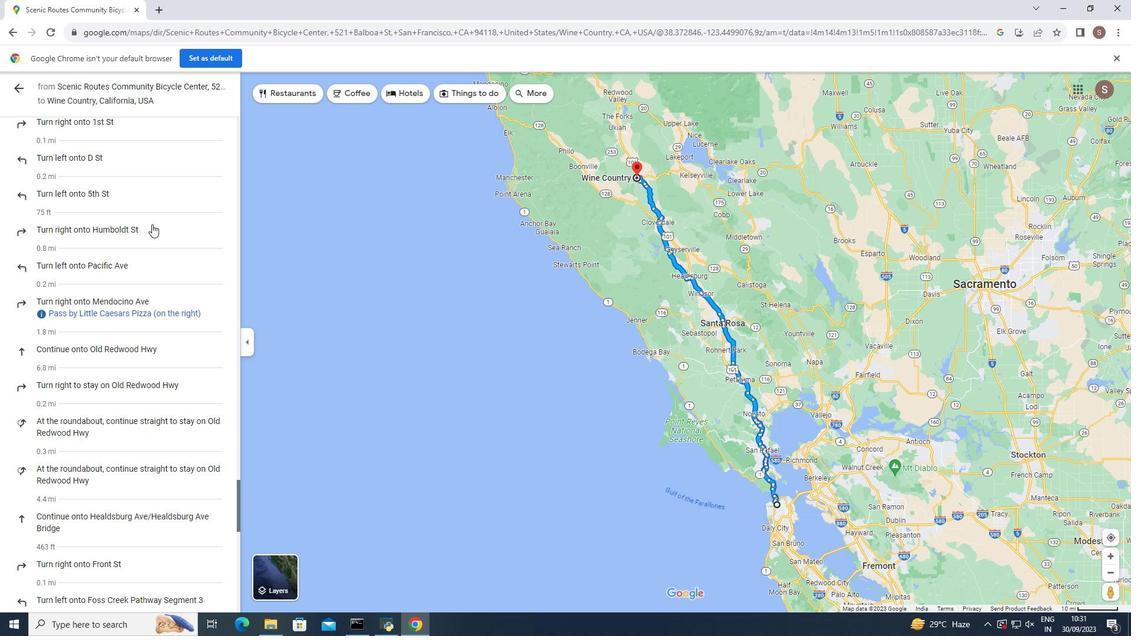 
Action: Mouse scrolled (152, 223) with delta (0, 0)
Screenshot: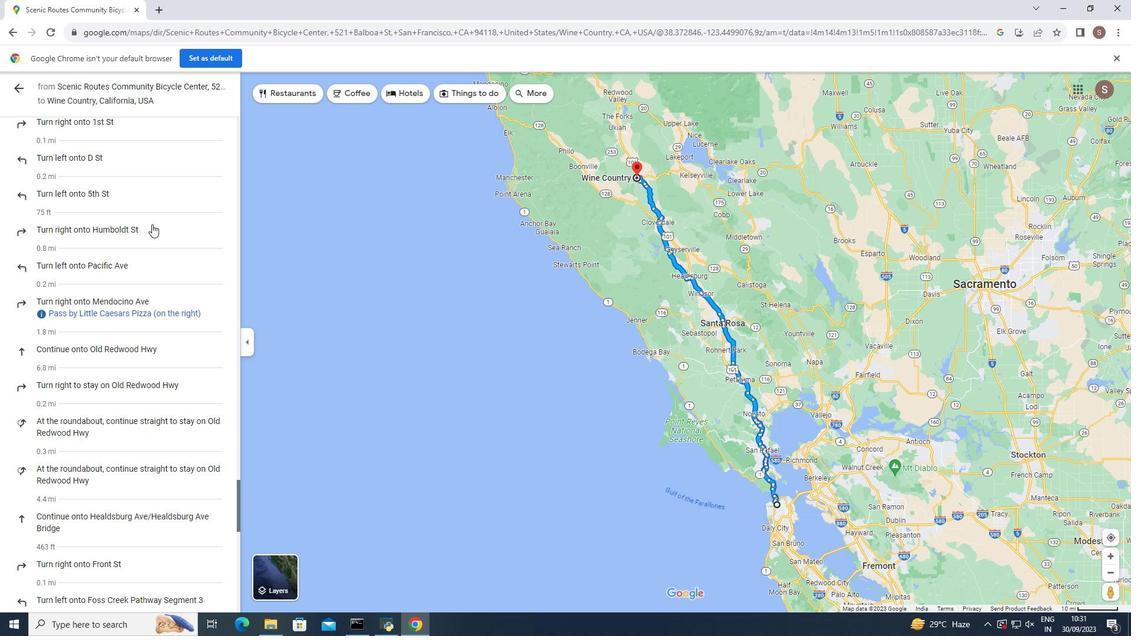 
Action: Mouse moved to (151, 225)
Screenshot: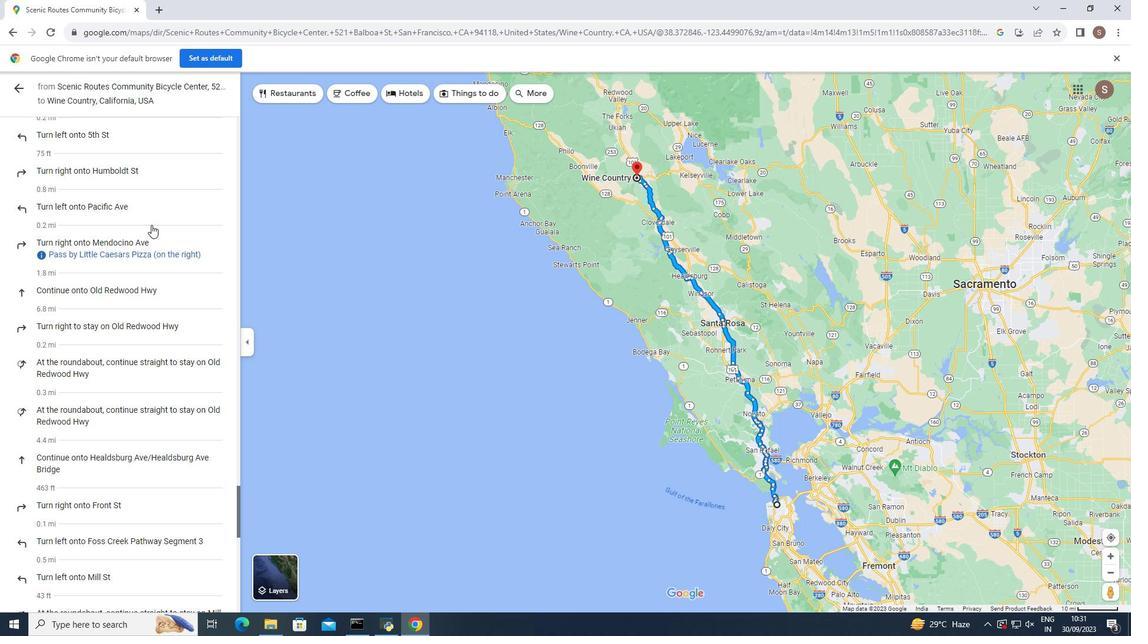 
Action: Mouse scrolled (151, 224) with delta (0, 0)
Screenshot: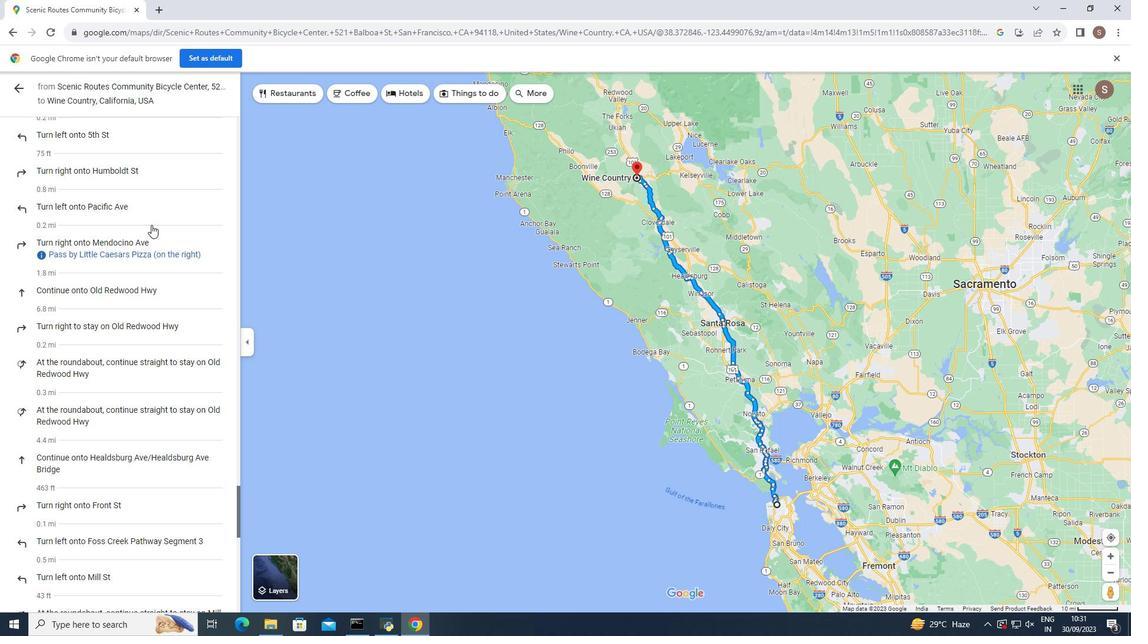 
Action: Mouse scrolled (151, 224) with delta (0, 0)
Screenshot: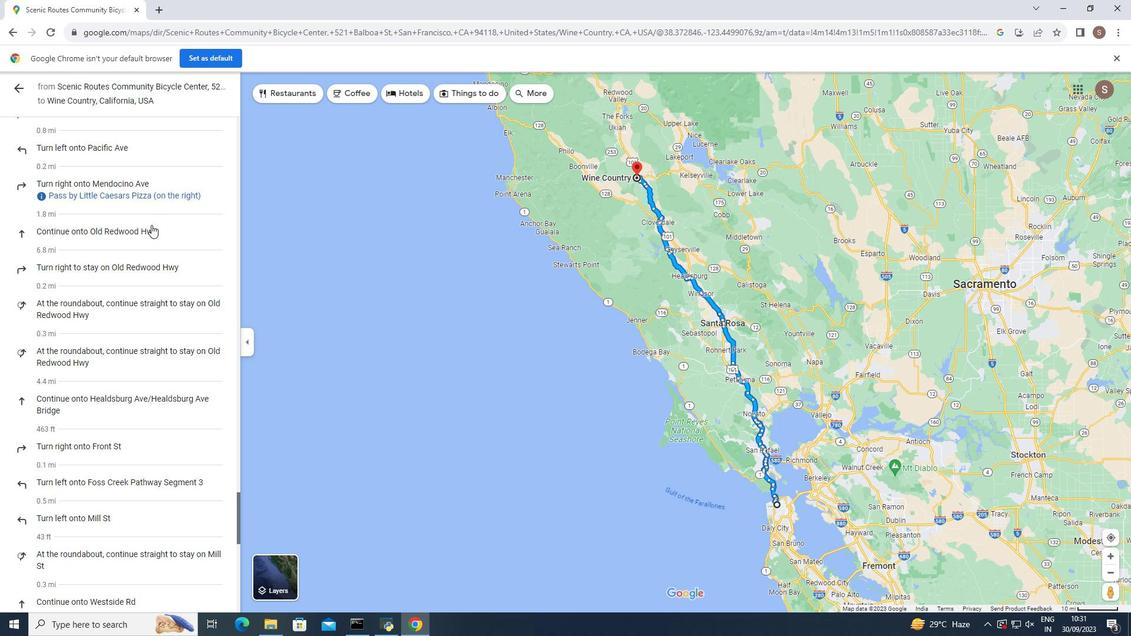 
Action: Mouse scrolled (151, 224) with delta (0, 0)
Screenshot: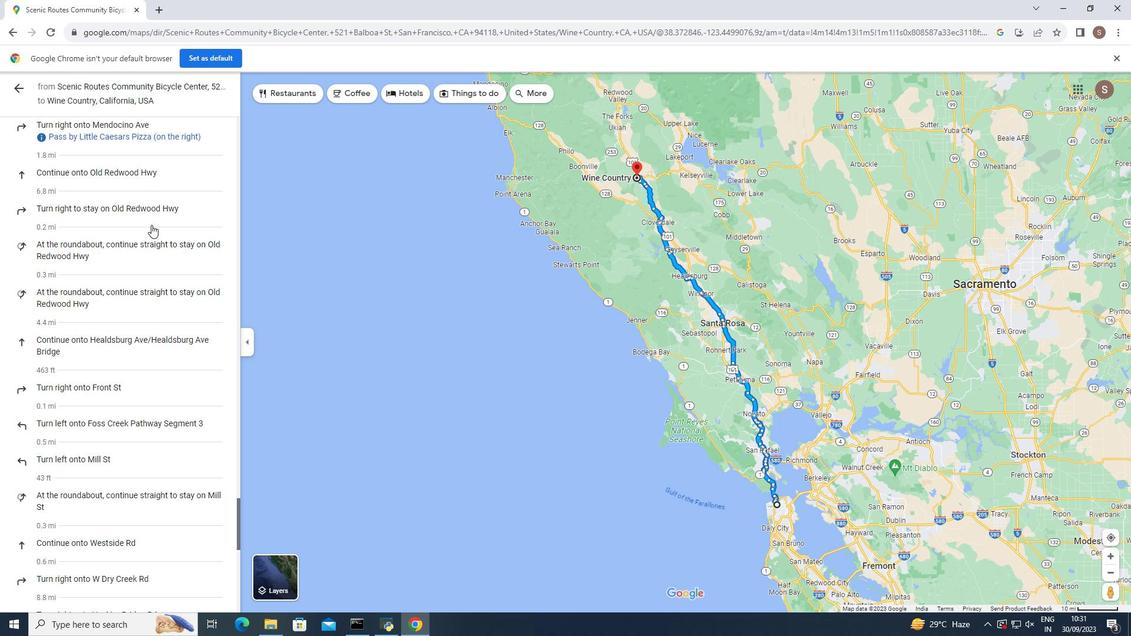
Action: Mouse scrolled (151, 224) with delta (0, 0)
Screenshot: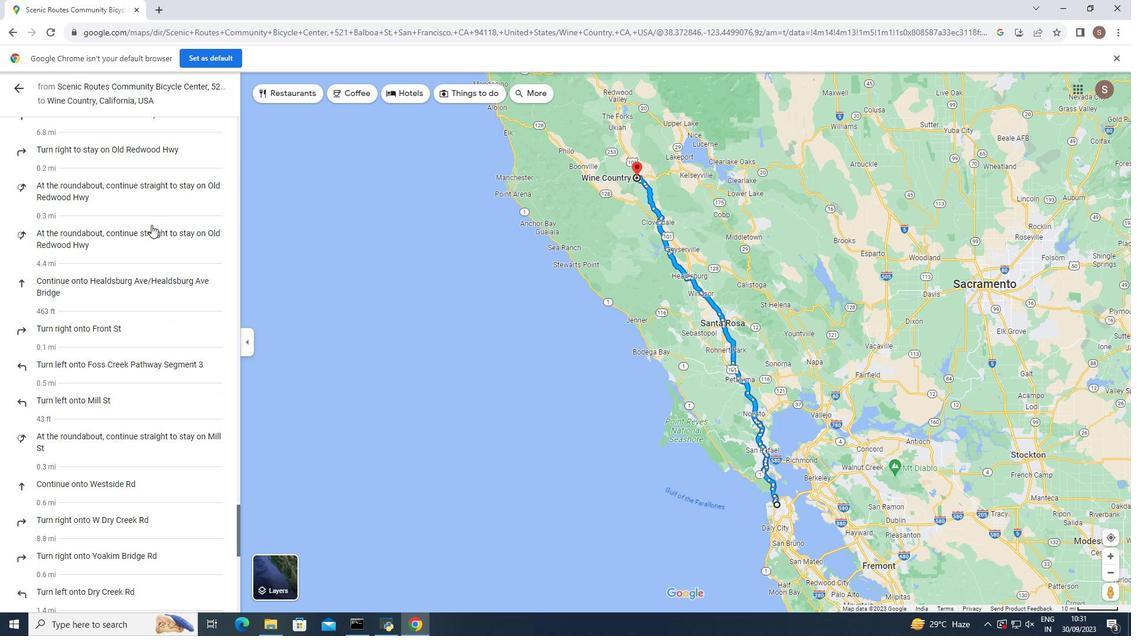 
Action: Mouse scrolled (151, 224) with delta (0, 0)
Screenshot: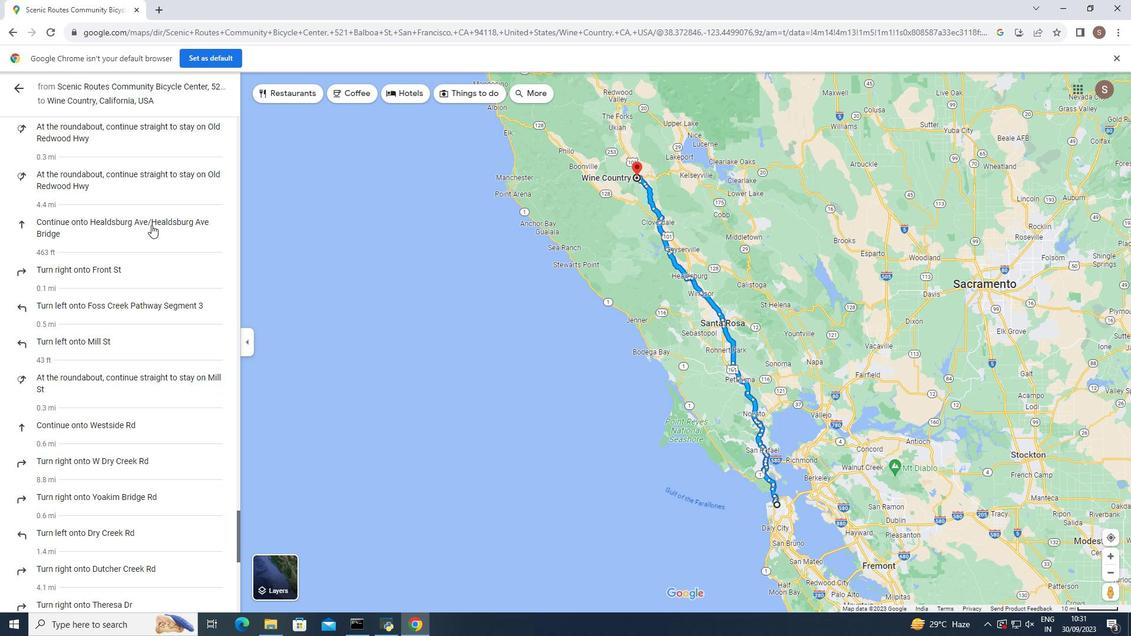 
Action: Mouse scrolled (151, 224) with delta (0, 0)
Screenshot: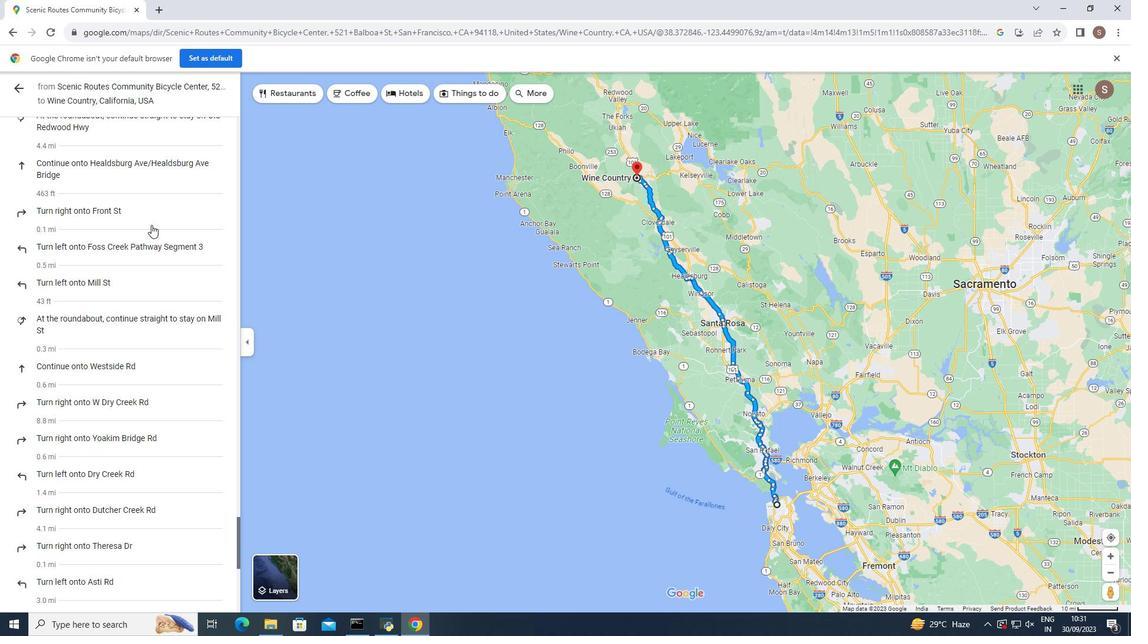
Action: Mouse scrolled (151, 224) with delta (0, 0)
Screenshot: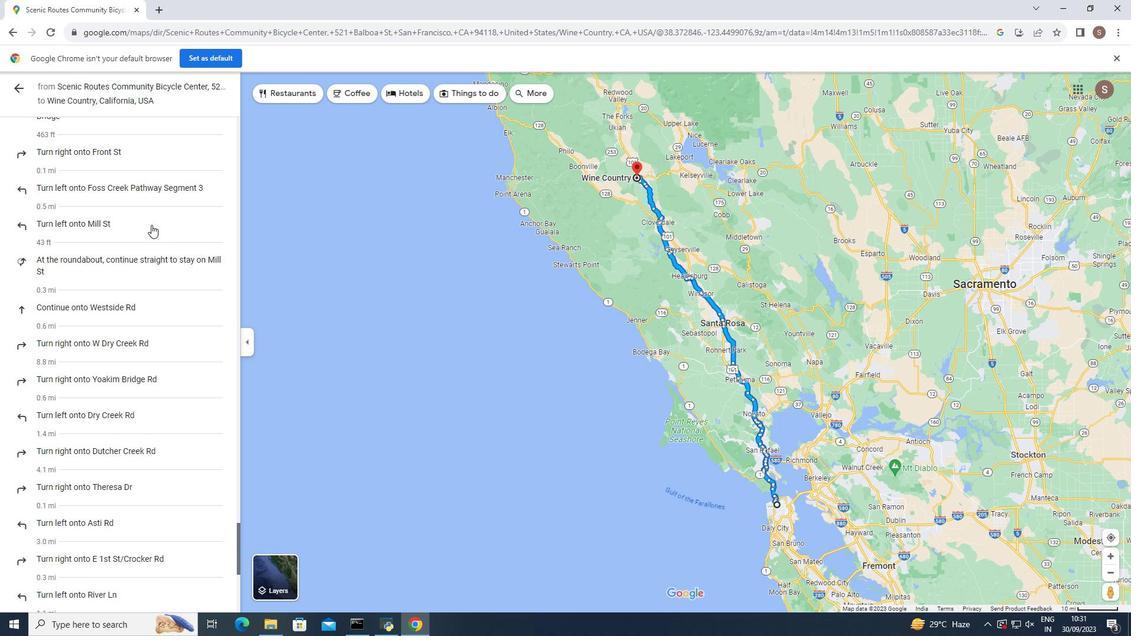 
Action: Mouse scrolled (151, 224) with delta (0, 0)
Screenshot: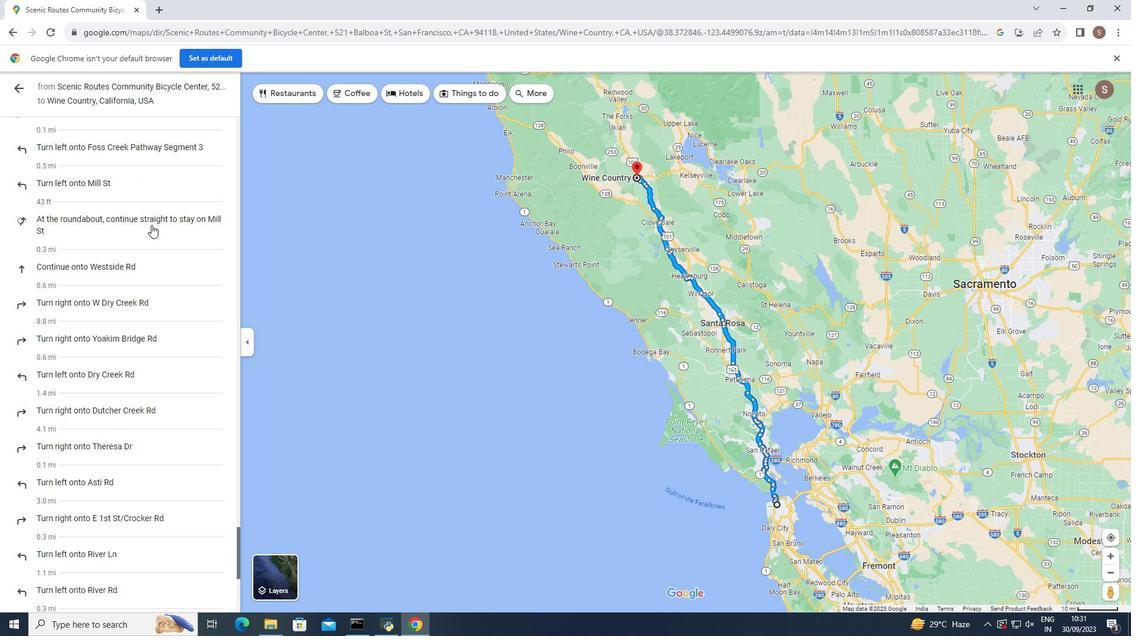 
Action: Mouse scrolled (151, 224) with delta (0, 0)
Screenshot: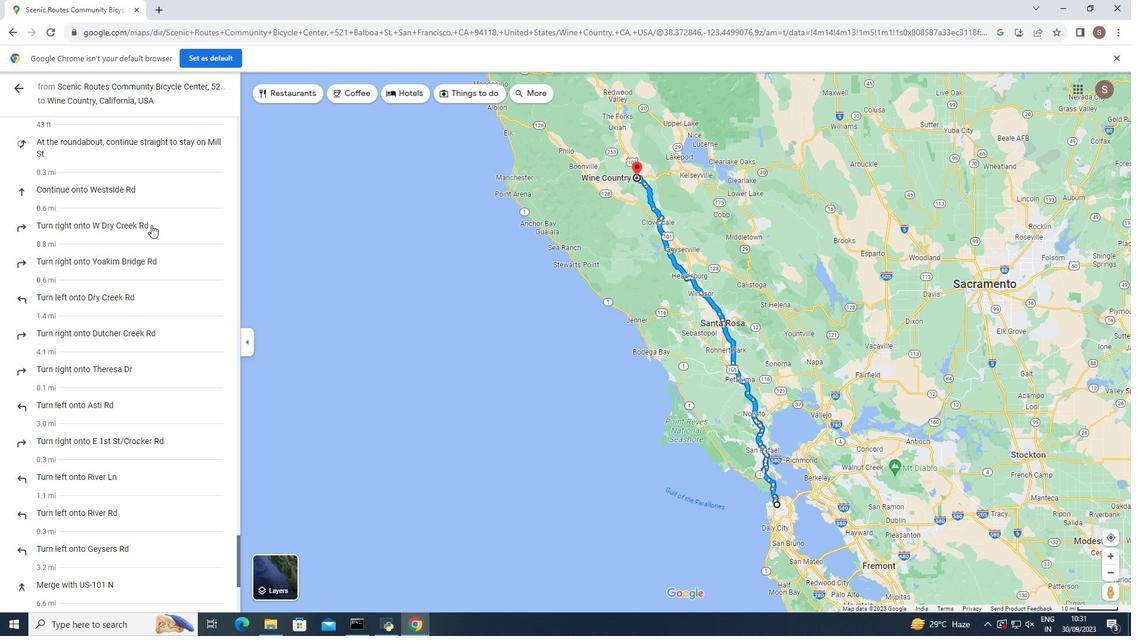 
Action: Mouse scrolled (151, 224) with delta (0, 0)
Screenshot: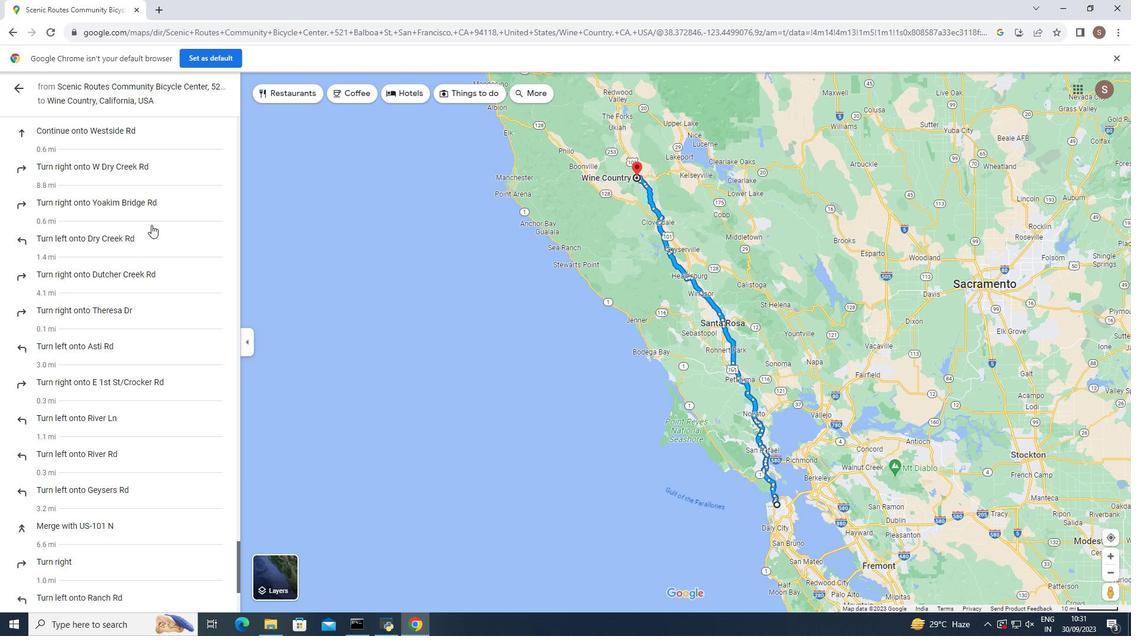 
Action: Mouse scrolled (151, 224) with delta (0, 0)
Screenshot: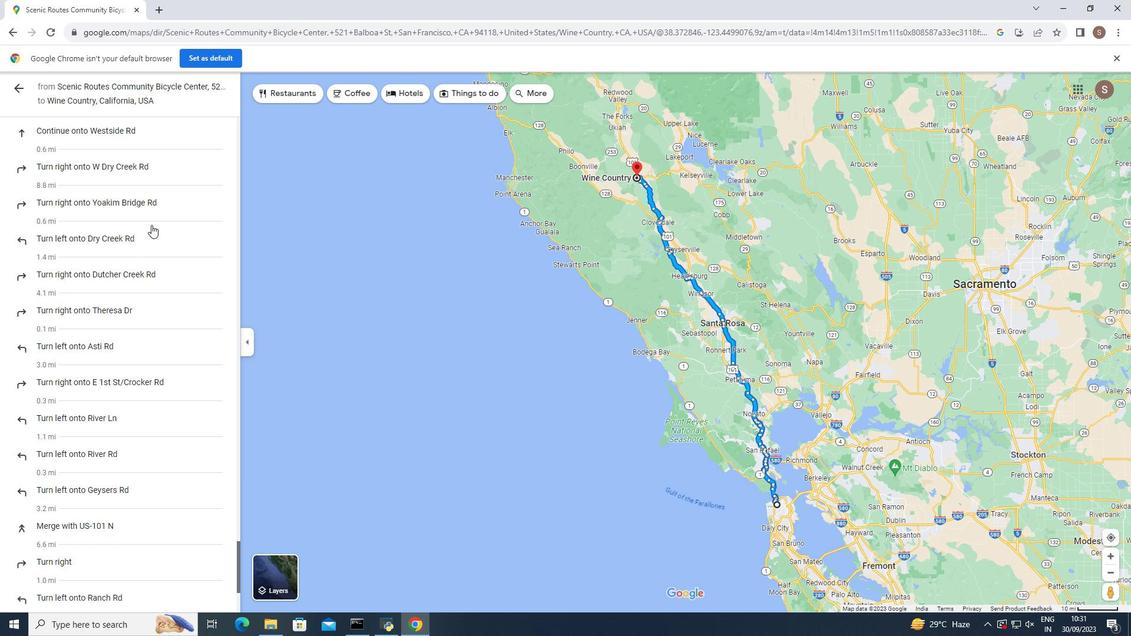 
Action: Mouse scrolled (151, 224) with delta (0, 0)
Screenshot: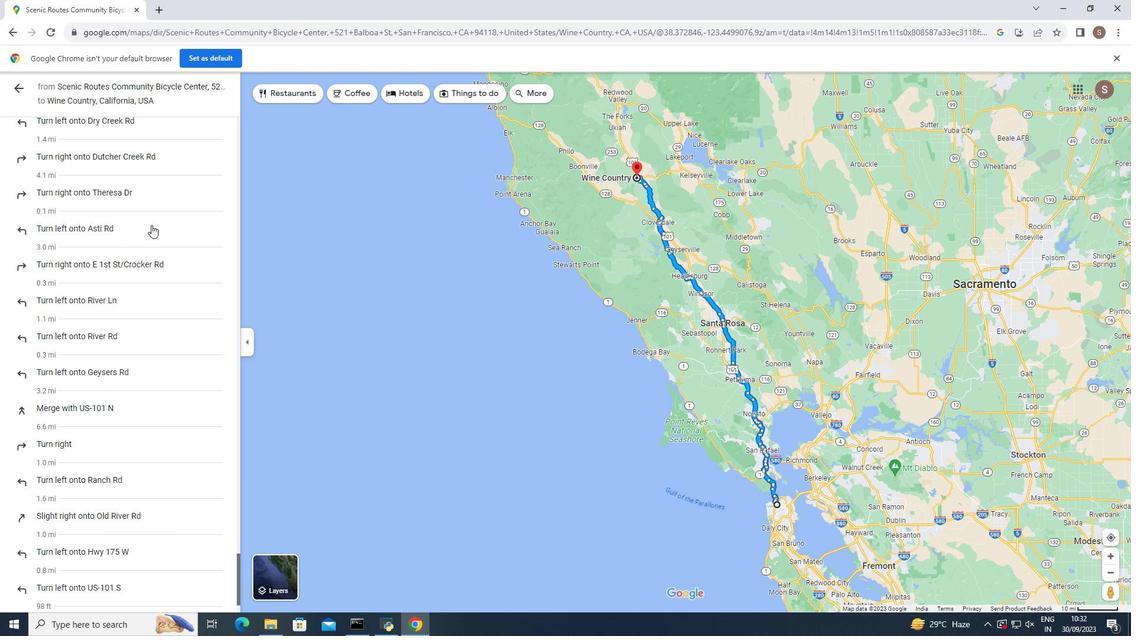 
Action: Mouse scrolled (151, 224) with delta (0, 0)
Screenshot: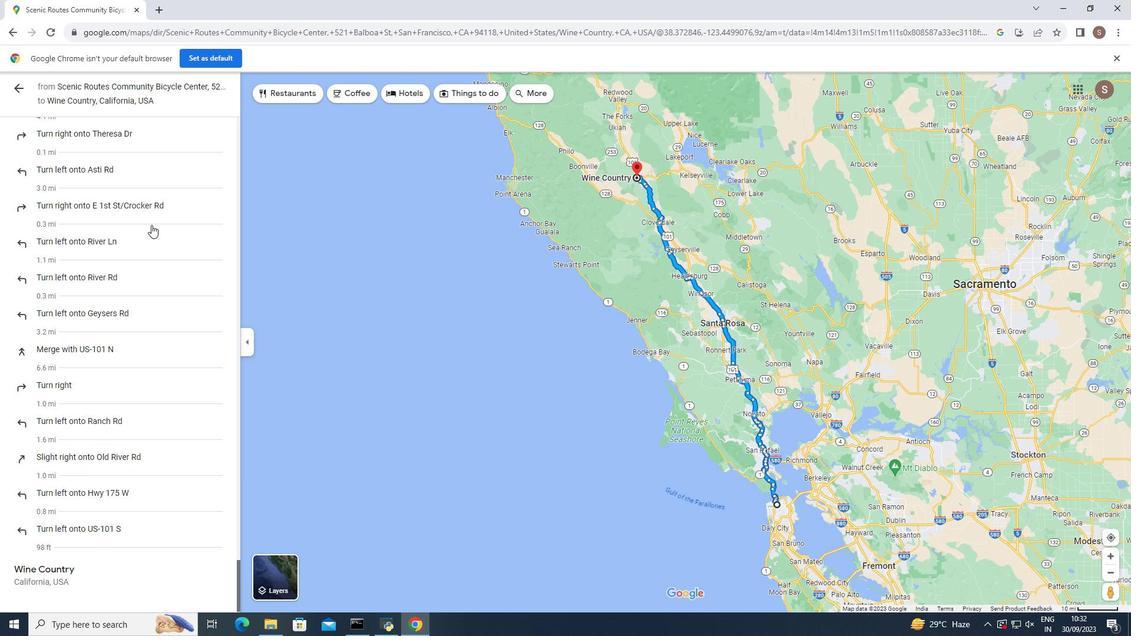 
Action: Mouse moved to (17, 89)
Screenshot: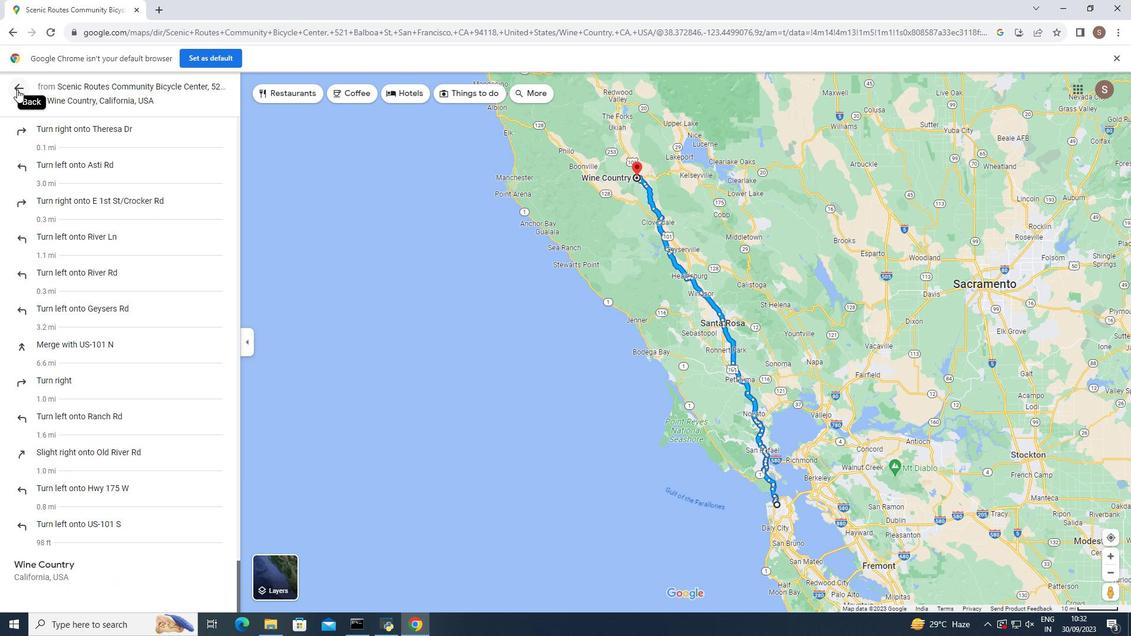 
Action: Mouse pressed left at (17, 89)
Screenshot: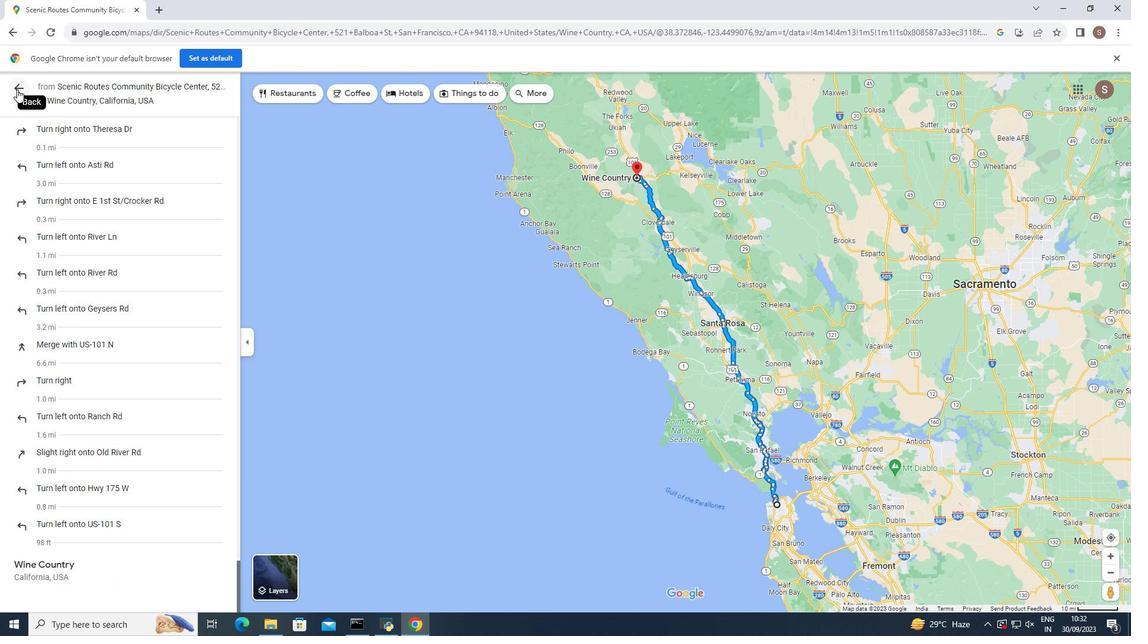 
Action: Mouse moved to (149, 230)
Screenshot: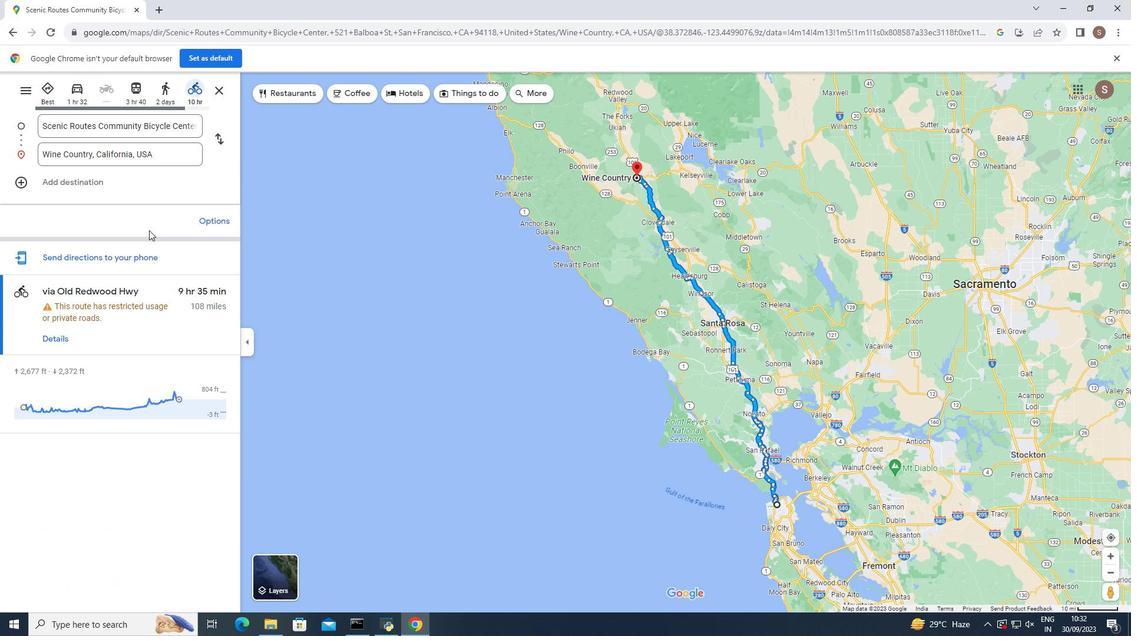 
